 Task: Add a signature Kevin Parker containing Best wishes for a happy National Womens Equality Day, Kevin Parker to email address softage.9@softage.net and add a label Testing and certification
Action: Mouse moved to (1118, 64)
Screenshot: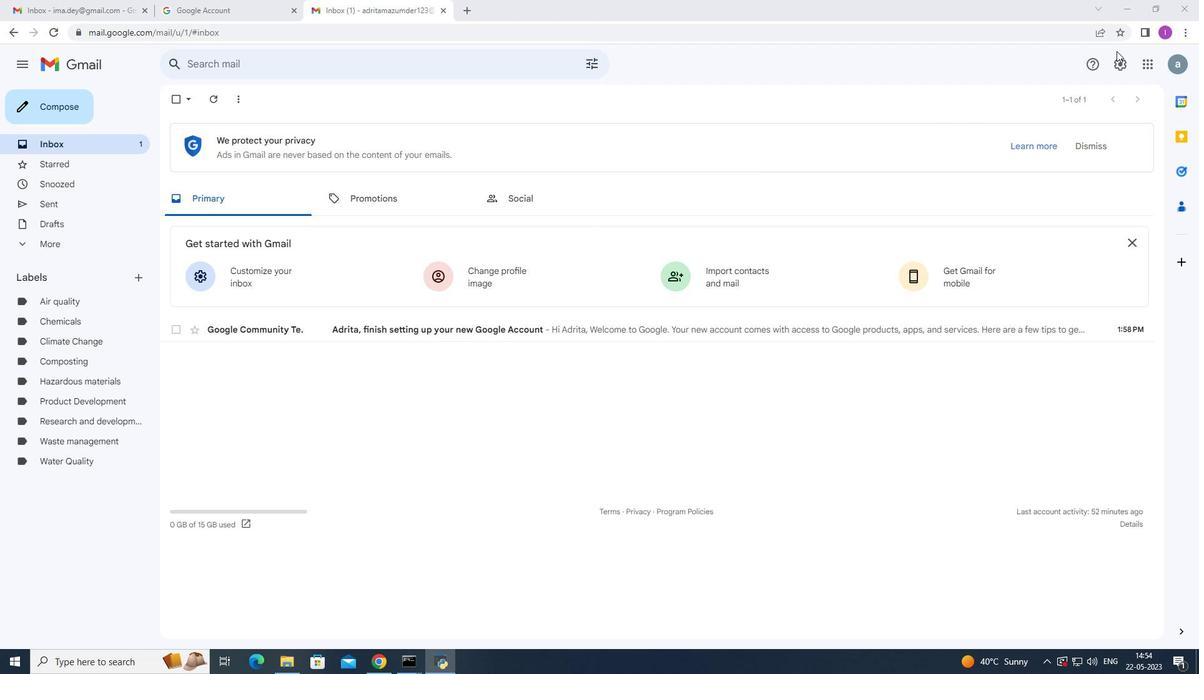 
Action: Mouse pressed left at (1118, 64)
Screenshot: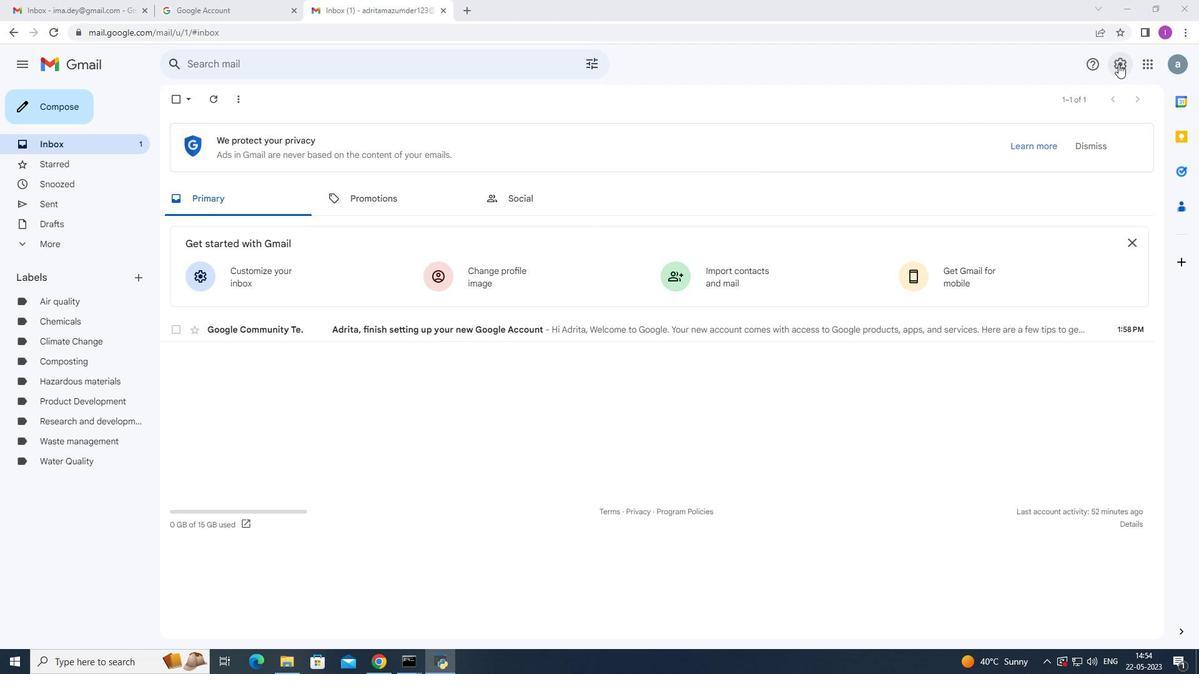 
Action: Mouse moved to (1073, 124)
Screenshot: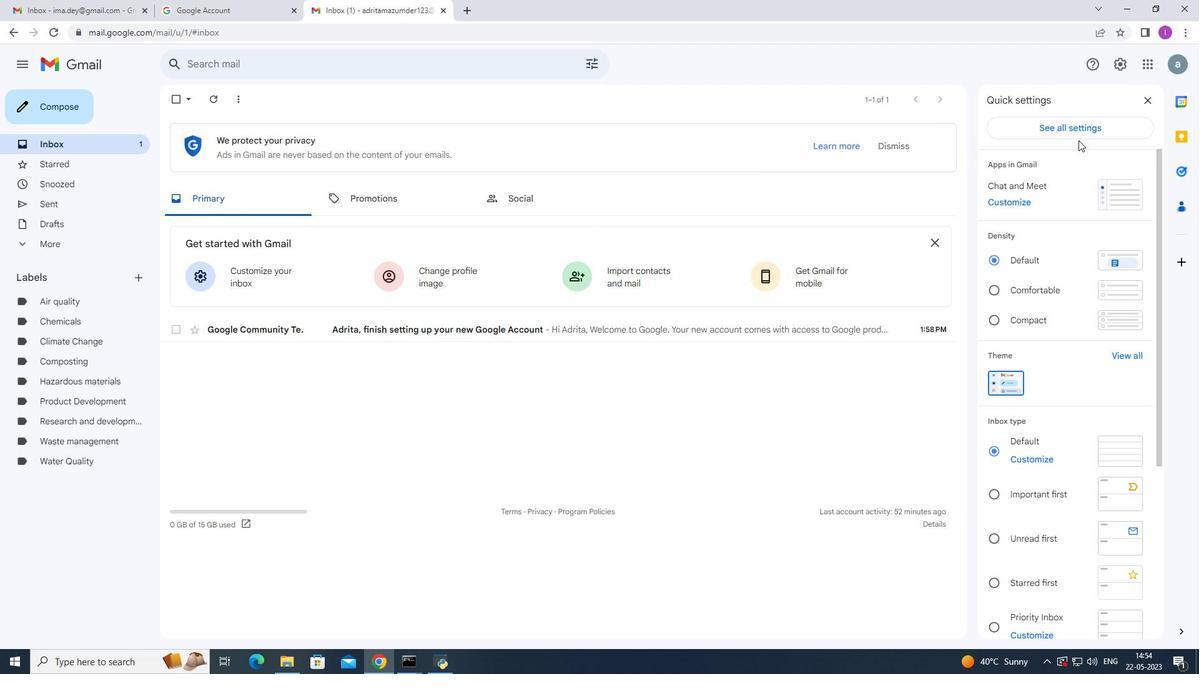 
Action: Mouse pressed left at (1073, 124)
Screenshot: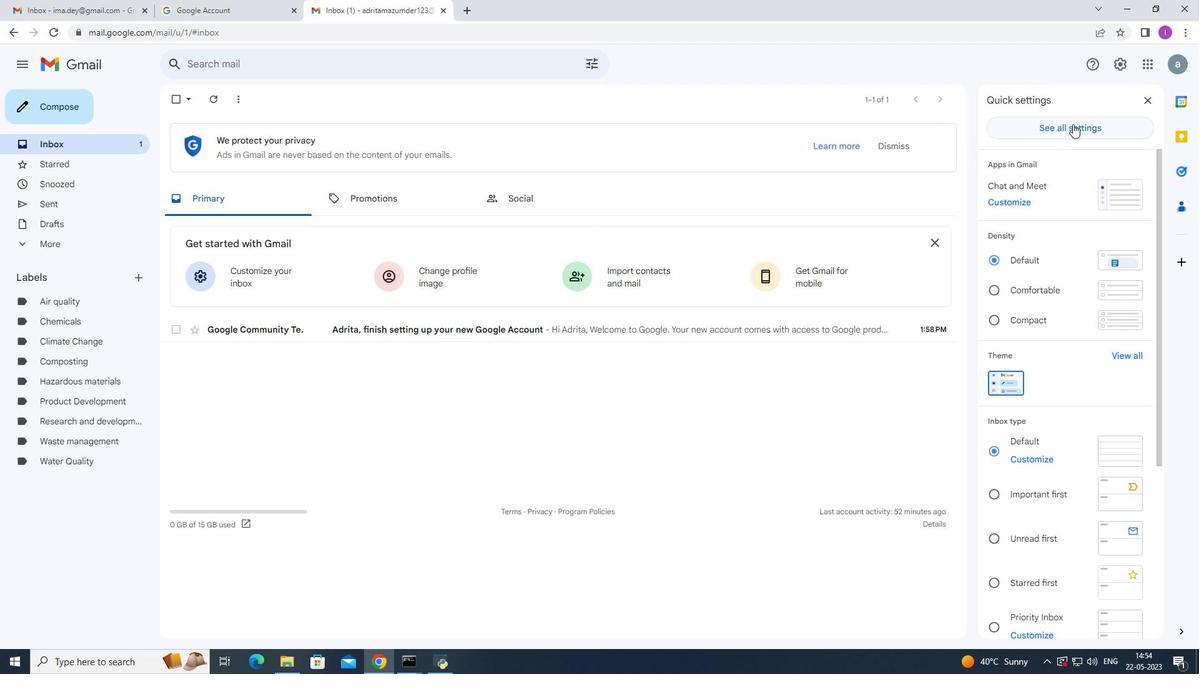 
Action: Mouse moved to (856, 281)
Screenshot: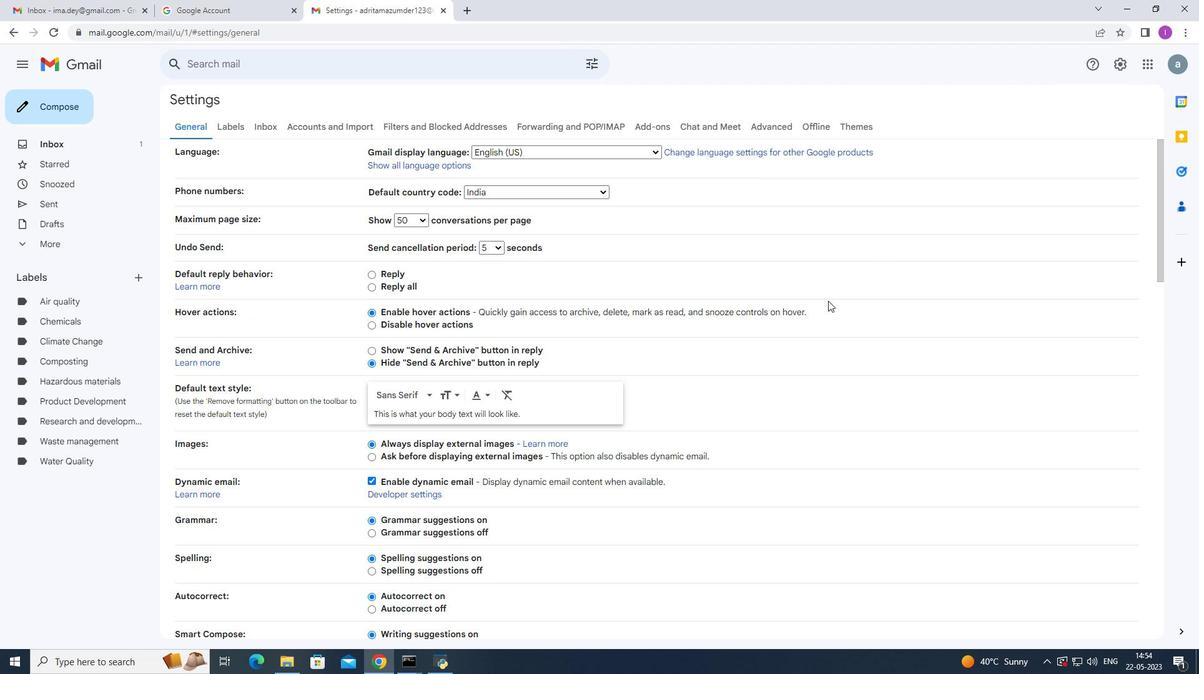 
Action: Mouse scrolled (856, 280) with delta (0, 0)
Screenshot: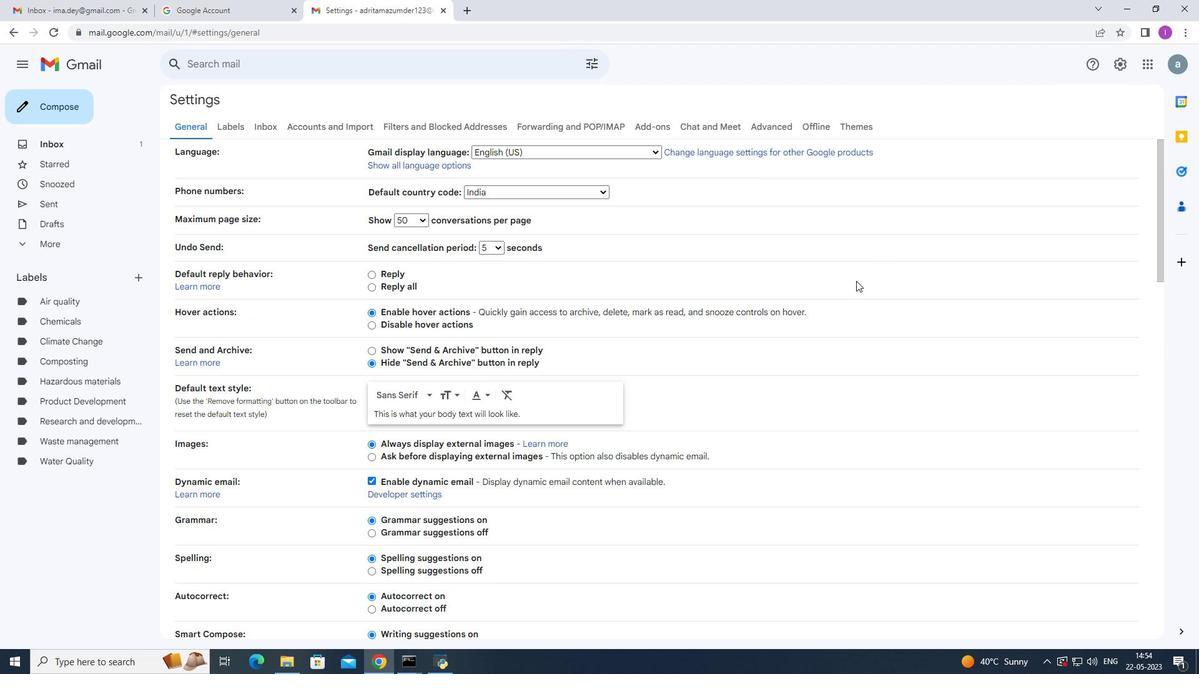 
Action: Mouse scrolled (856, 280) with delta (0, 0)
Screenshot: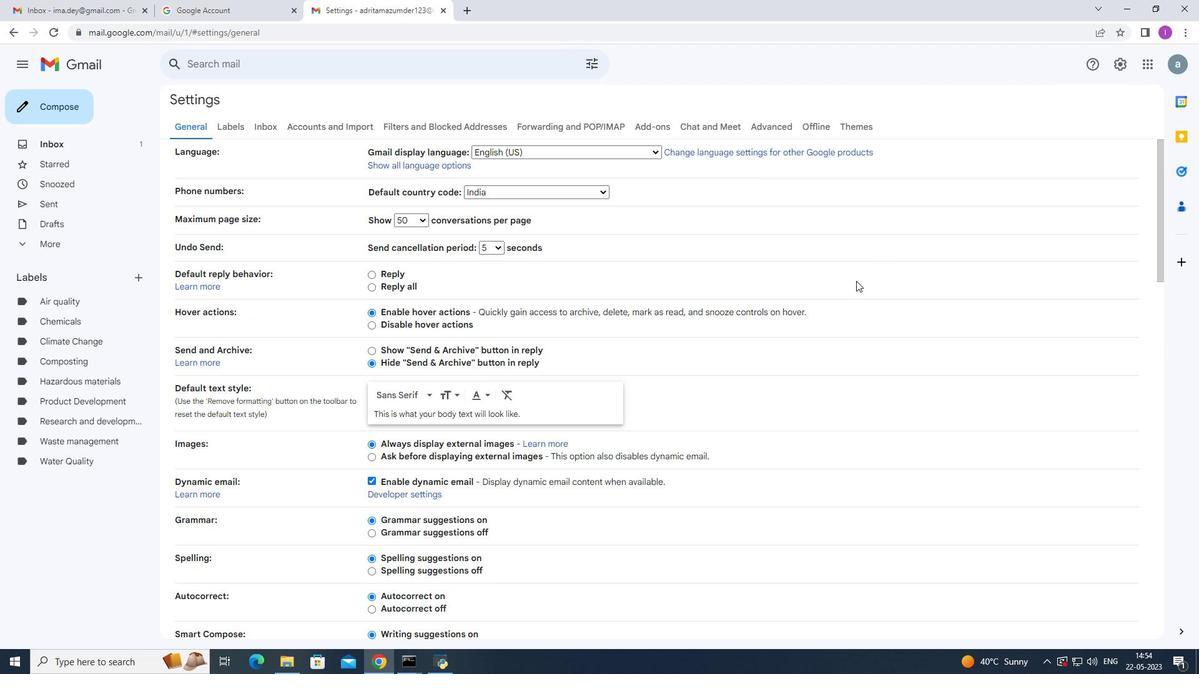 
Action: Mouse scrolled (856, 280) with delta (0, 0)
Screenshot: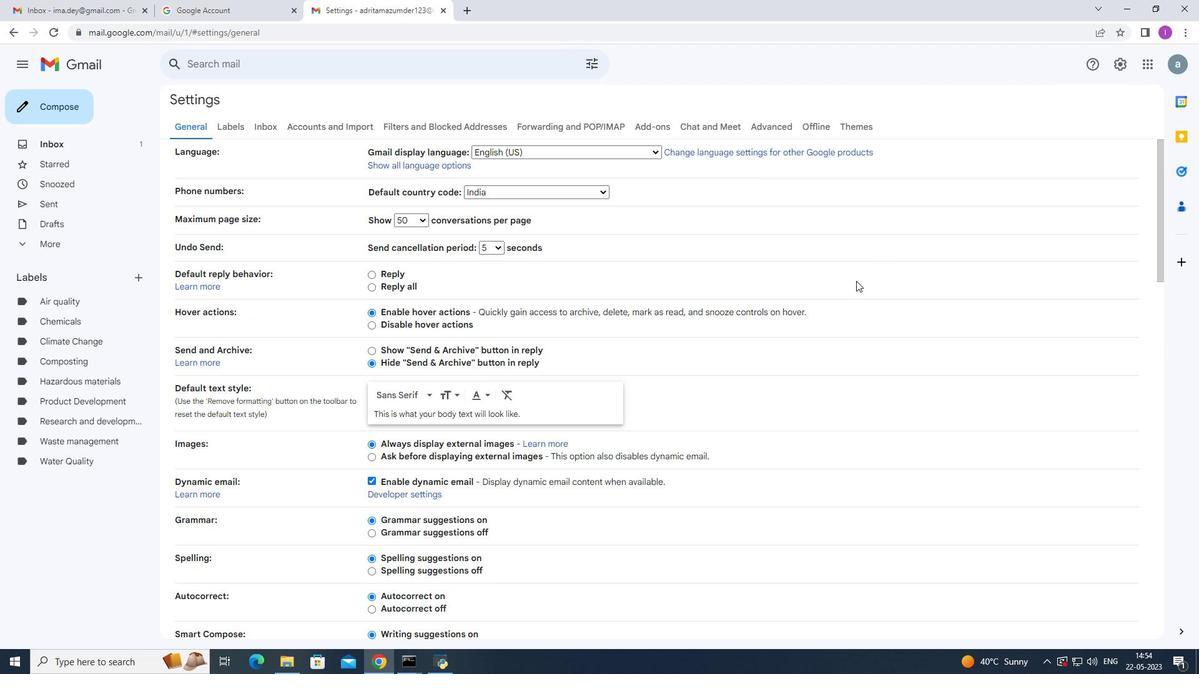 
Action: Mouse moved to (857, 281)
Screenshot: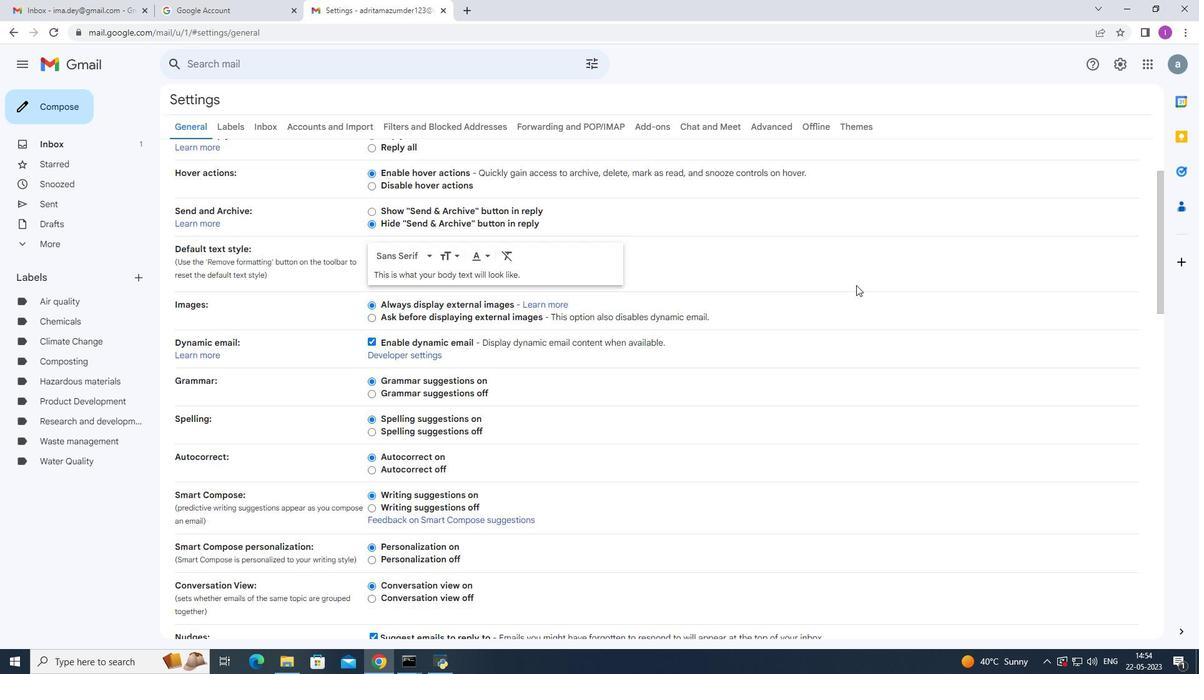 
Action: Mouse scrolled (857, 281) with delta (0, 0)
Screenshot: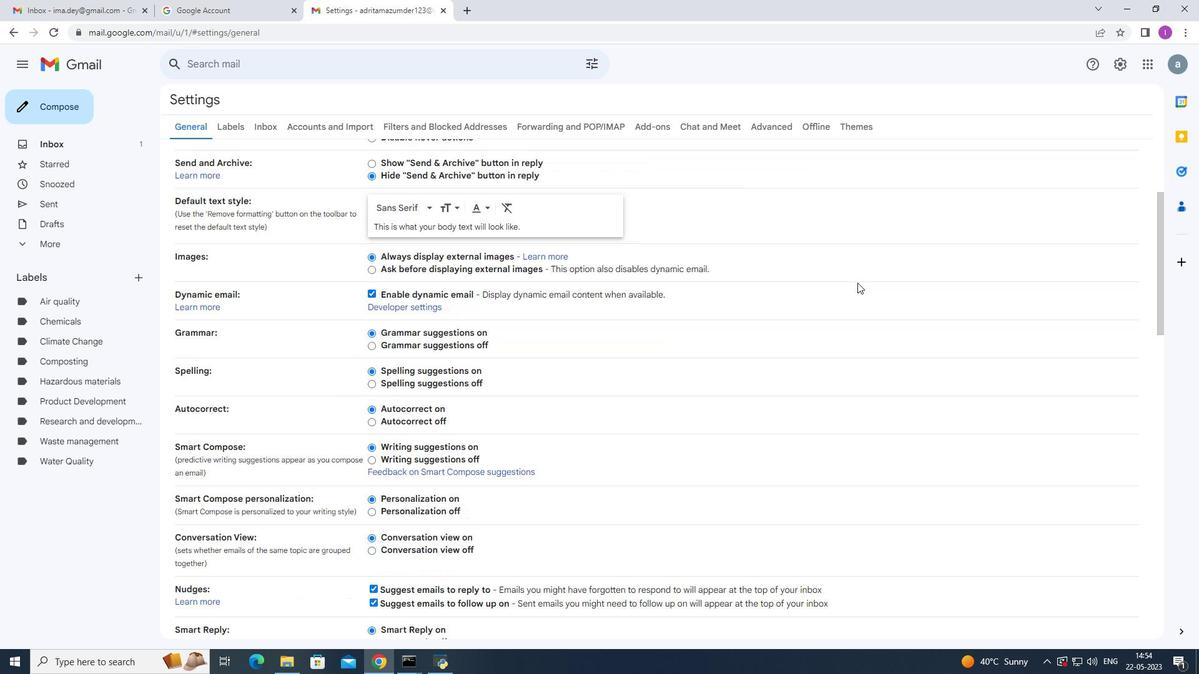 
Action: Mouse scrolled (857, 281) with delta (0, 0)
Screenshot: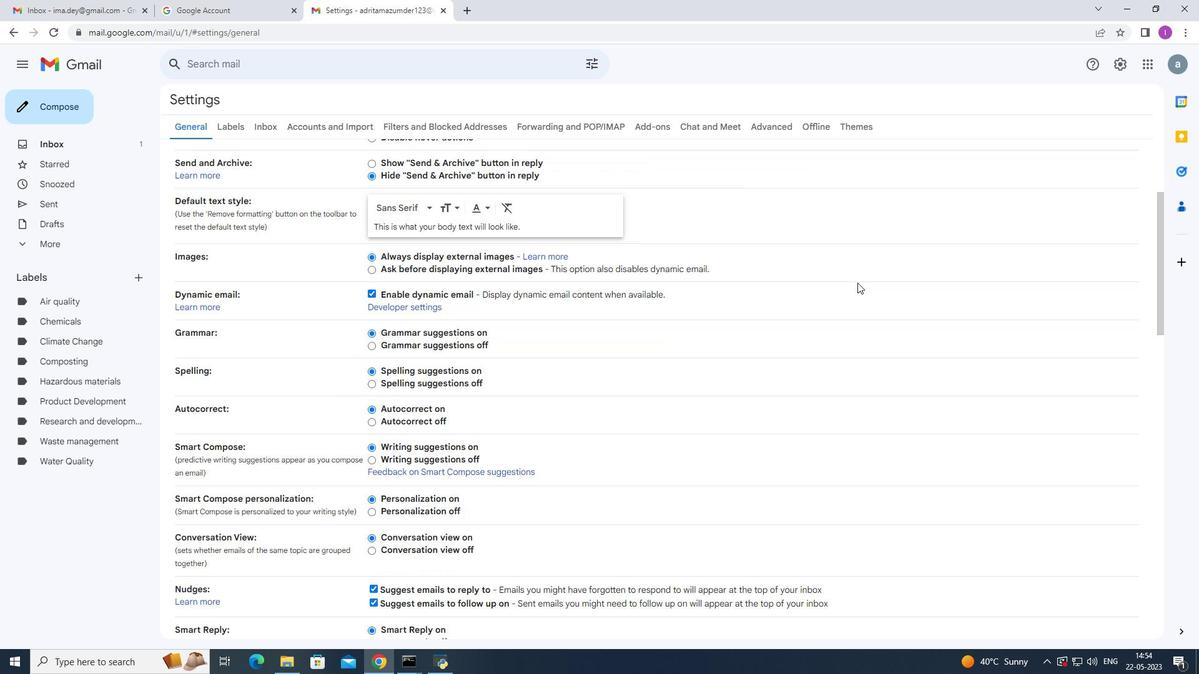 
Action: Mouse scrolled (857, 281) with delta (0, 0)
Screenshot: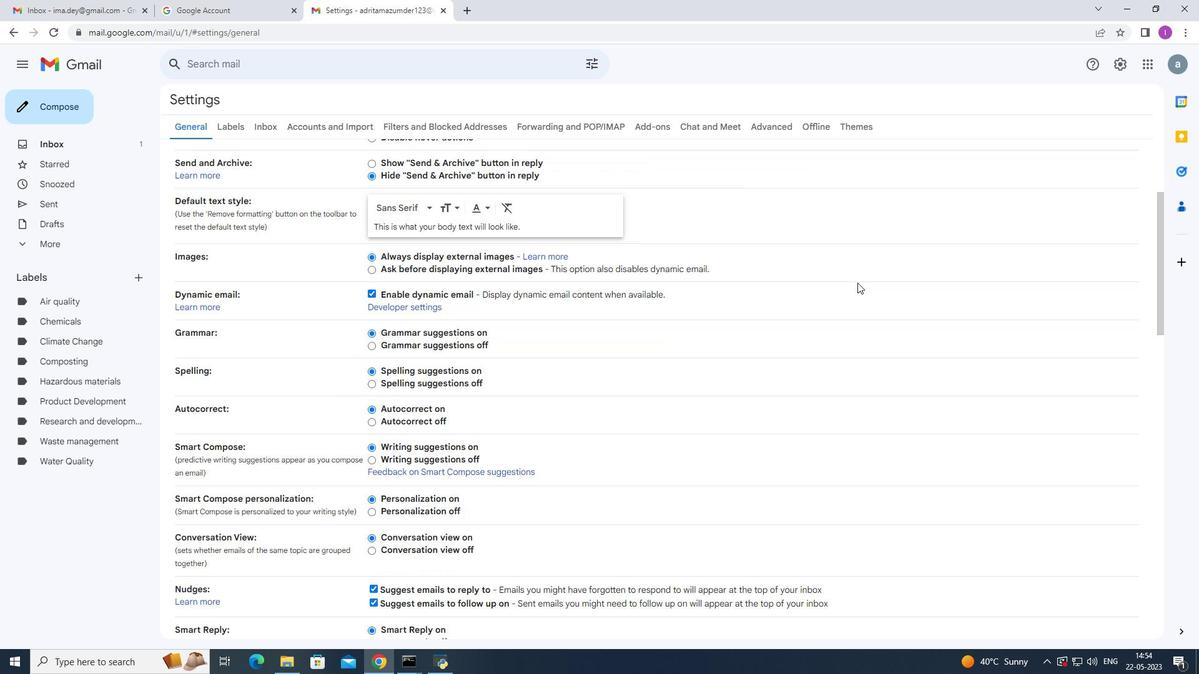 
Action: Mouse moved to (856, 278)
Screenshot: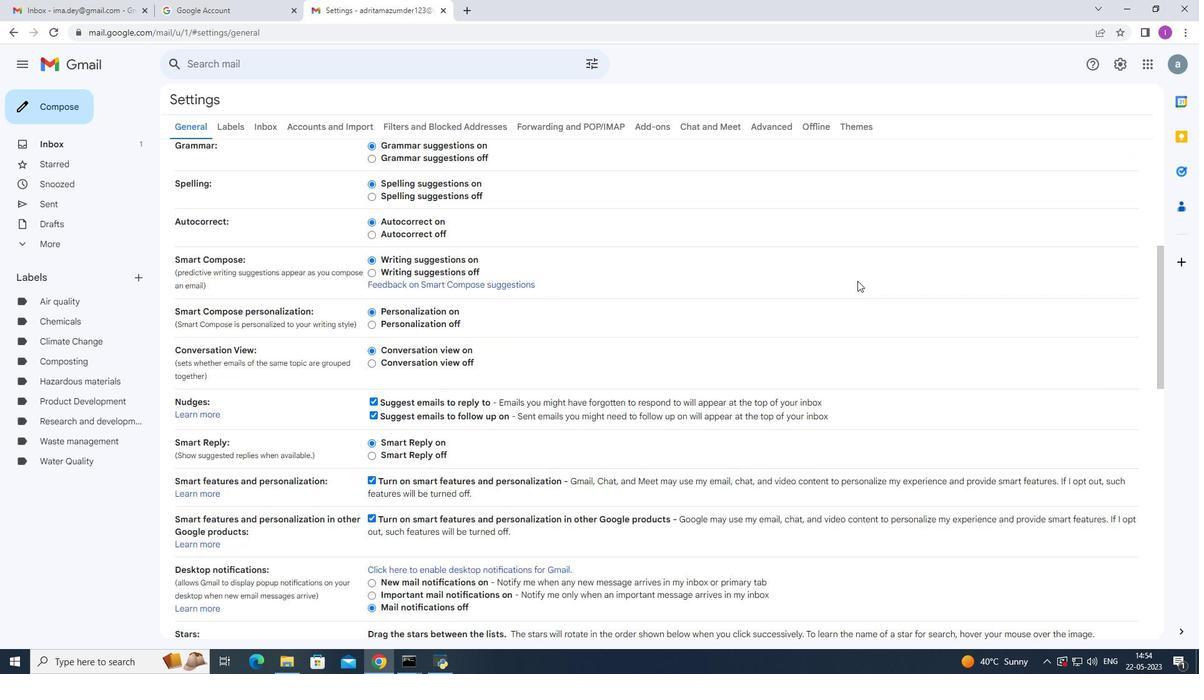 
Action: Mouse scrolled (856, 277) with delta (0, 0)
Screenshot: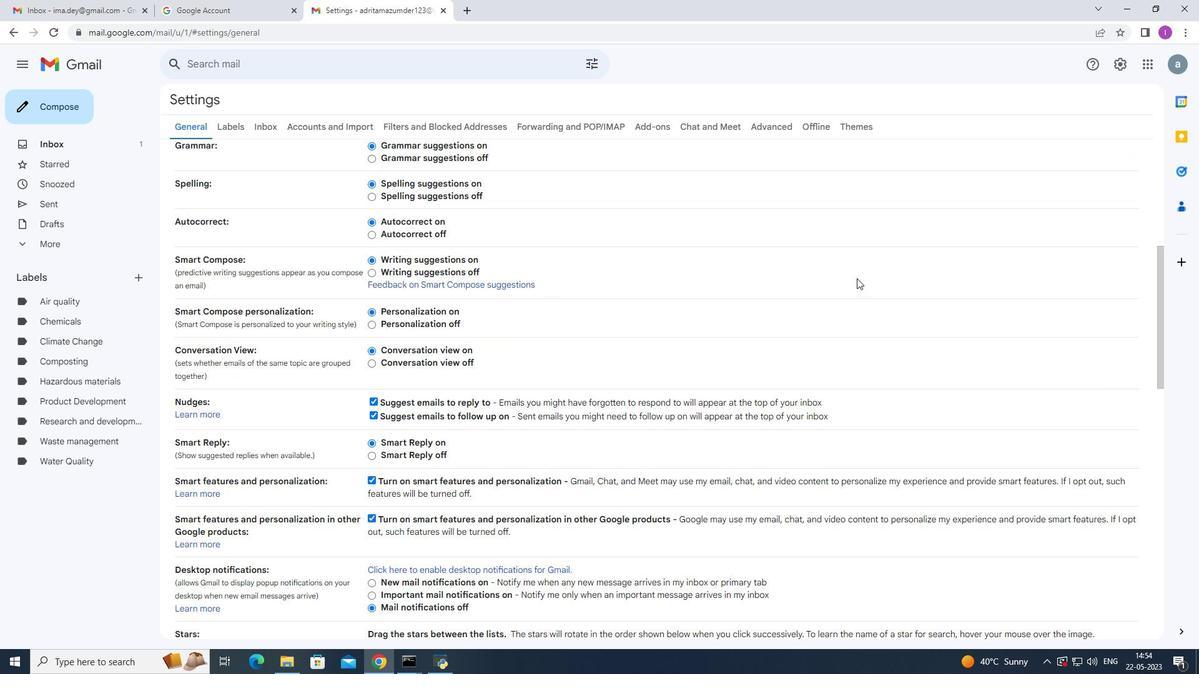 
Action: Mouse scrolled (856, 277) with delta (0, 0)
Screenshot: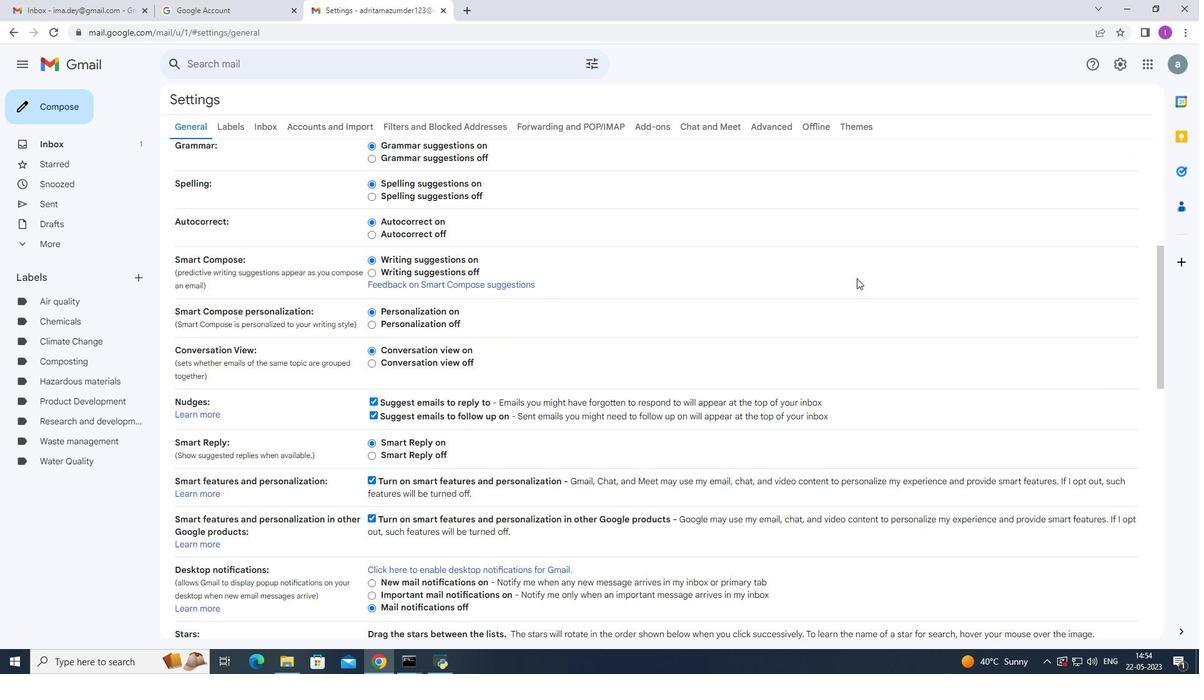 
Action: Mouse scrolled (856, 277) with delta (0, 0)
Screenshot: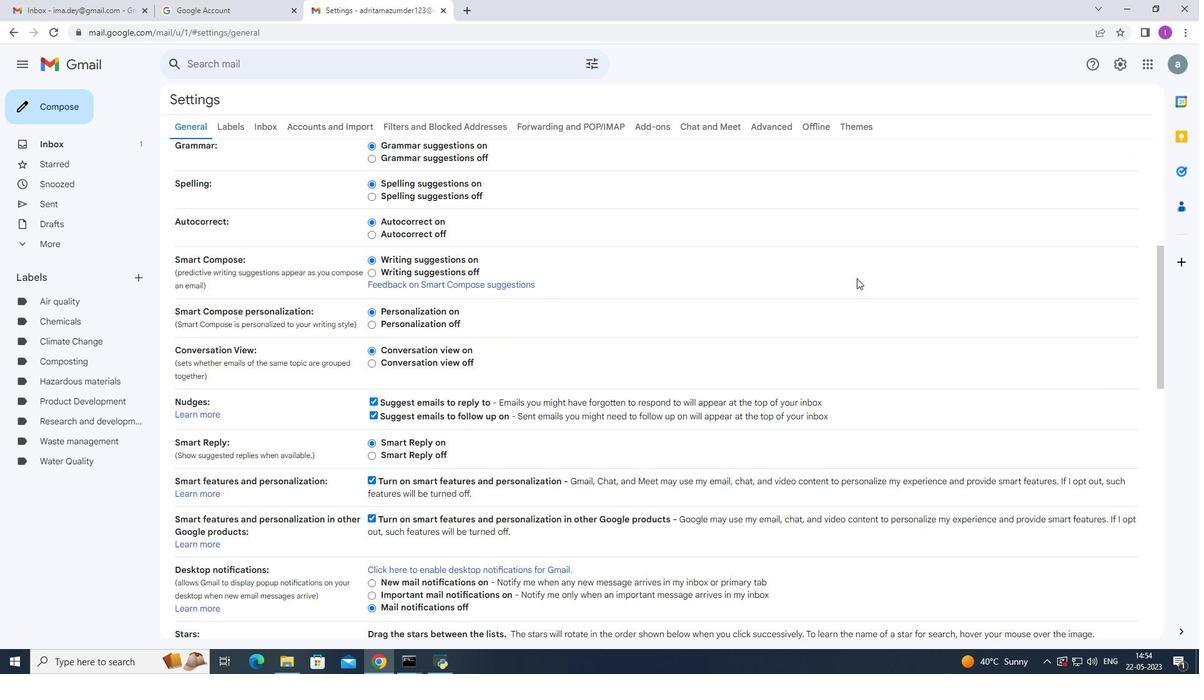 
Action: Mouse scrolled (856, 277) with delta (0, 0)
Screenshot: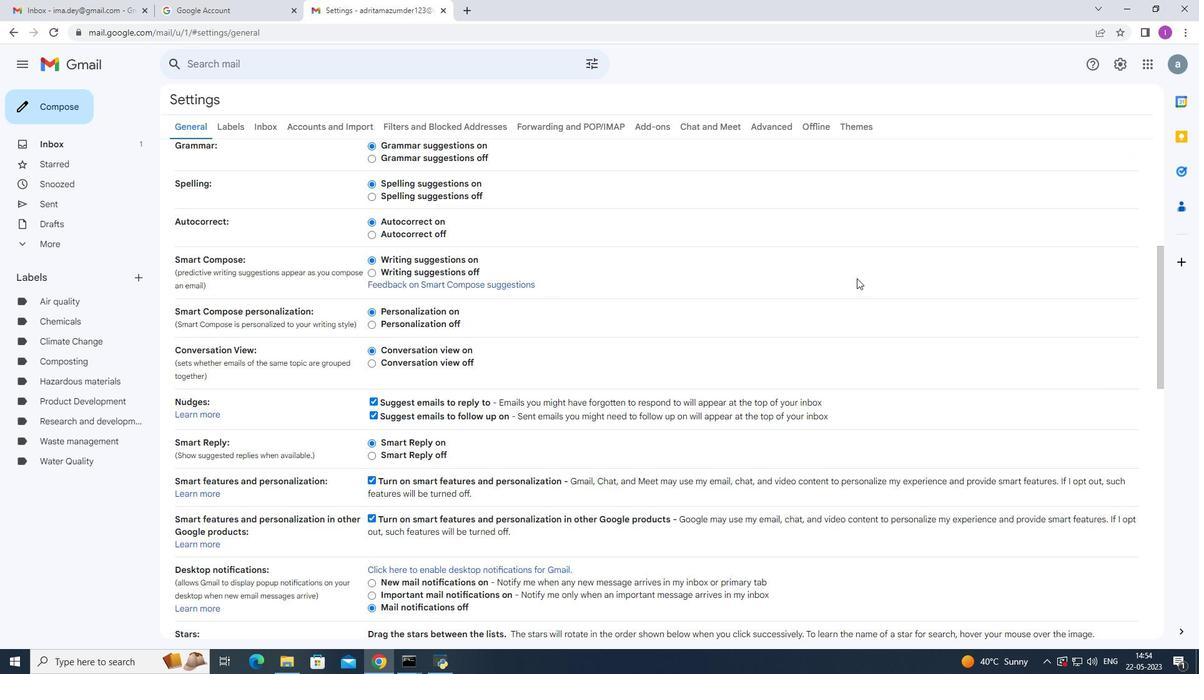 
Action: Mouse moved to (856, 276)
Screenshot: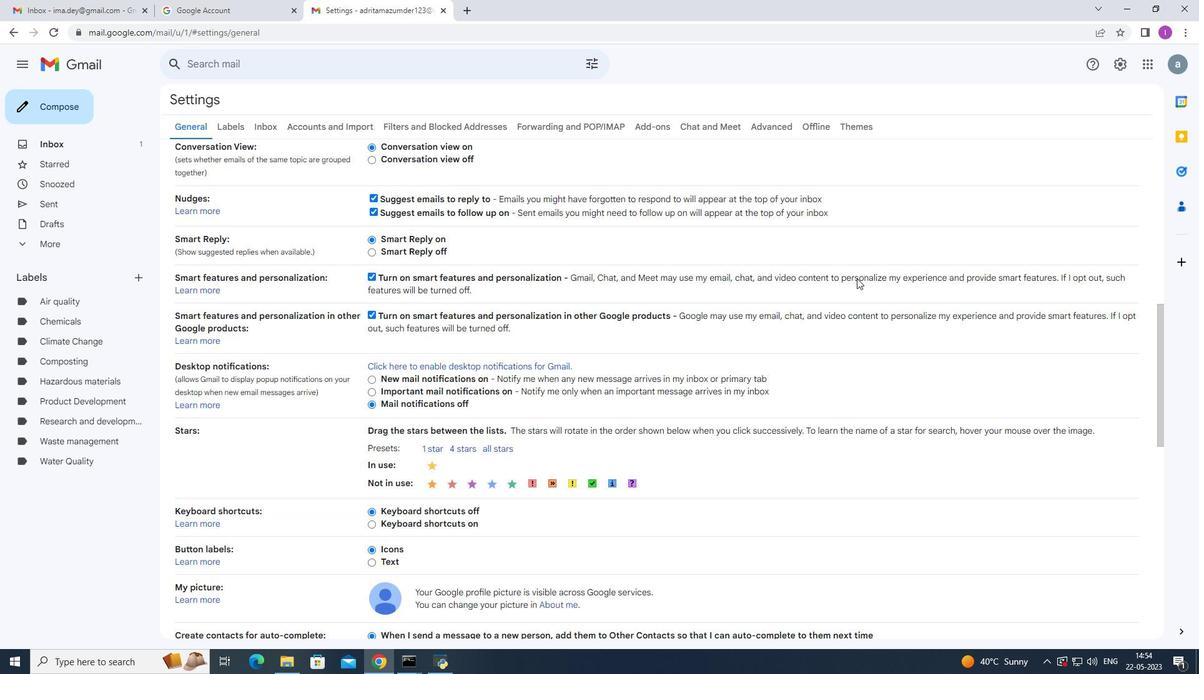 
Action: Mouse scrolled (856, 276) with delta (0, 0)
Screenshot: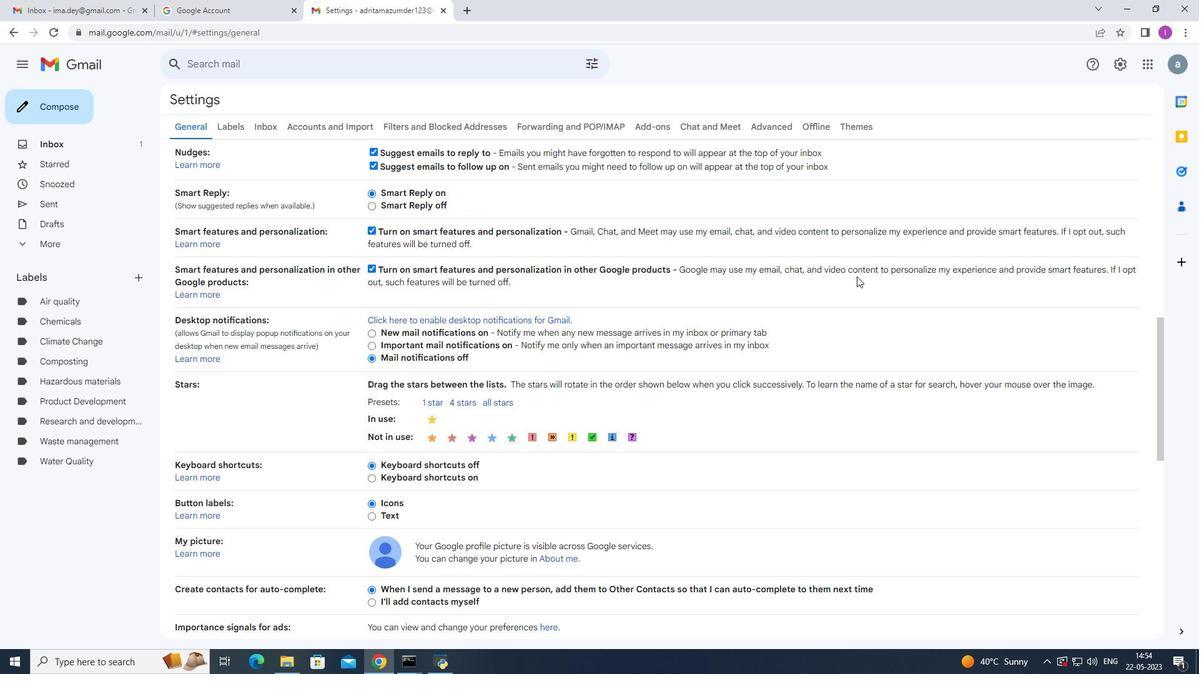 
Action: Mouse scrolled (856, 276) with delta (0, 0)
Screenshot: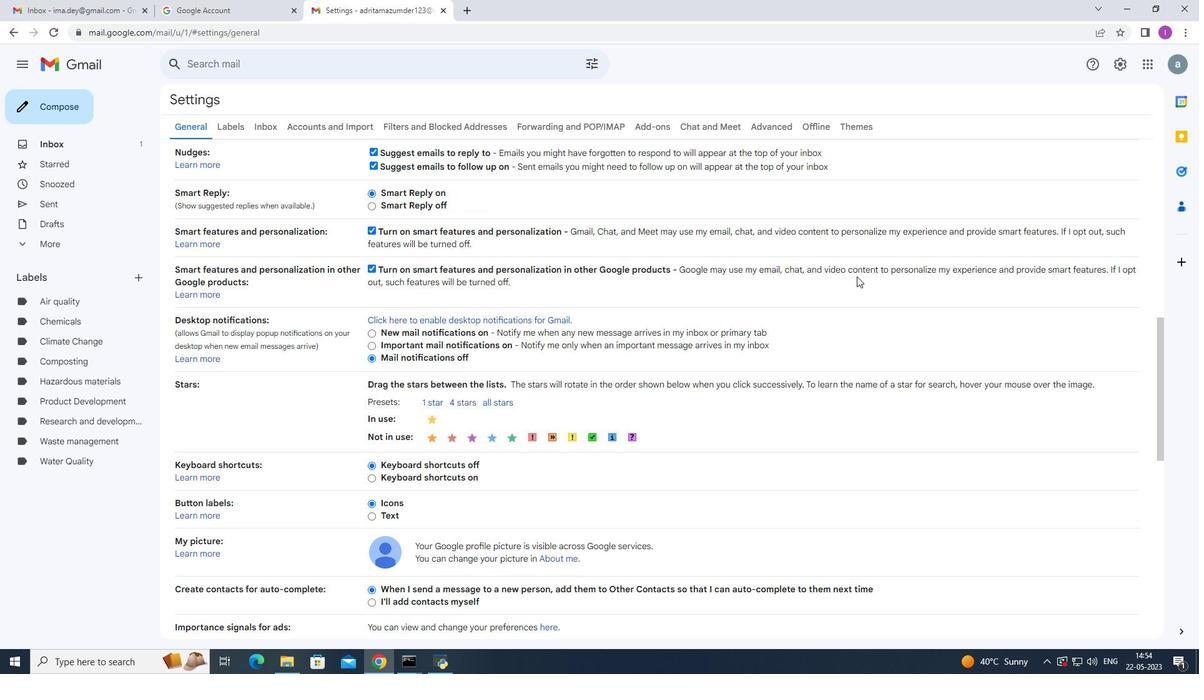 
Action: Mouse scrolled (856, 276) with delta (0, 0)
Screenshot: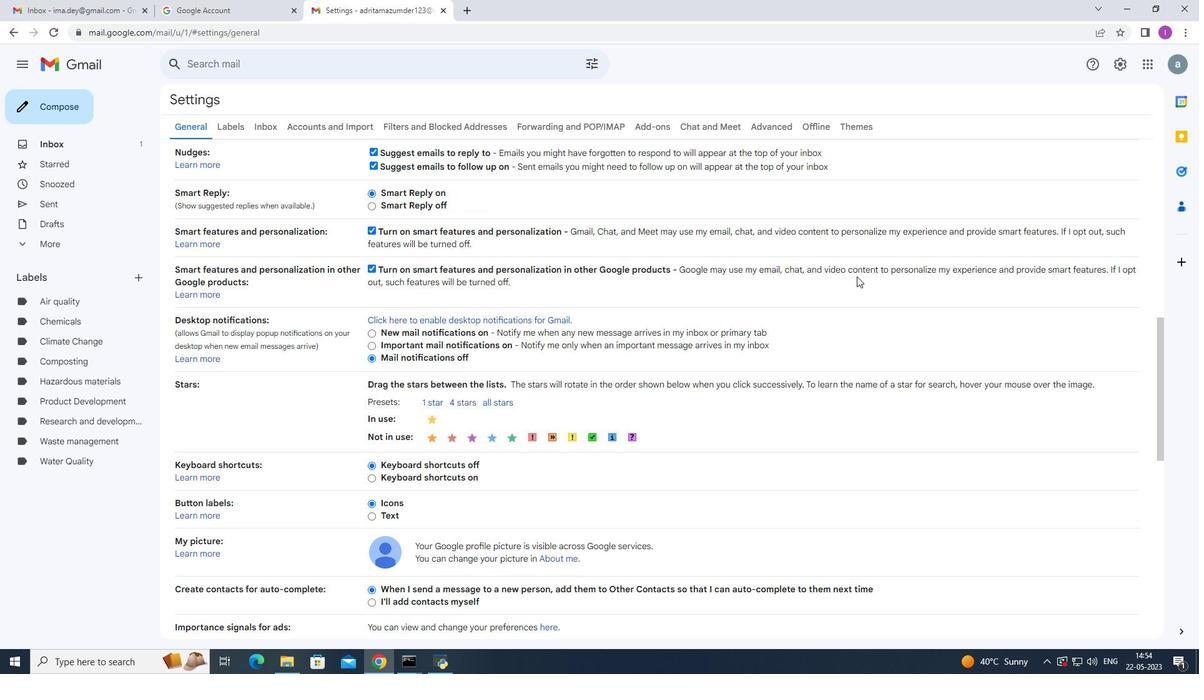 
Action: Mouse scrolled (856, 276) with delta (0, 0)
Screenshot: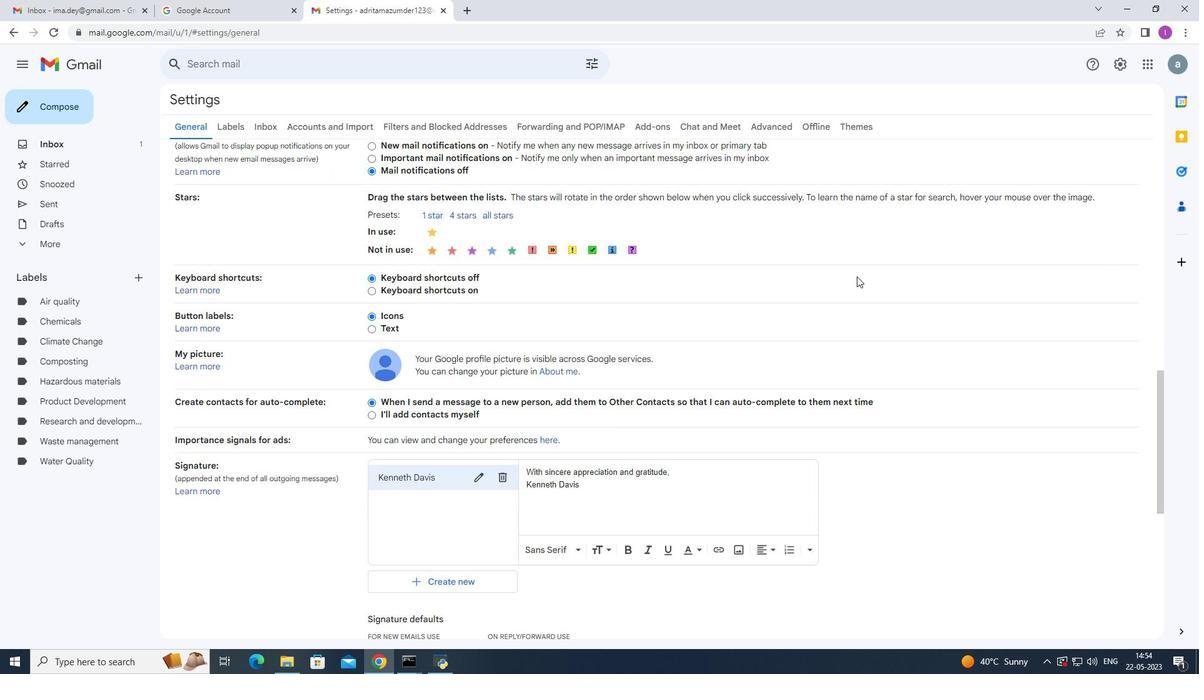
Action: Mouse scrolled (856, 276) with delta (0, 0)
Screenshot: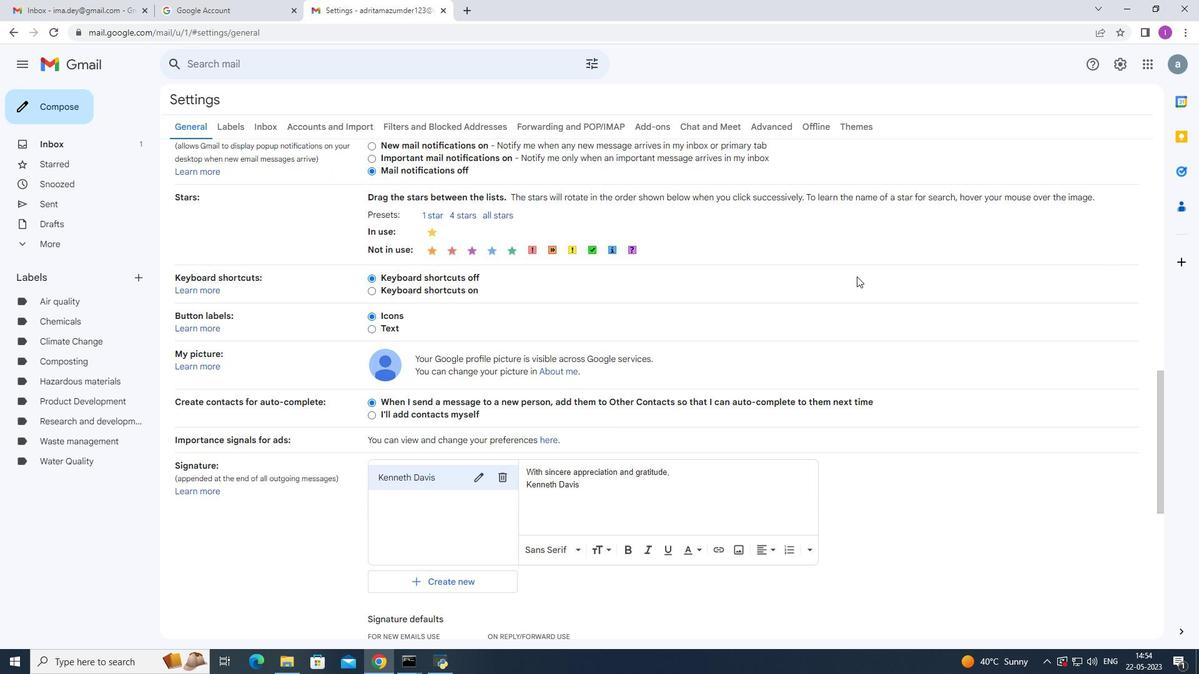
Action: Mouse scrolled (856, 276) with delta (0, 0)
Screenshot: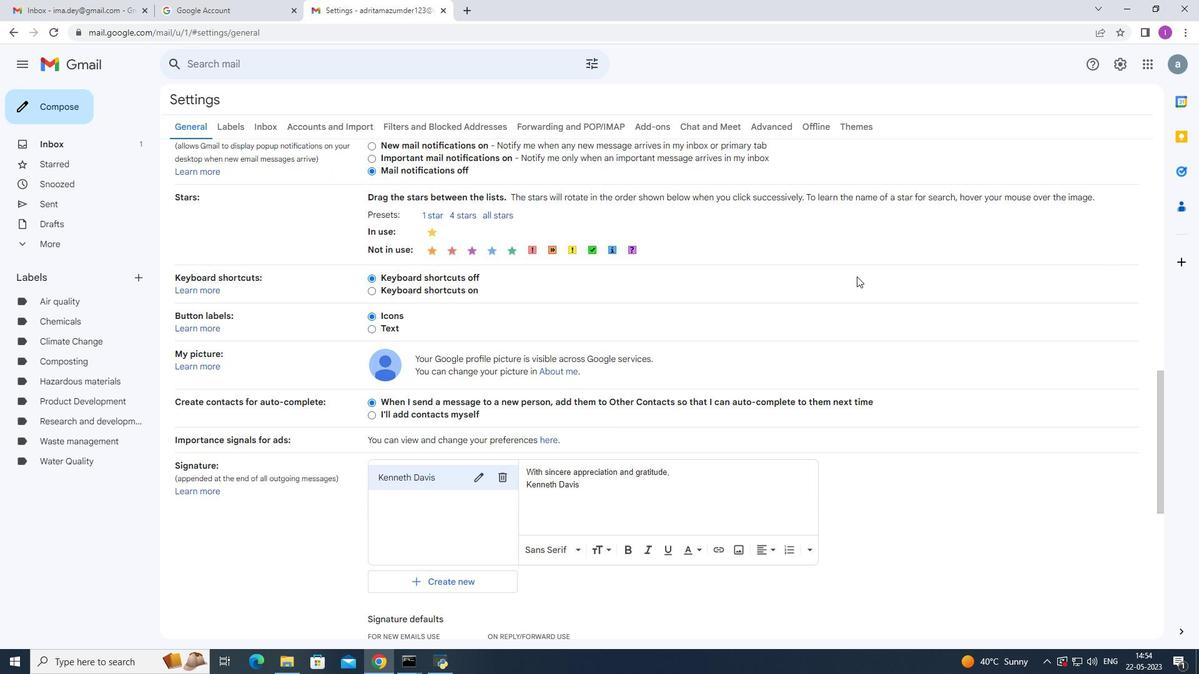 
Action: Mouse moved to (500, 291)
Screenshot: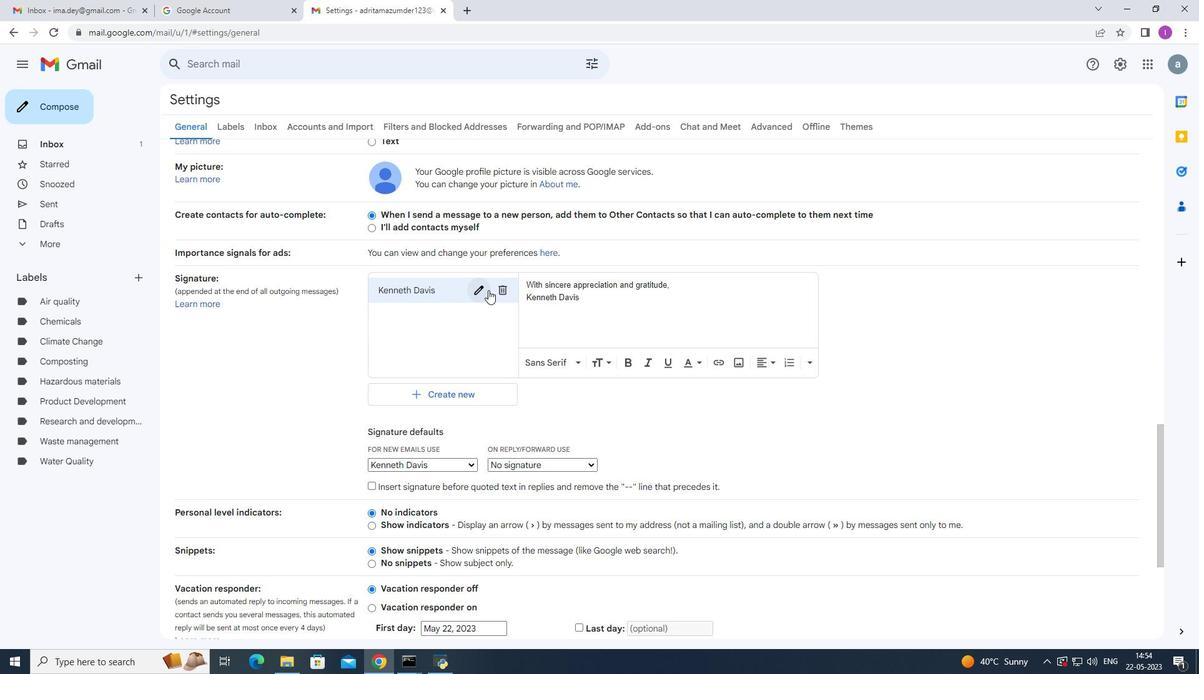 
Action: Mouse pressed left at (500, 291)
Screenshot: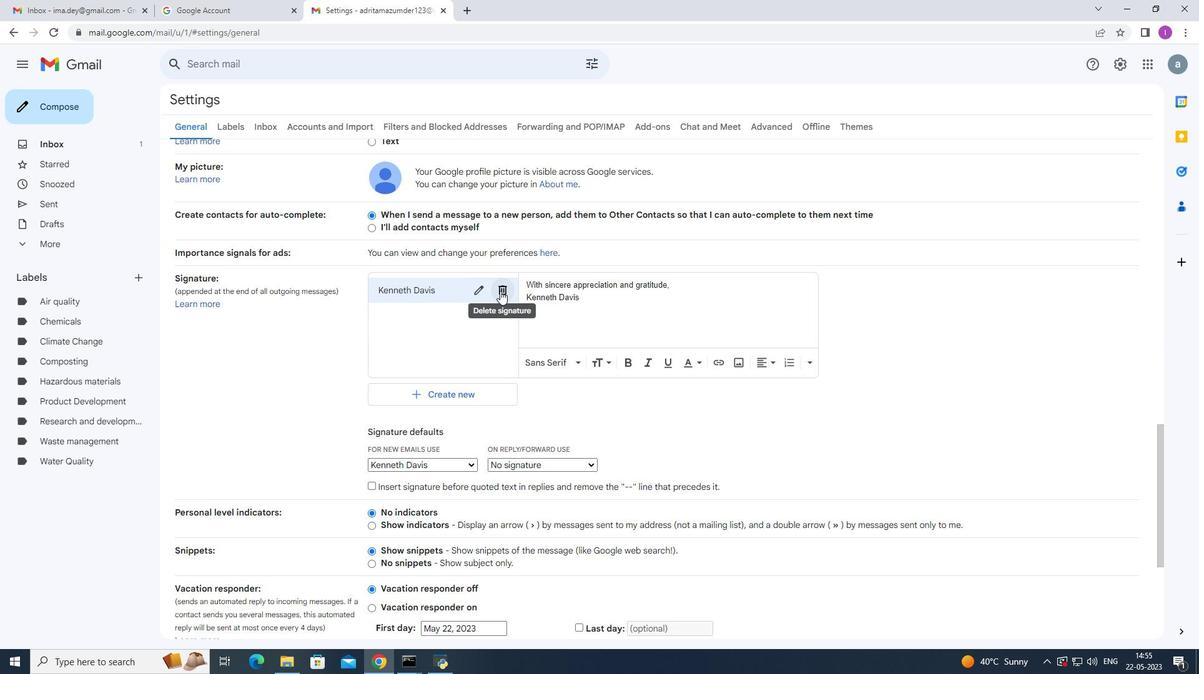 
Action: Mouse moved to (720, 376)
Screenshot: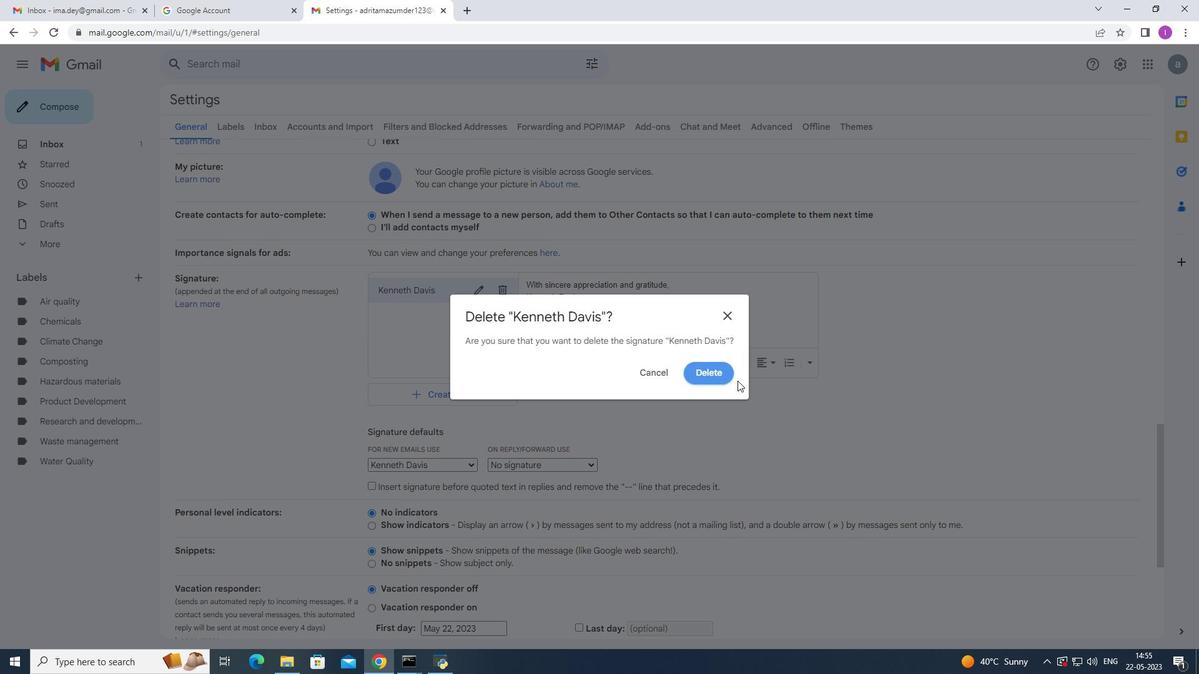 
Action: Mouse pressed left at (720, 376)
Screenshot: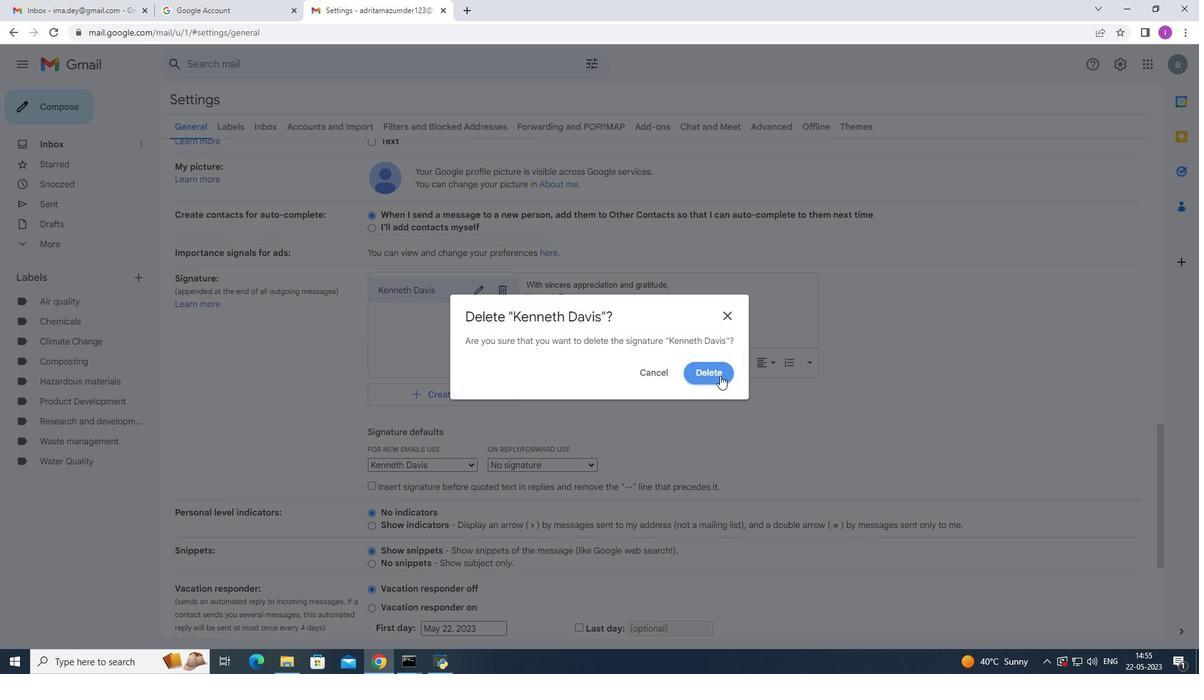 
Action: Mouse moved to (441, 302)
Screenshot: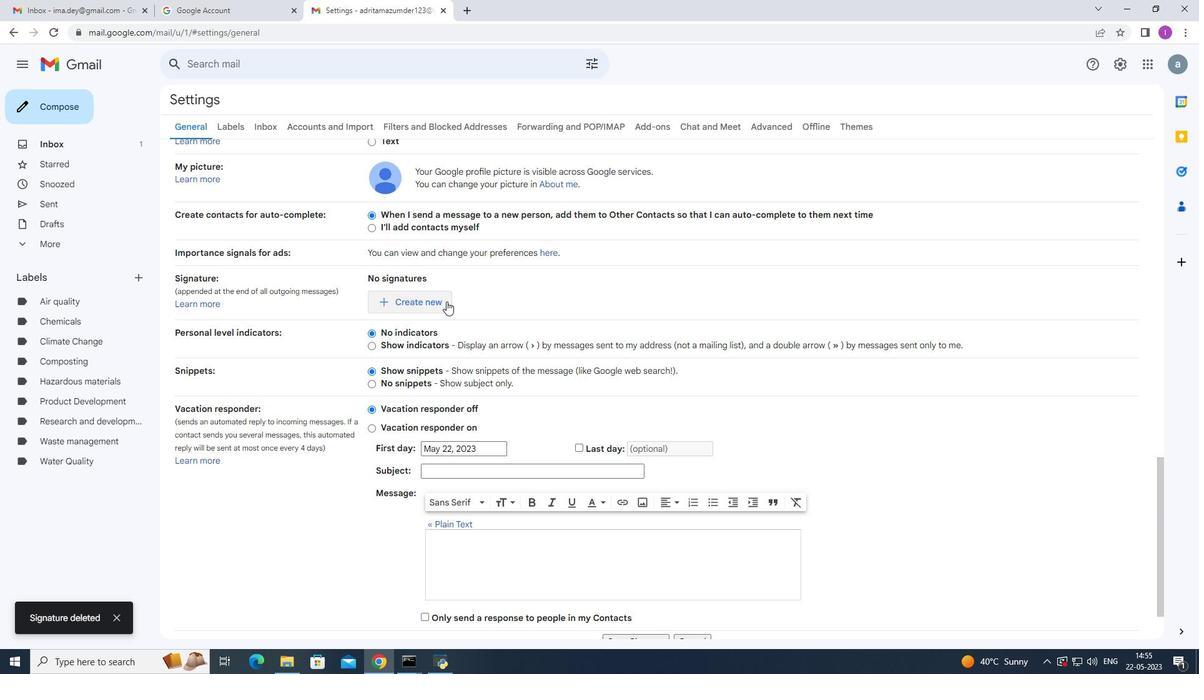 
Action: Mouse pressed left at (441, 302)
Screenshot: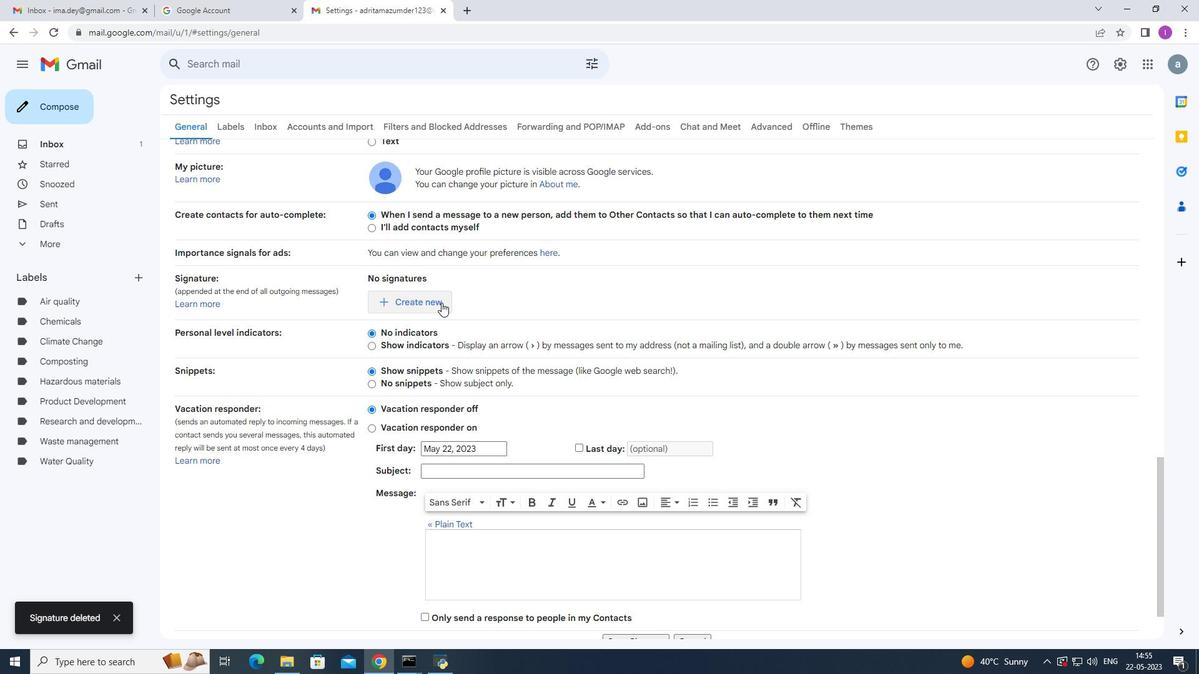 
Action: Mouse moved to (479, 344)
Screenshot: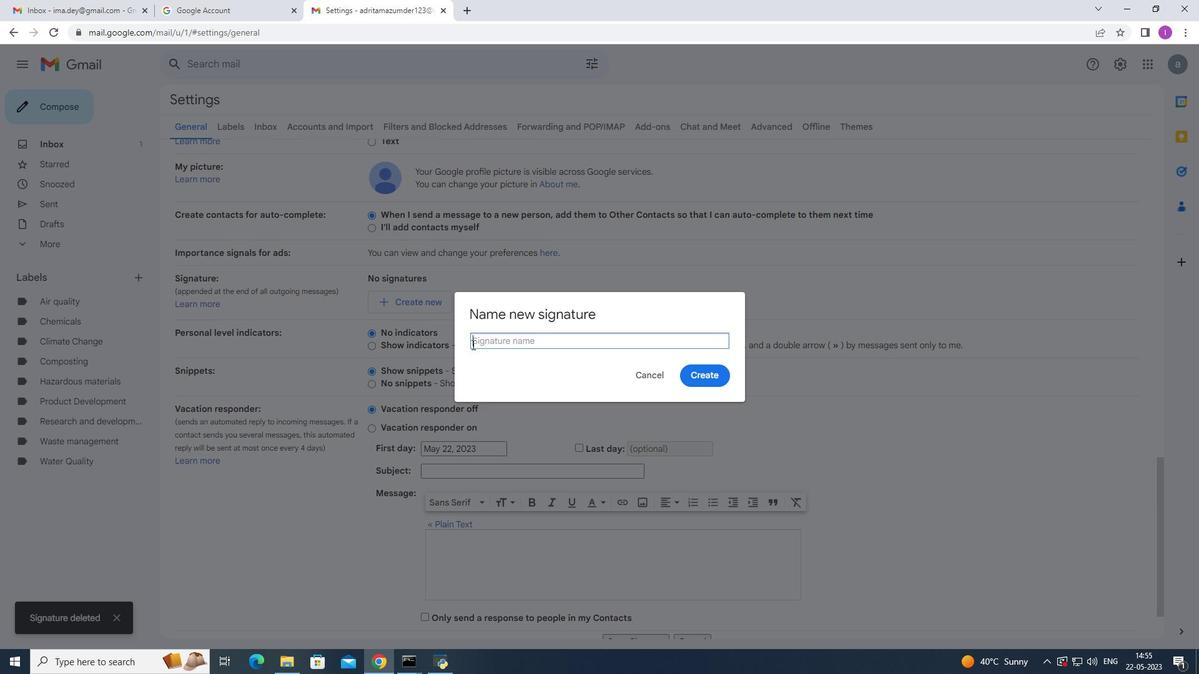 
Action: Mouse pressed left at (479, 344)
Screenshot: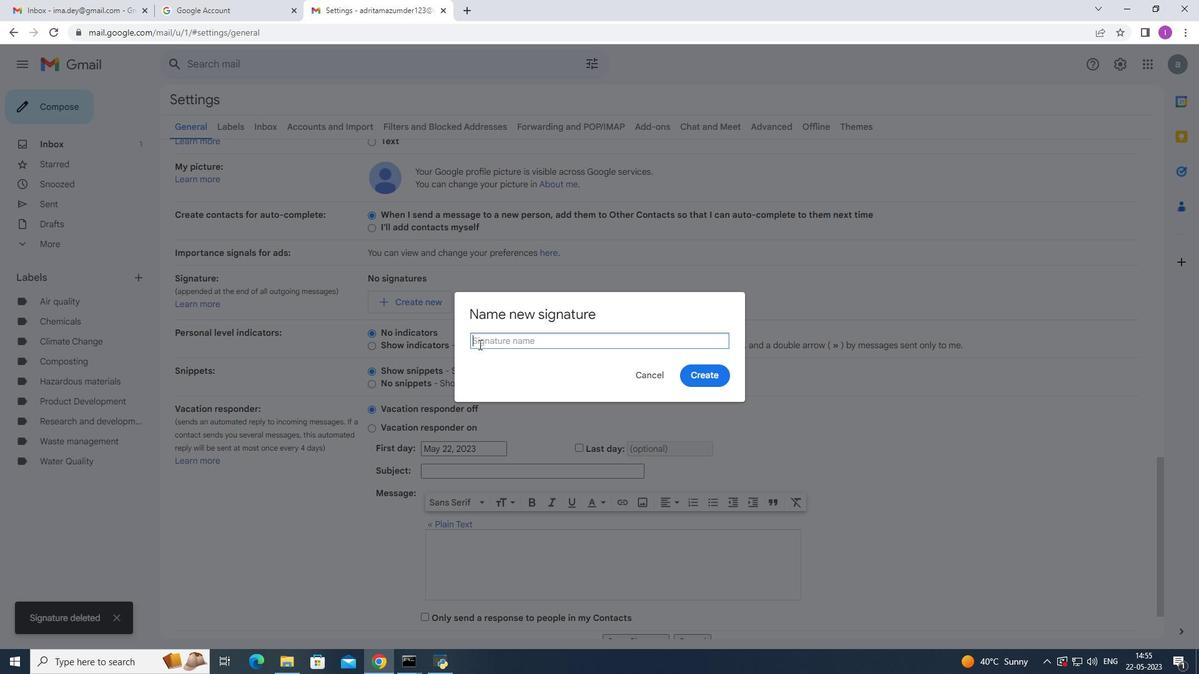 
Action: Mouse moved to (495, 324)
Screenshot: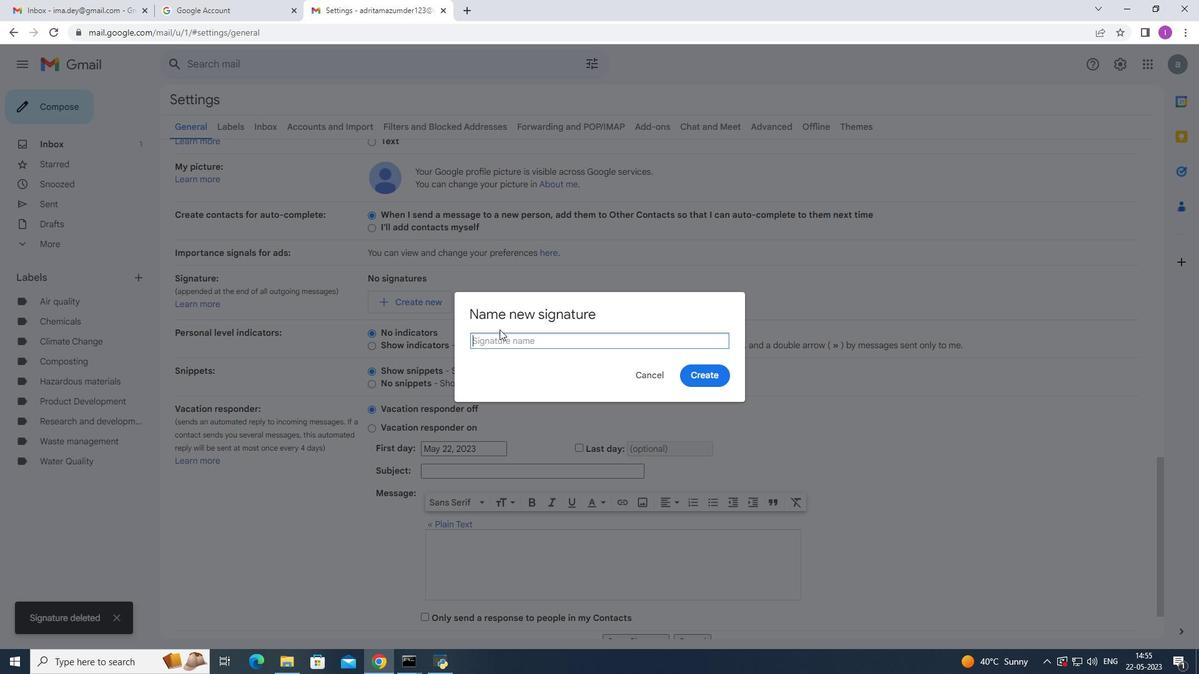 
Action: Key pressed <Key.shift>Kevin<Key.space><Key.shift><Key.shift><Key.shift>Parker
Screenshot: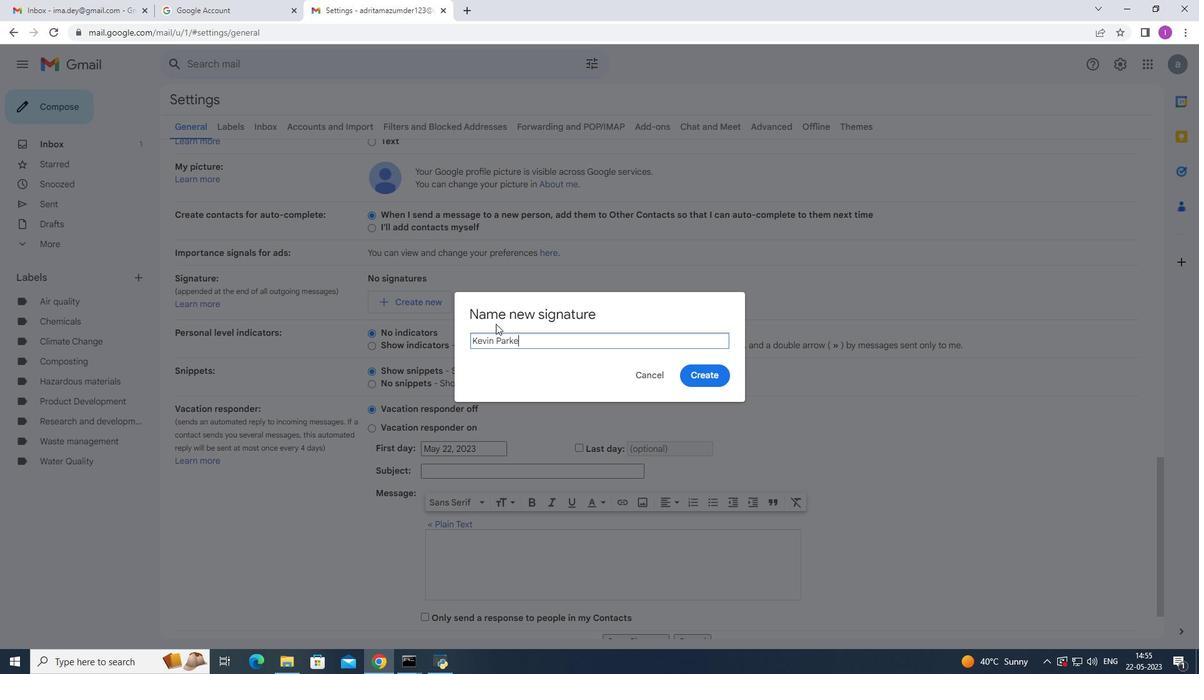 
Action: Mouse moved to (701, 371)
Screenshot: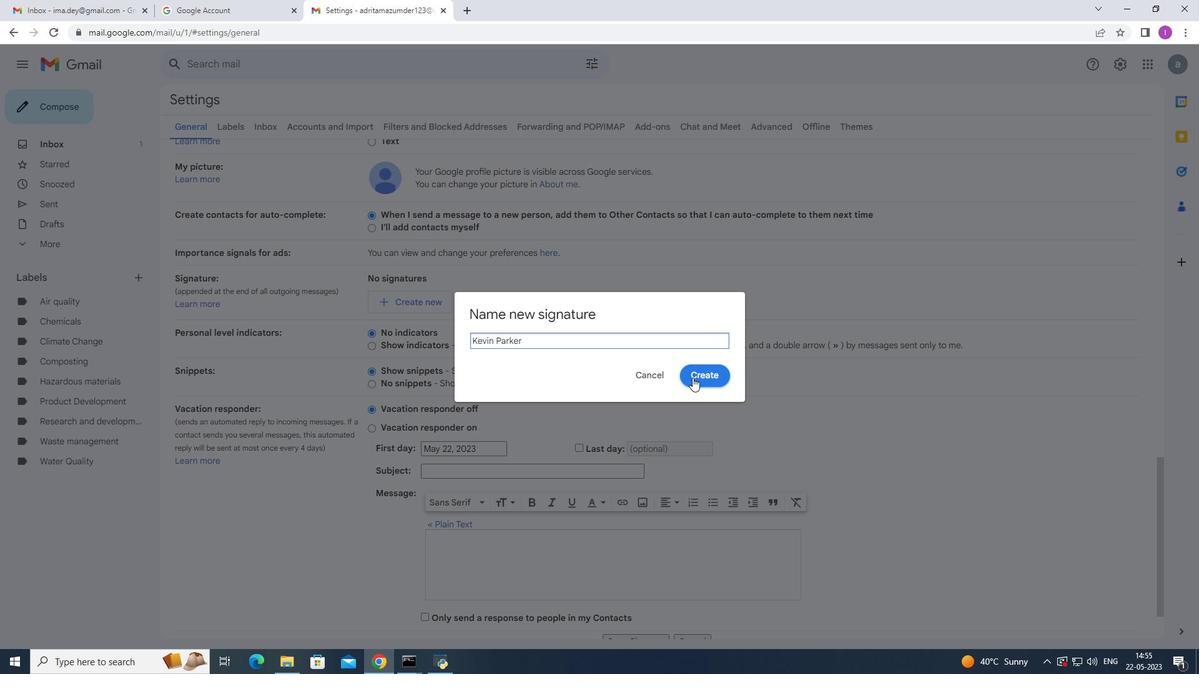 
Action: Mouse pressed left at (701, 371)
Screenshot: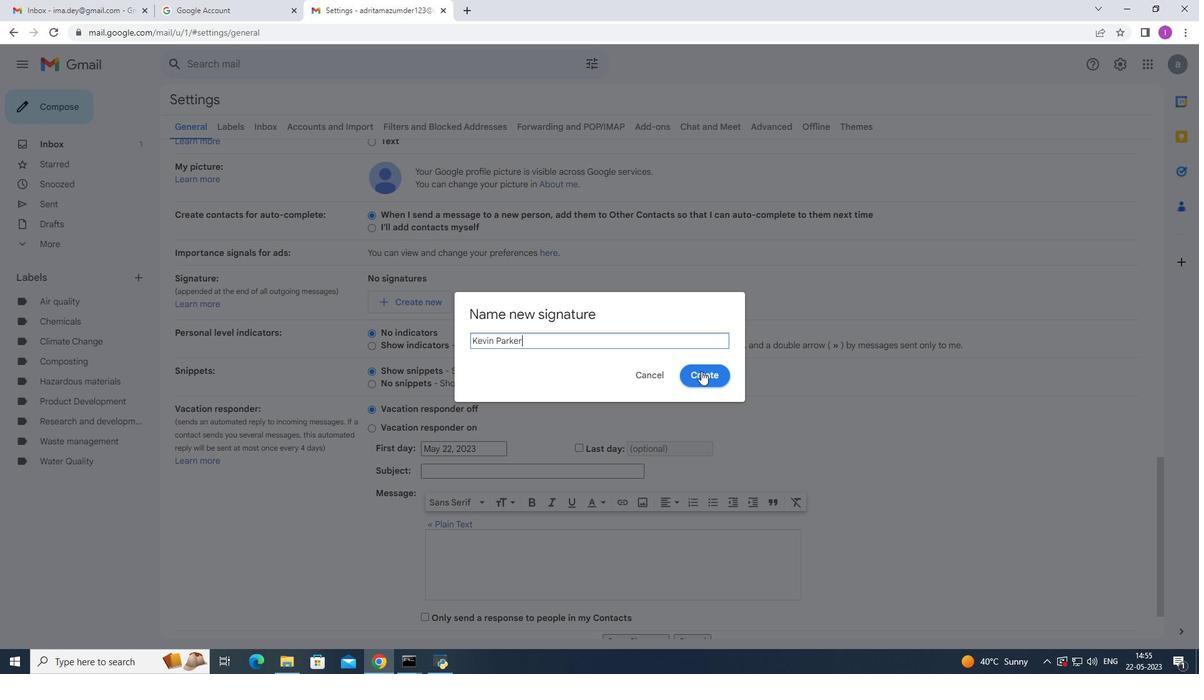 
Action: Mouse moved to (471, 465)
Screenshot: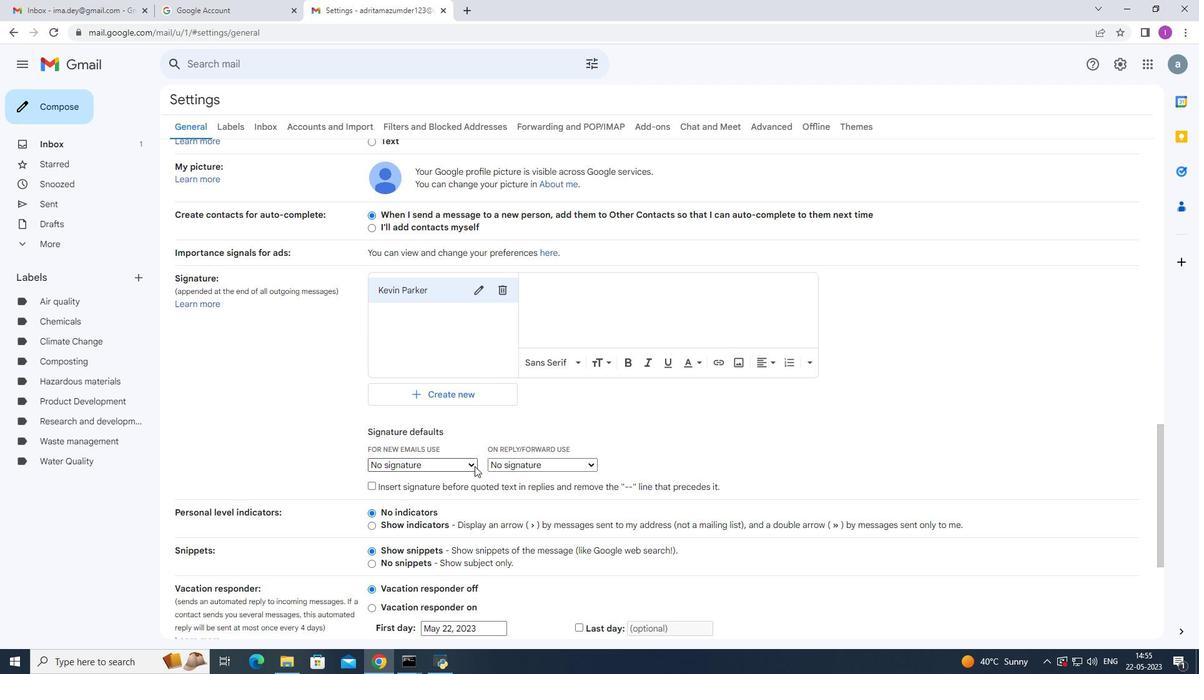 
Action: Mouse pressed left at (471, 465)
Screenshot: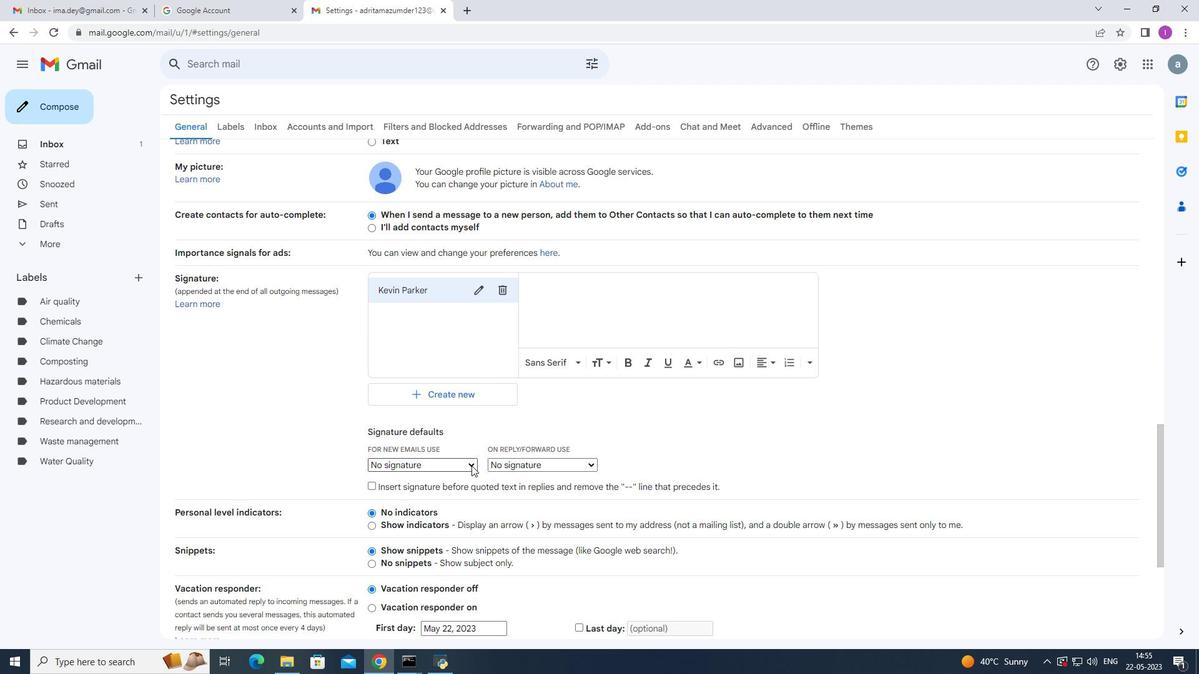 
Action: Mouse moved to (401, 489)
Screenshot: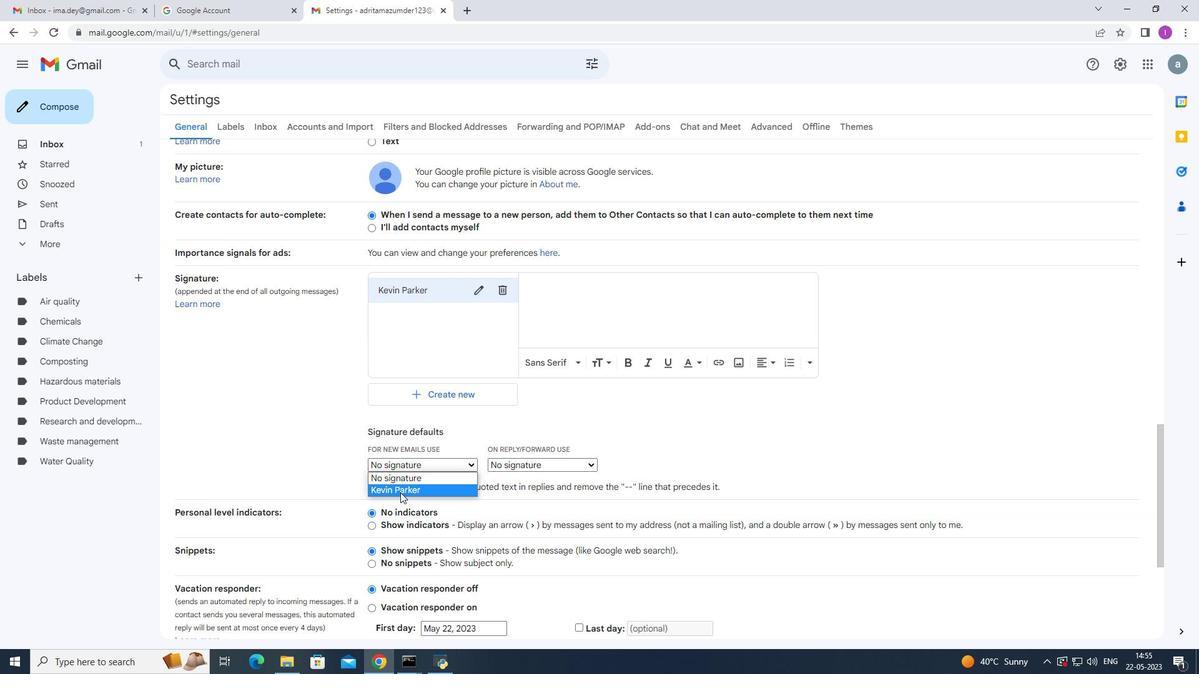 
Action: Mouse pressed left at (401, 489)
Screenshot: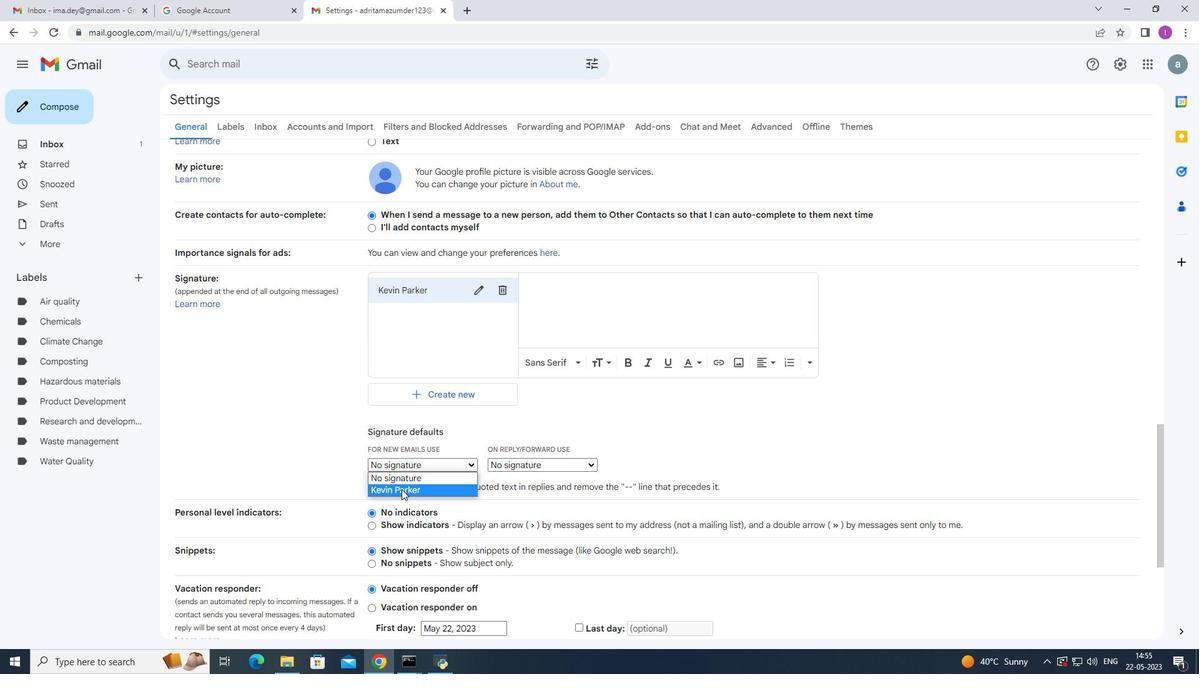 
Action: Mouse moved to (564, 285)
Screenshot: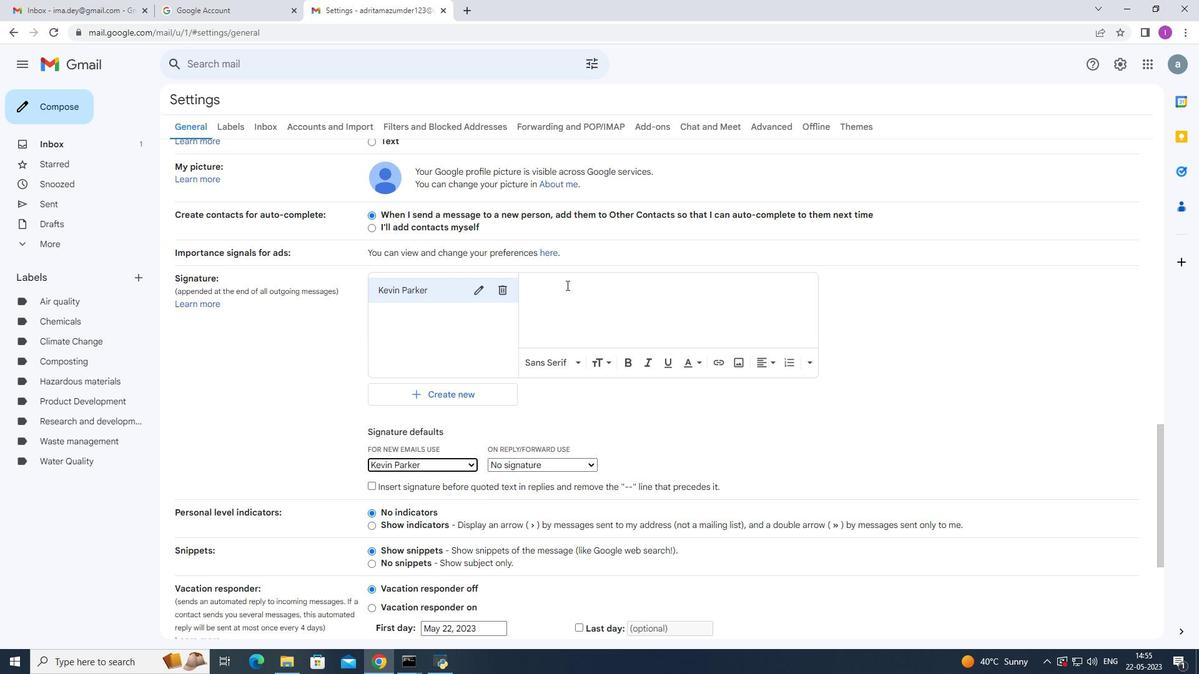 
Action: Mouse pressed left at (564, 285)
Screenshot: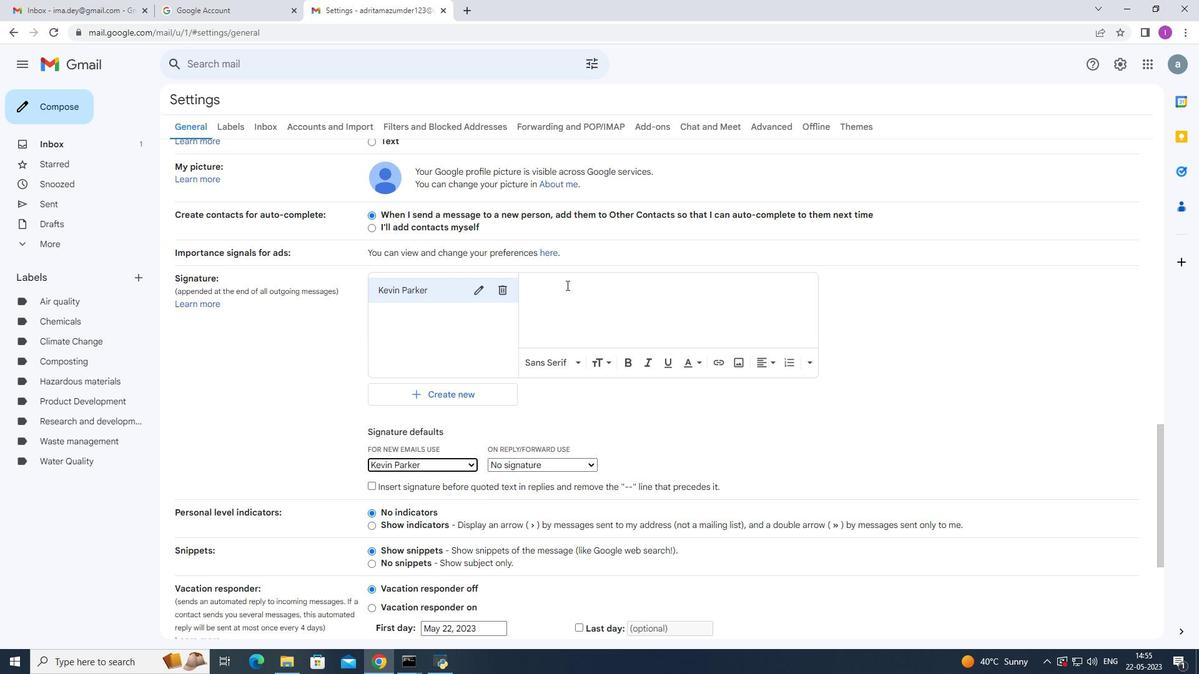 
Action: Key pressed <Key.shift>Best<Key.space>wishes<Key.space>for<Key.space>a<Key.space>happy<Key.space><Key.shift>national<Key.space>womens<Key.space><Key.shift>E
Screenshot: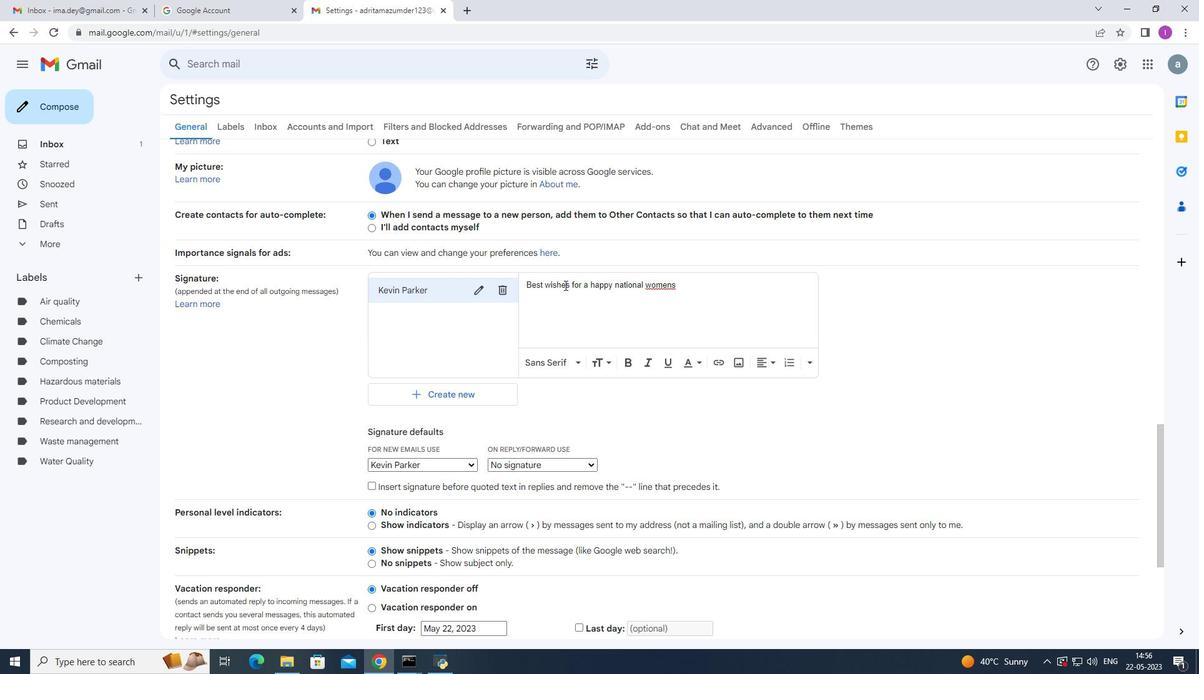
Action: Mouse moved to (618, 286)
Screenshot: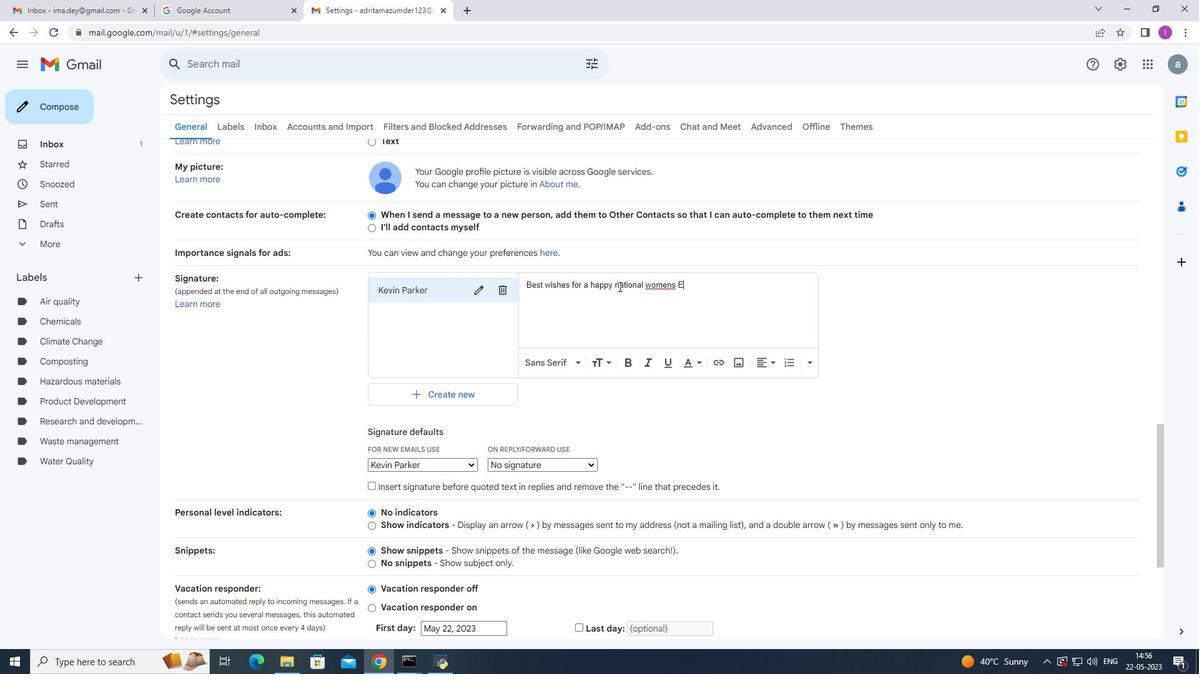 
Action: Mouse pressed left at (618, 286)
Screenshot: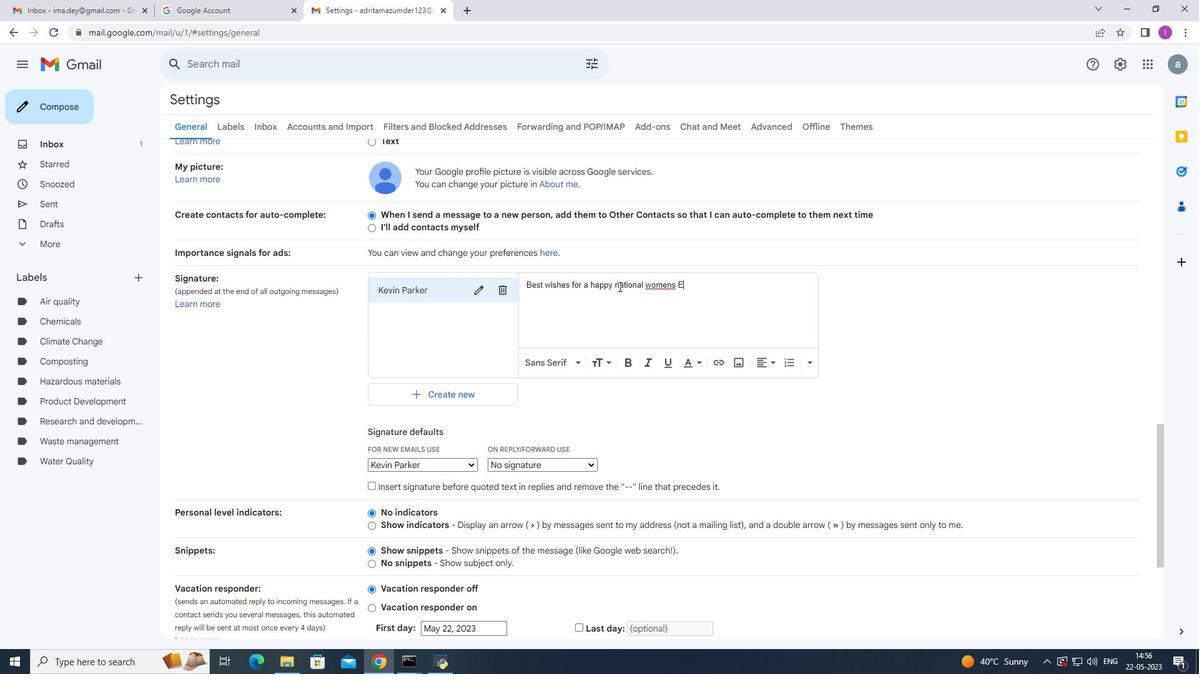 
Action: Mouse moved to (618, 277)
Screenshot: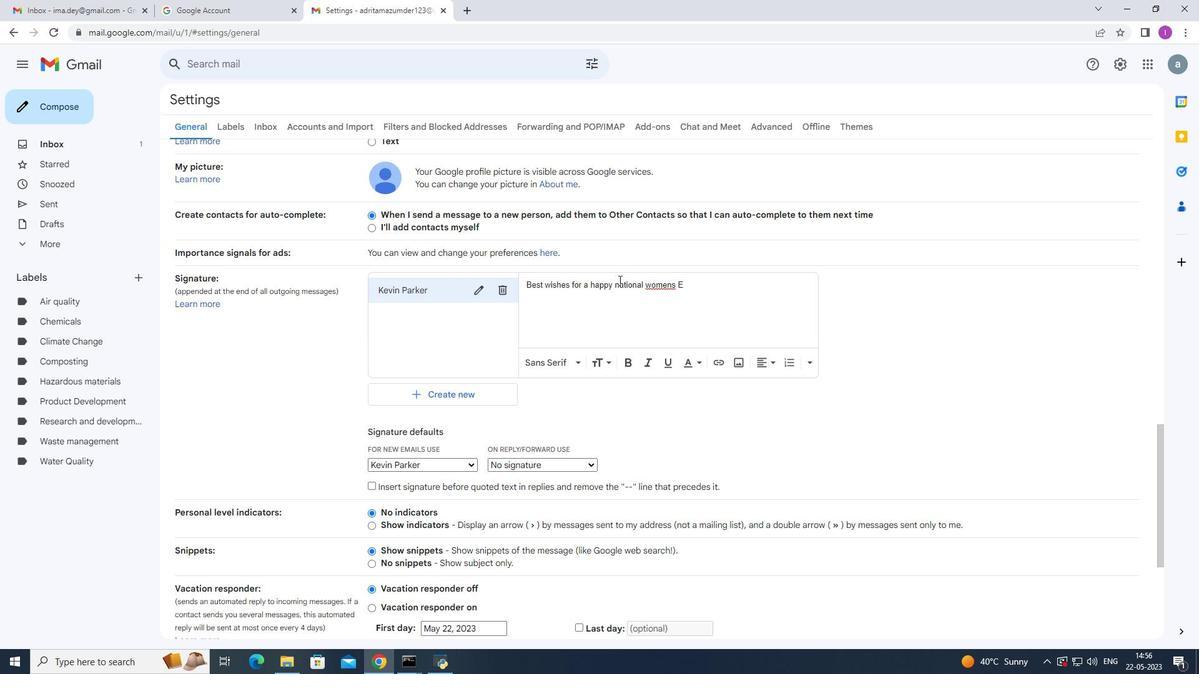 
Action: Key pressed <Key.shift>N
Screenshot: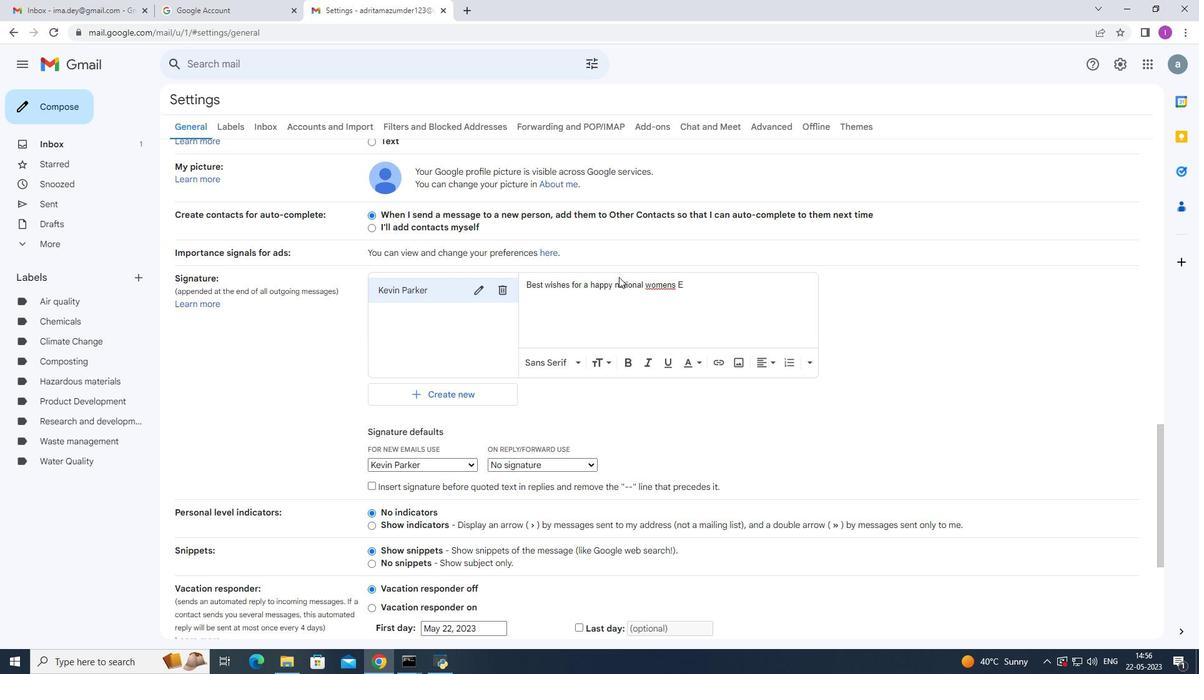 
Action: Mouse moved to (619, 286)
Screenshot: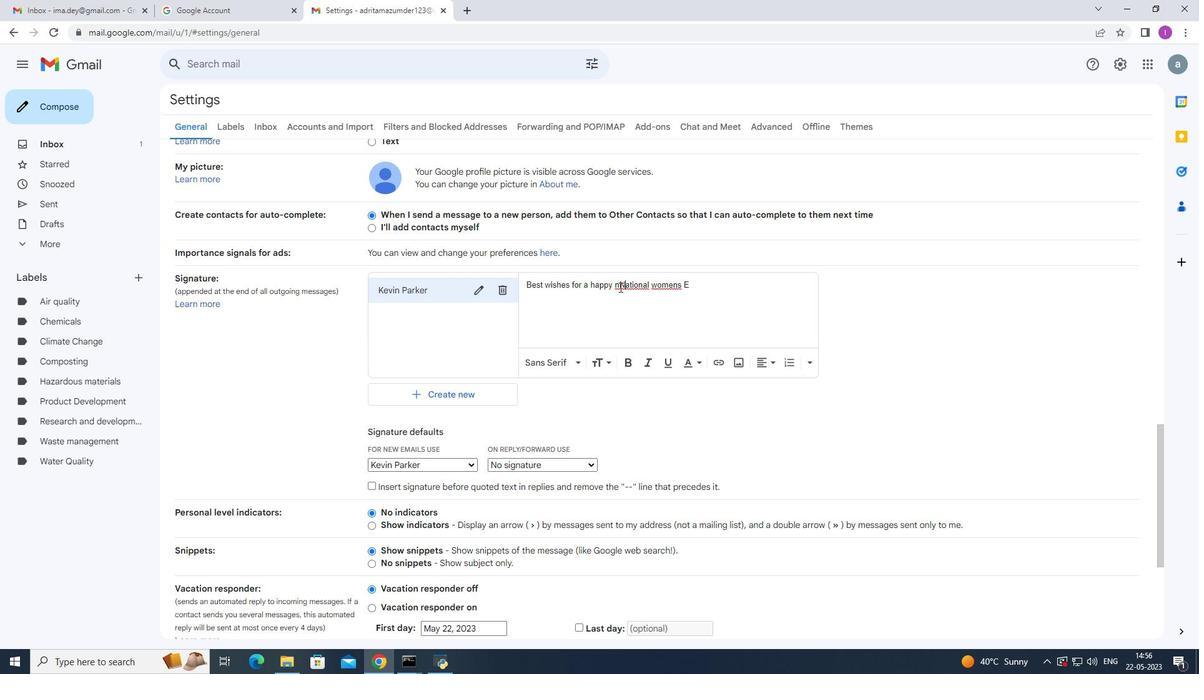 
Action: Mouse pressed left at (619, 286)
Screenshot: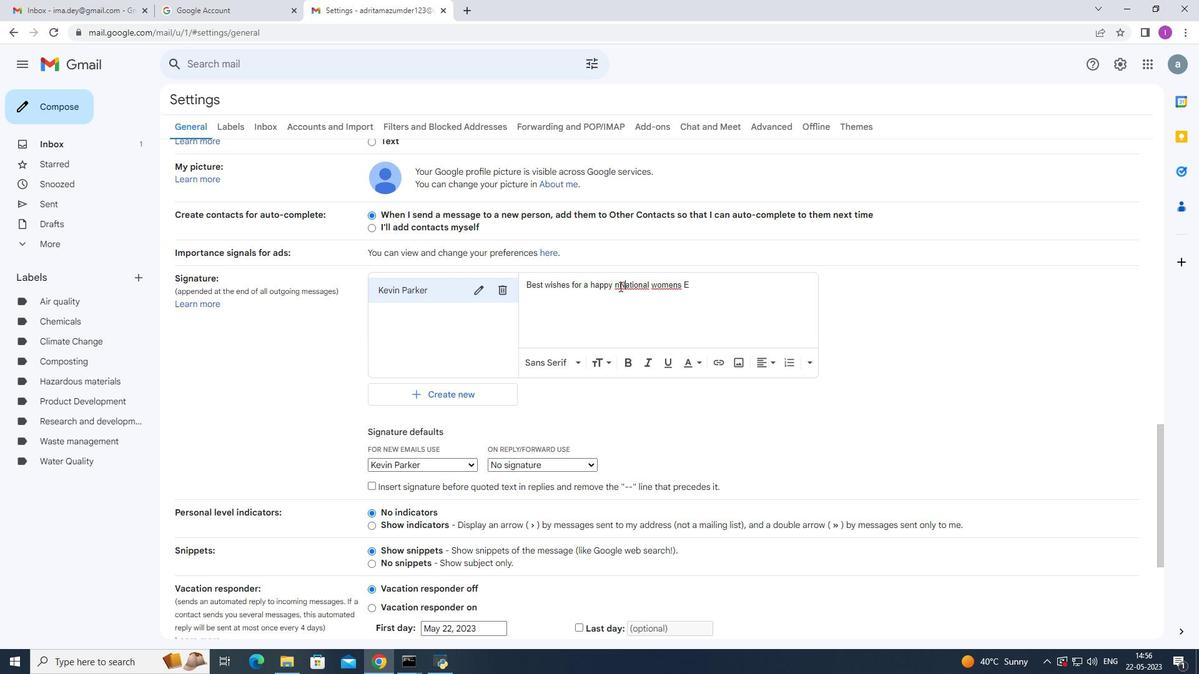 
Action: Mouse moved to (623, 284)
Screenshot: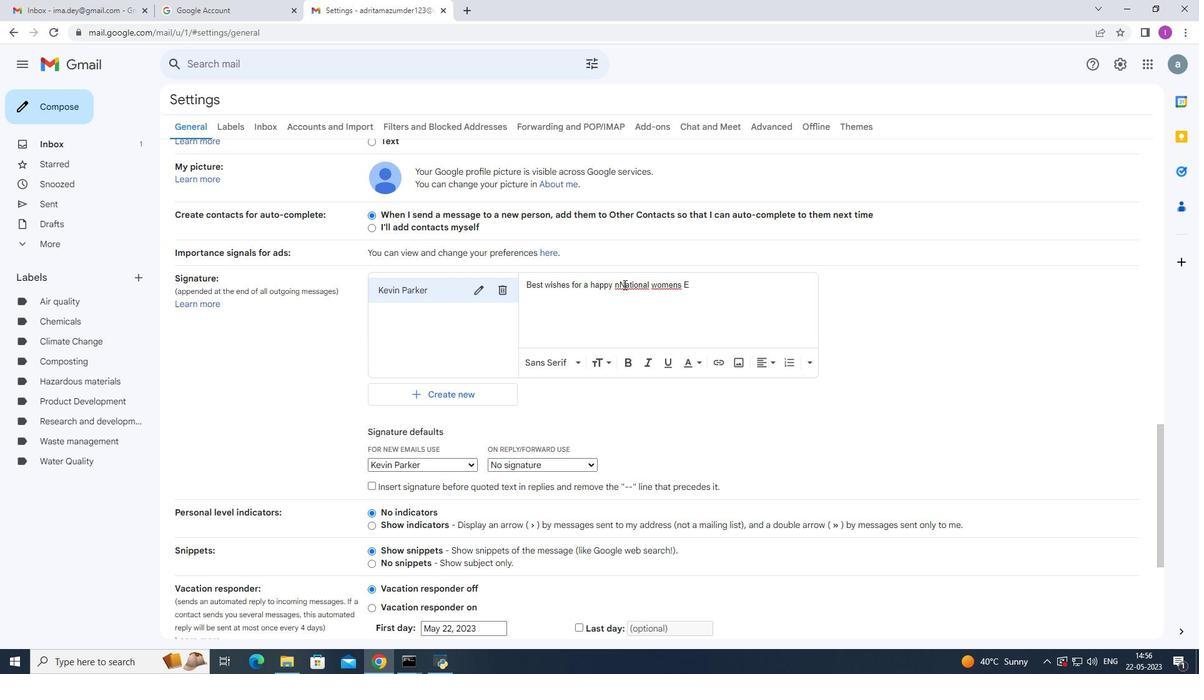 
Action: Key pressed <Key.backspace>
Screenshot: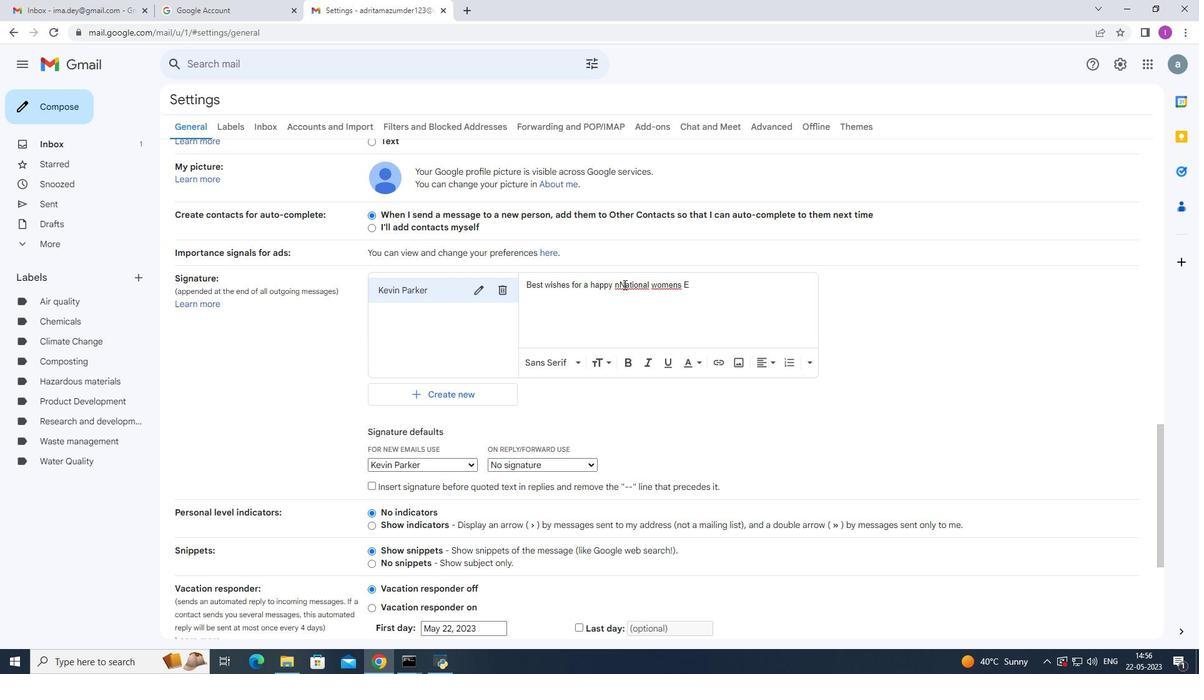 
Action: Mouse moved to (651, 287)
Screenshot: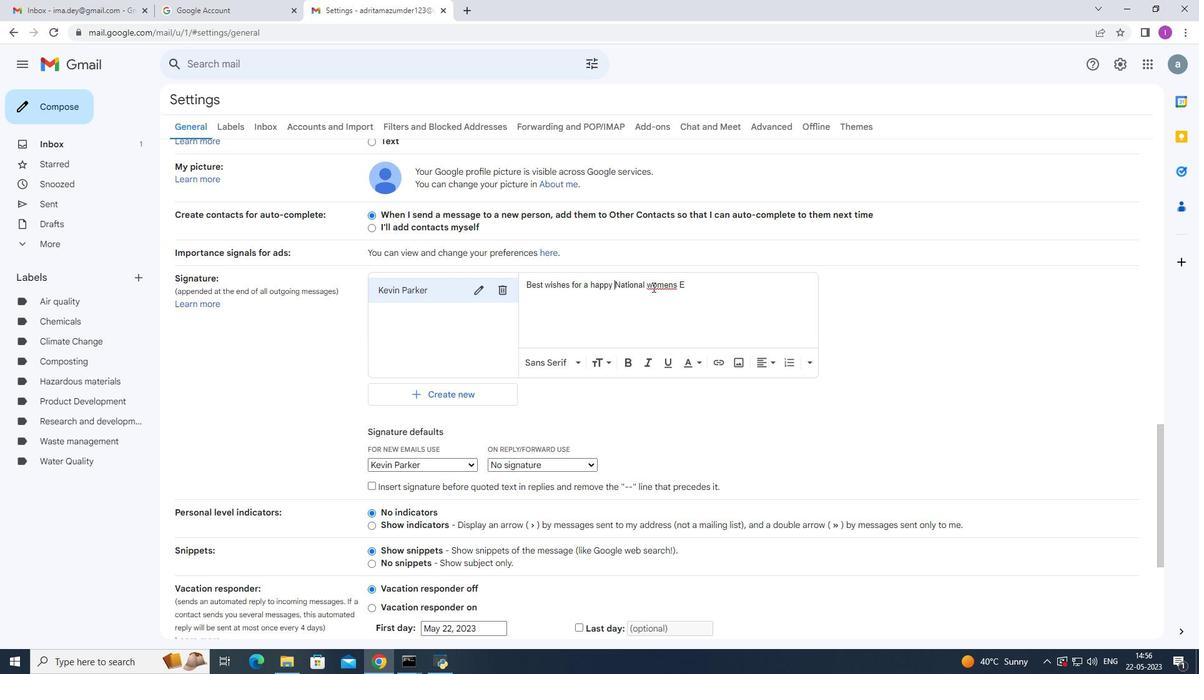 
Action: Mouse pressed left at (651, 287)
Screenshot: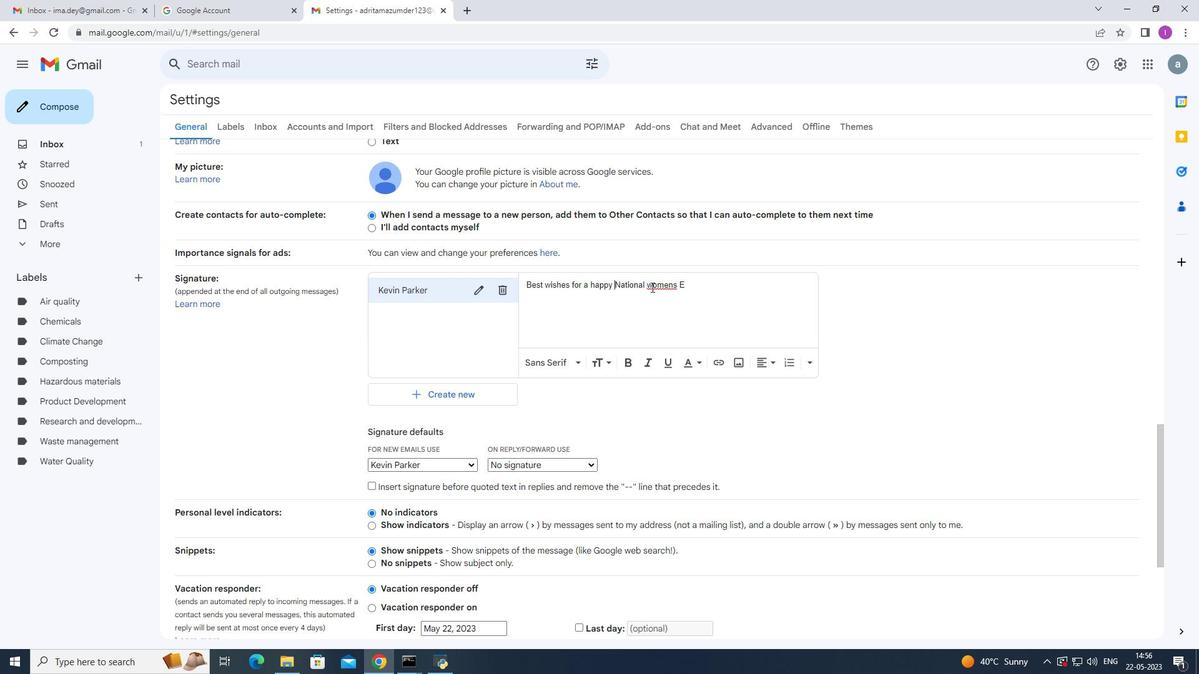 
Action: Mouse moved to (662, 259)
Screenshot: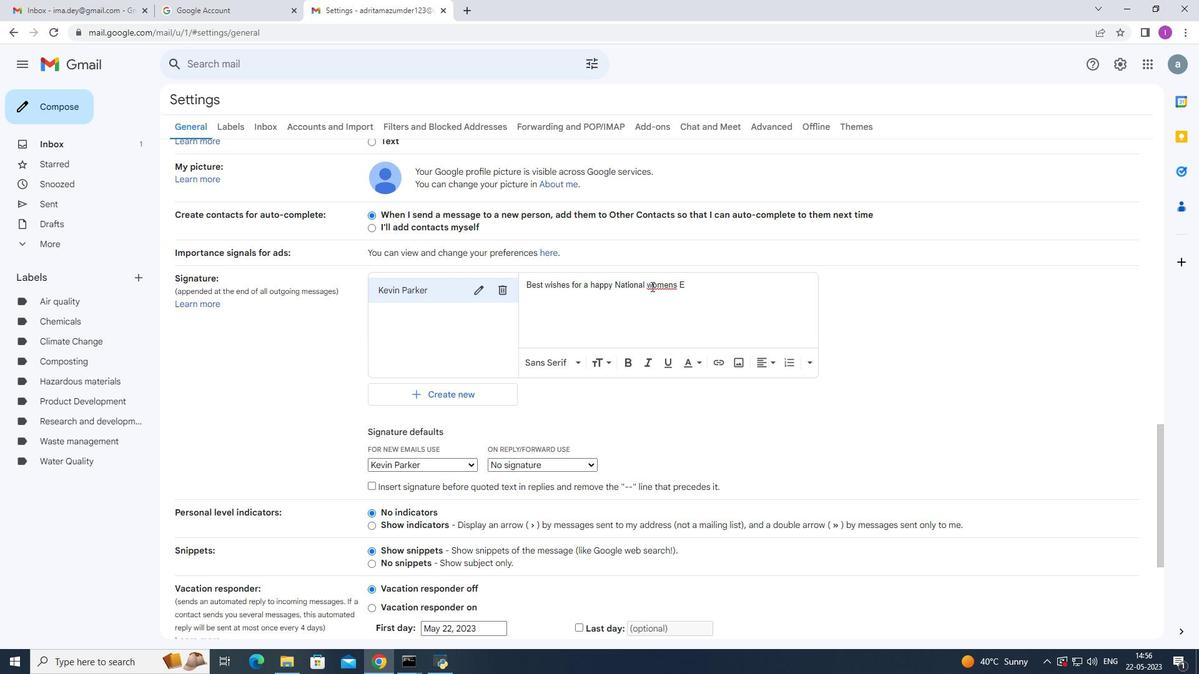 
Action: Key pressed <Key.shift>W
Screenshot: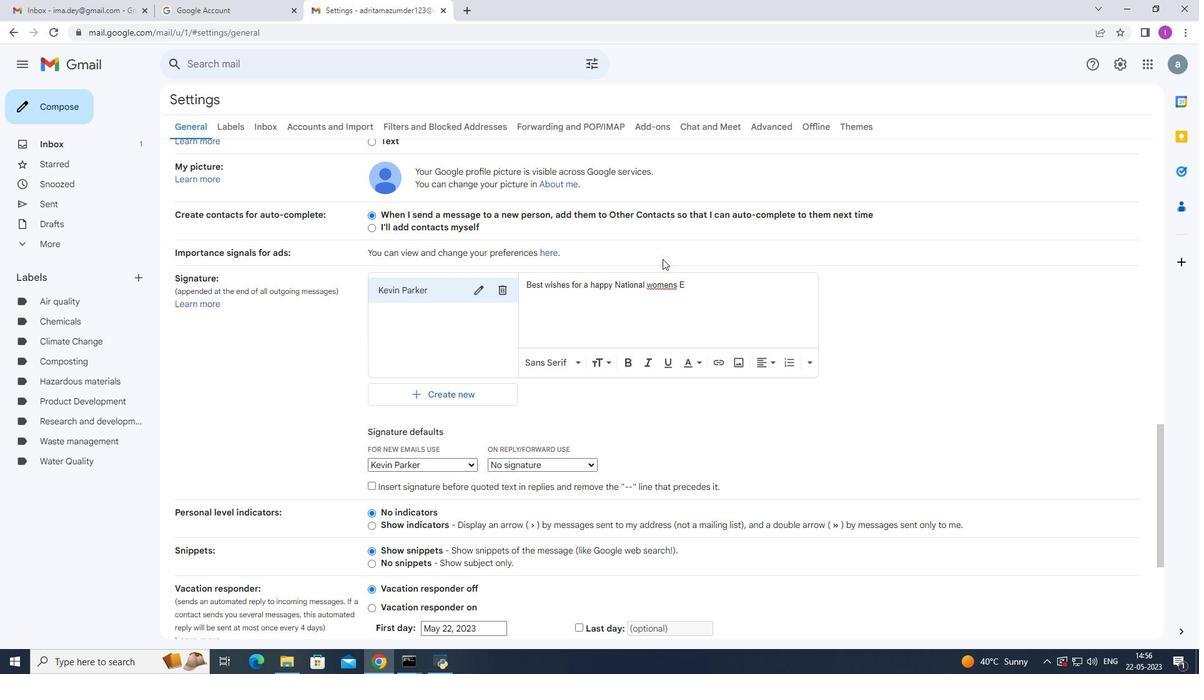 
Action: Mouse moved to (652, 285)
Screenshot: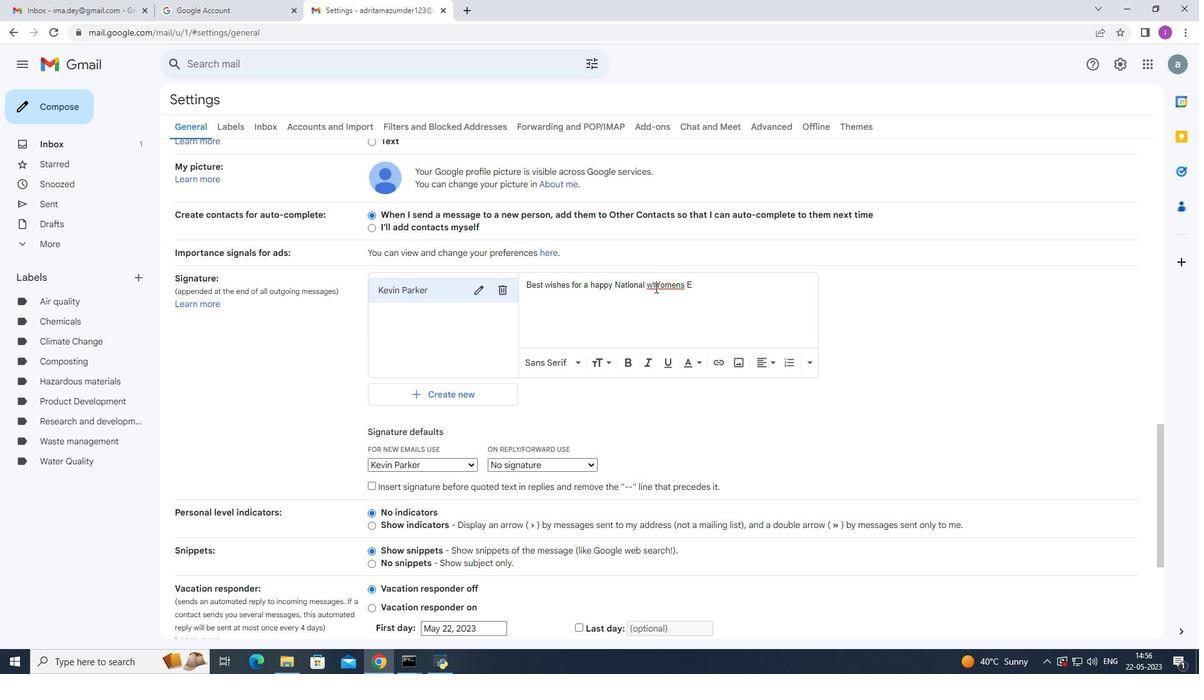 
Action: Mouse pressed left at (652, 285)
Screenshot: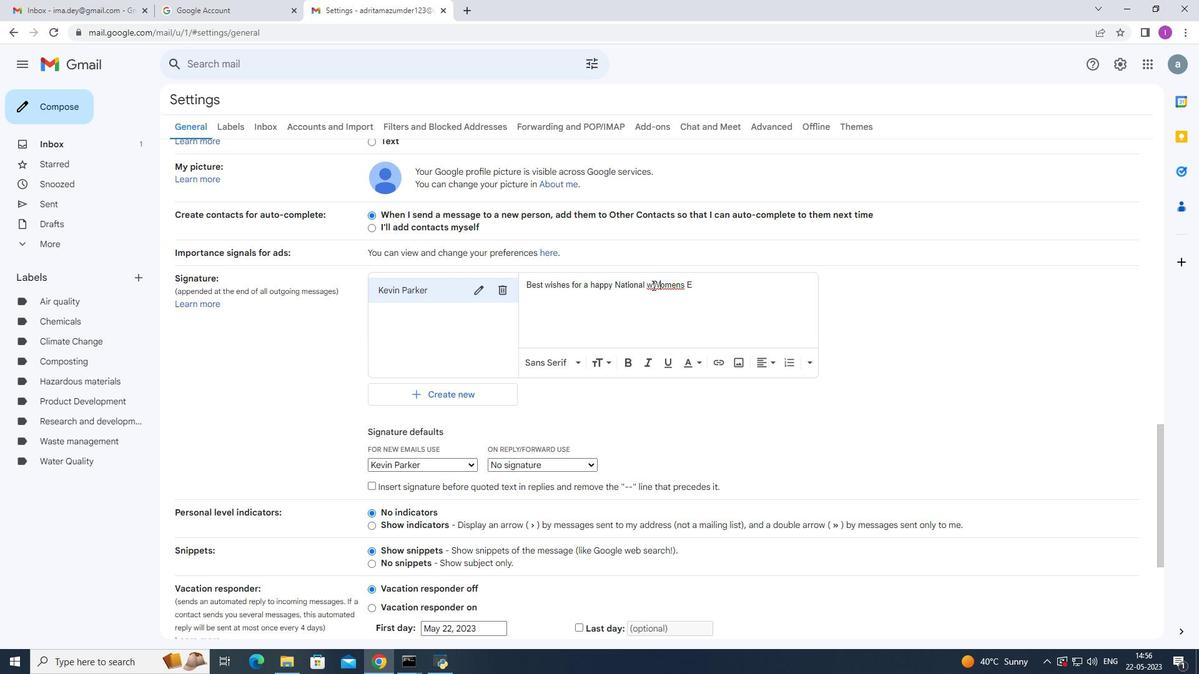 
Action: Key pressed <Key.backspace>
Screenshot: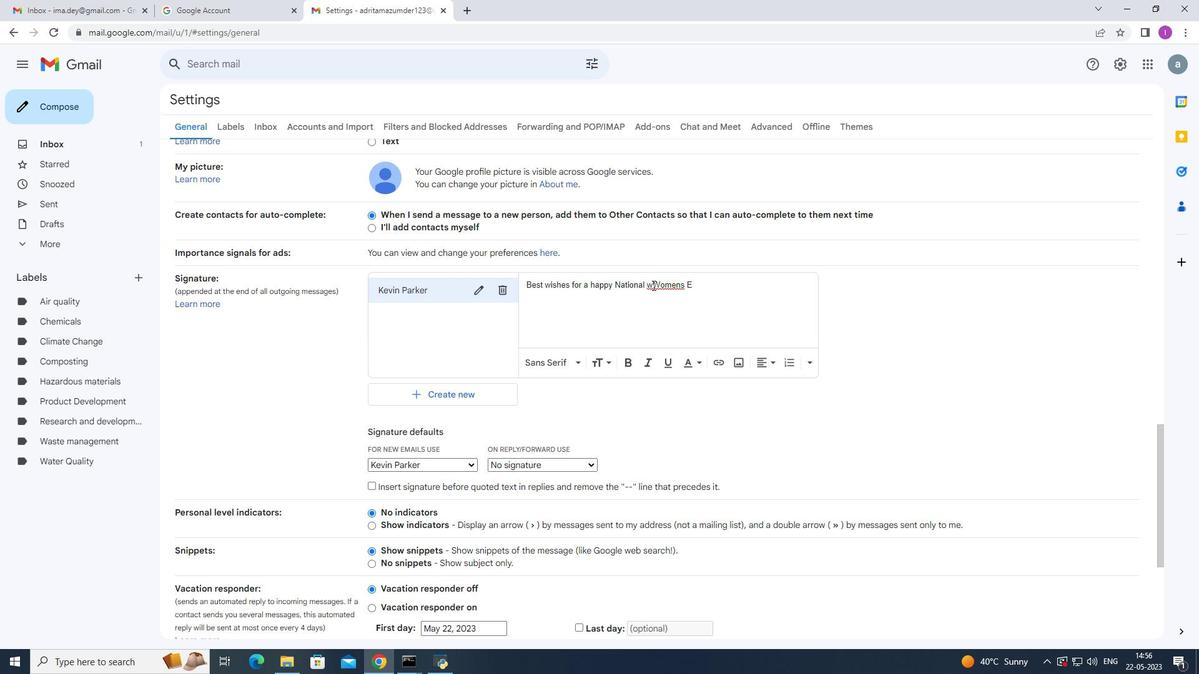
Action: Mouse moved to (687, 269)
Screenshot: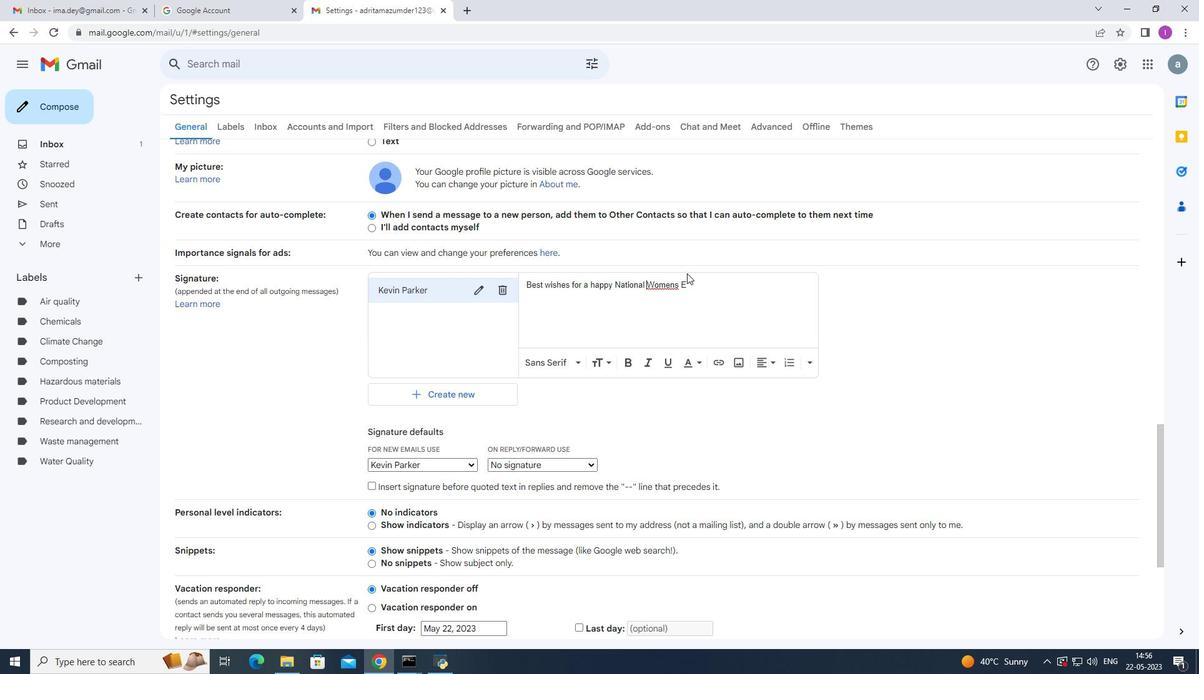 
Action: Key pressed <Key.space>
Screenshot: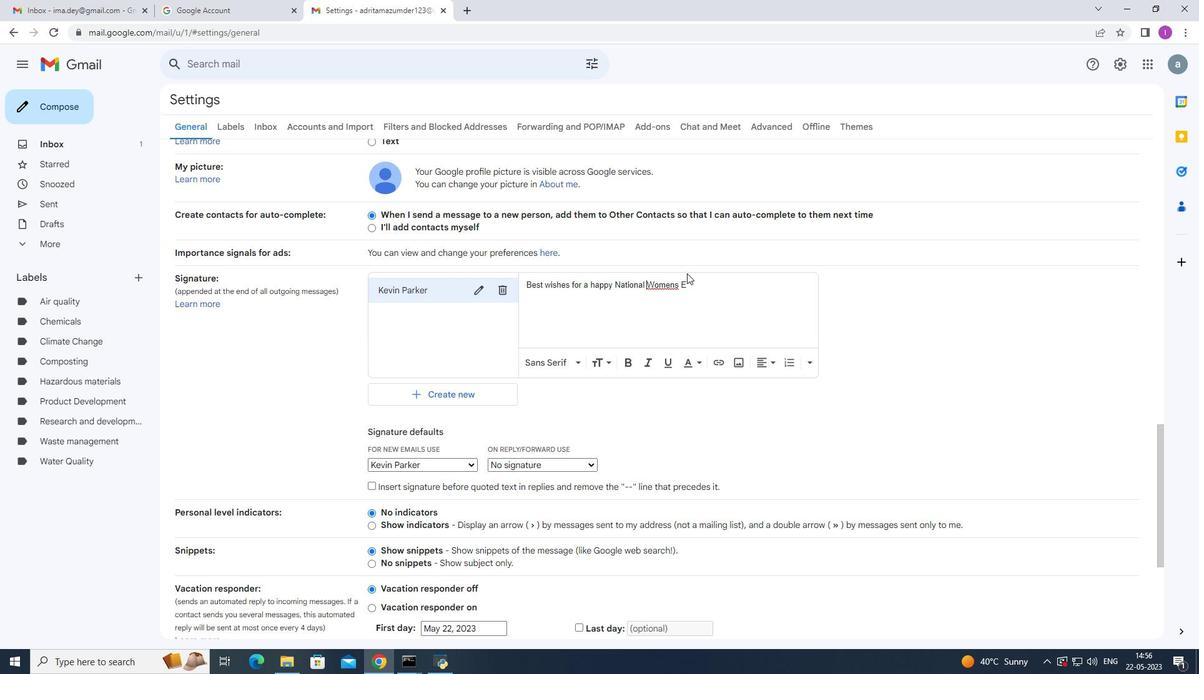 
Action: Mouse moved to (689, 283)
Screenshot: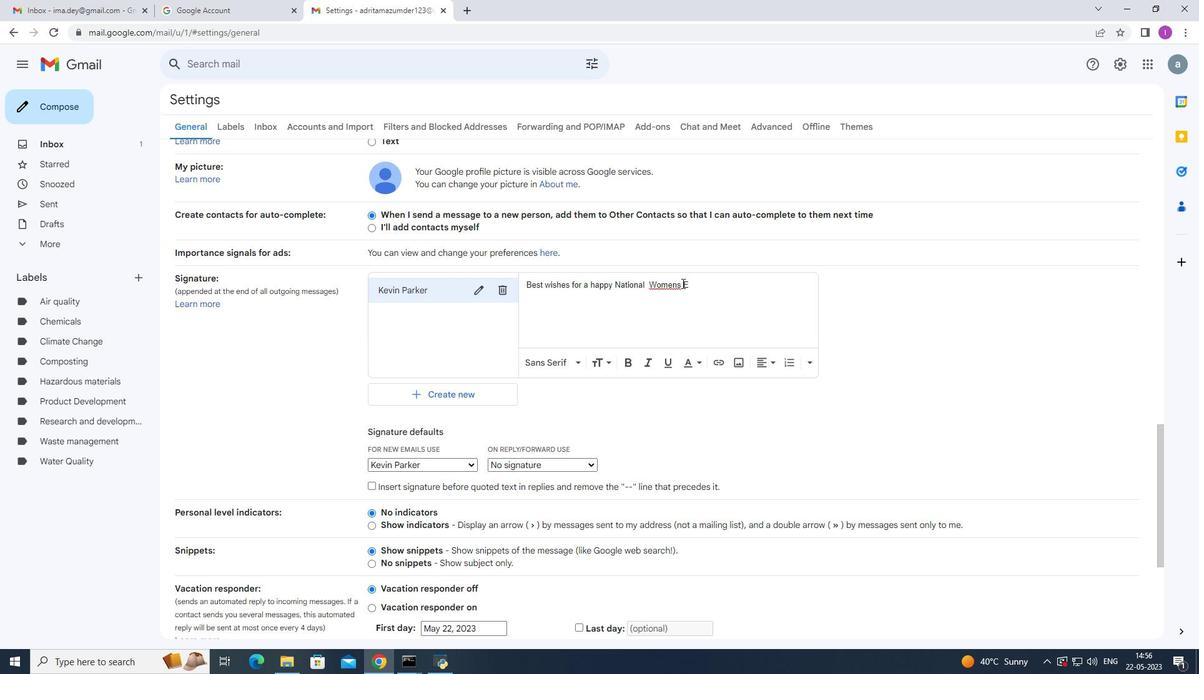 
Action: Mouse pressed left at (689, 283)
Screenshot: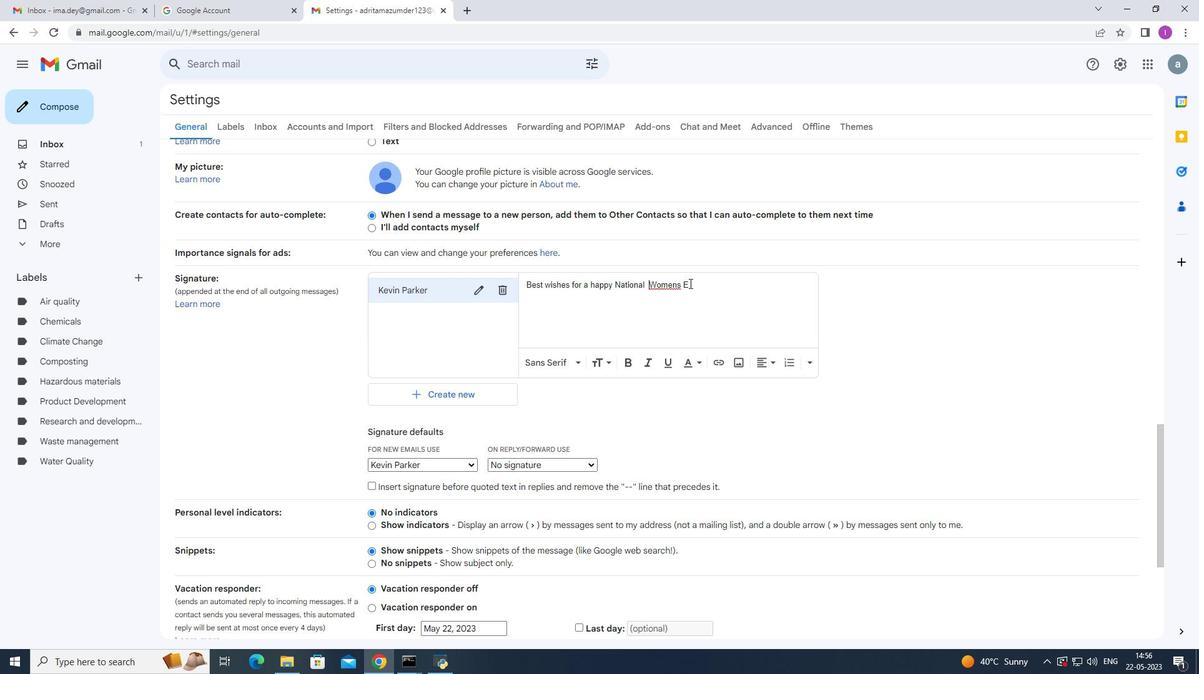 
Action: Mouse moved to (700, 276)
Screenshot: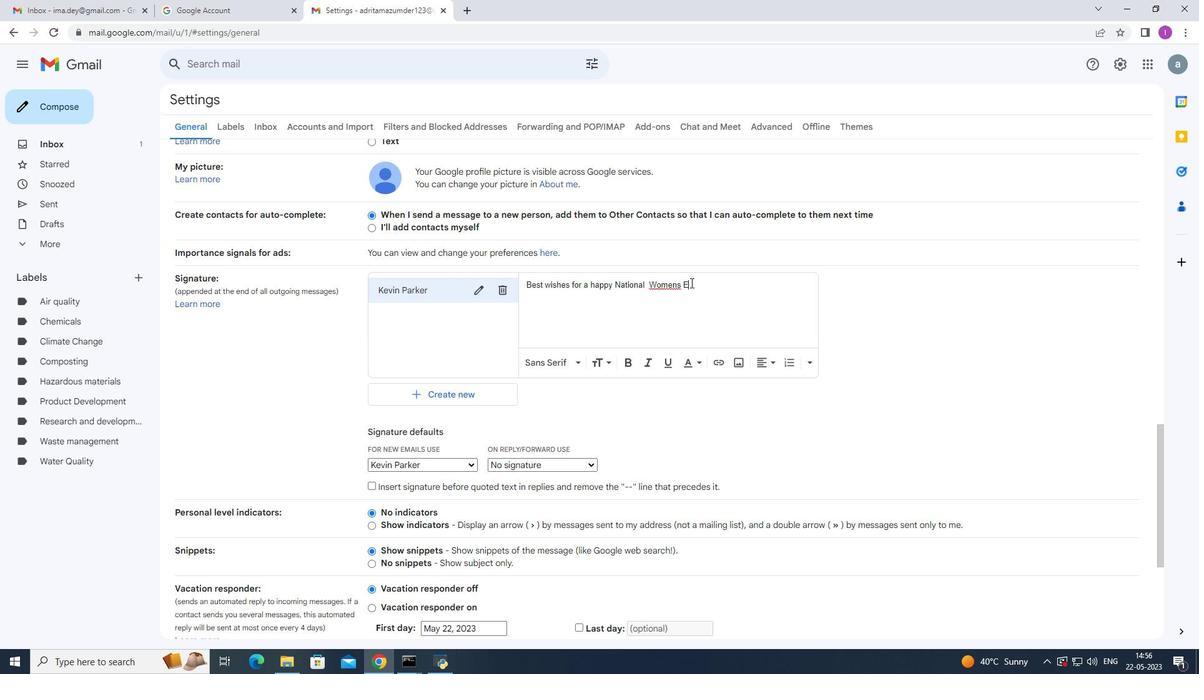 
Action: Key pressed quality<Key.space><Key.shift>Day
Screenshot: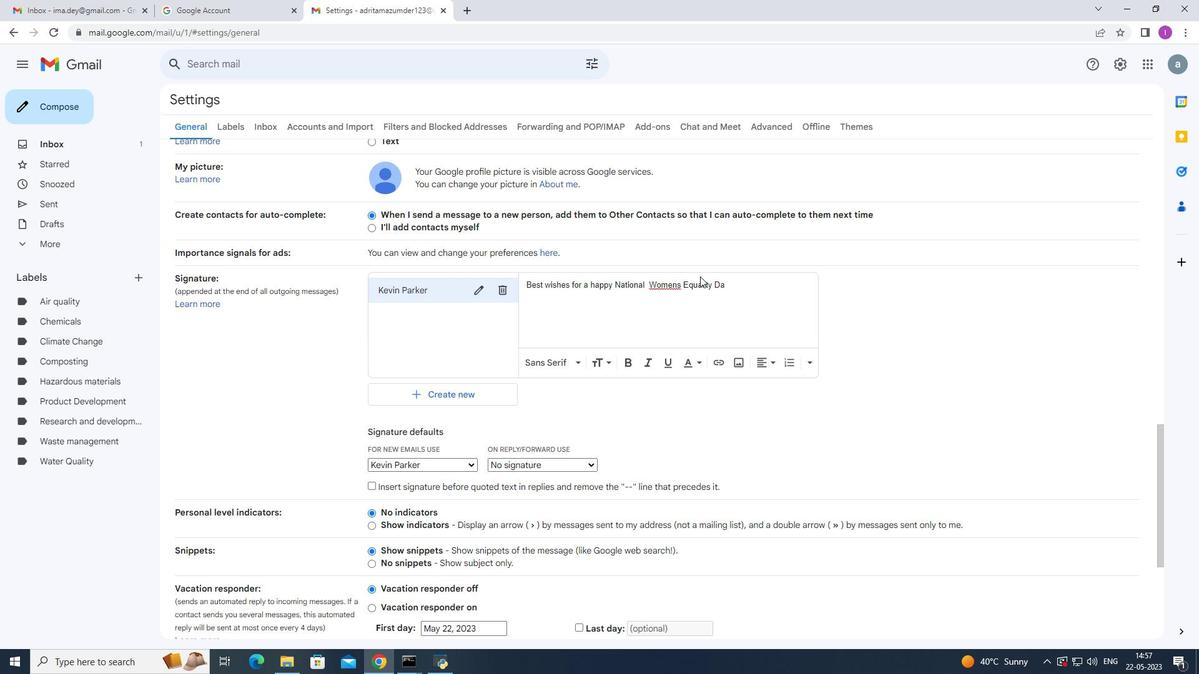 
Action: Mouse moved to (896, 255)
Screenshot: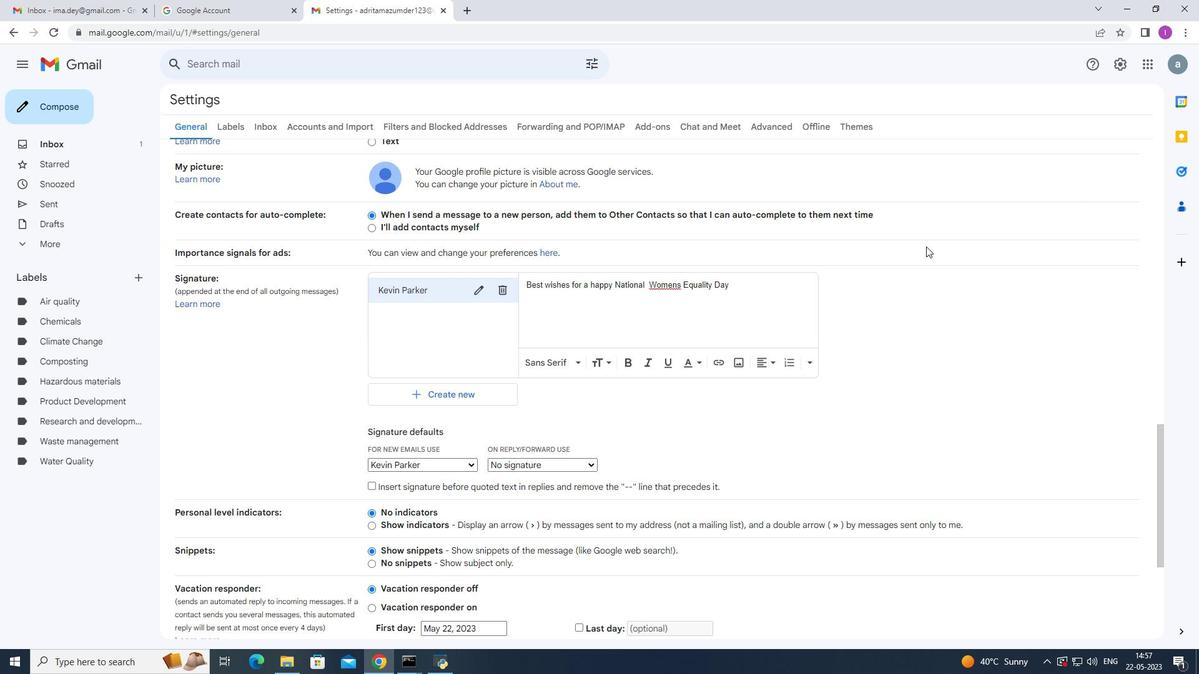 
Action: Key pressed ,
Screenshot: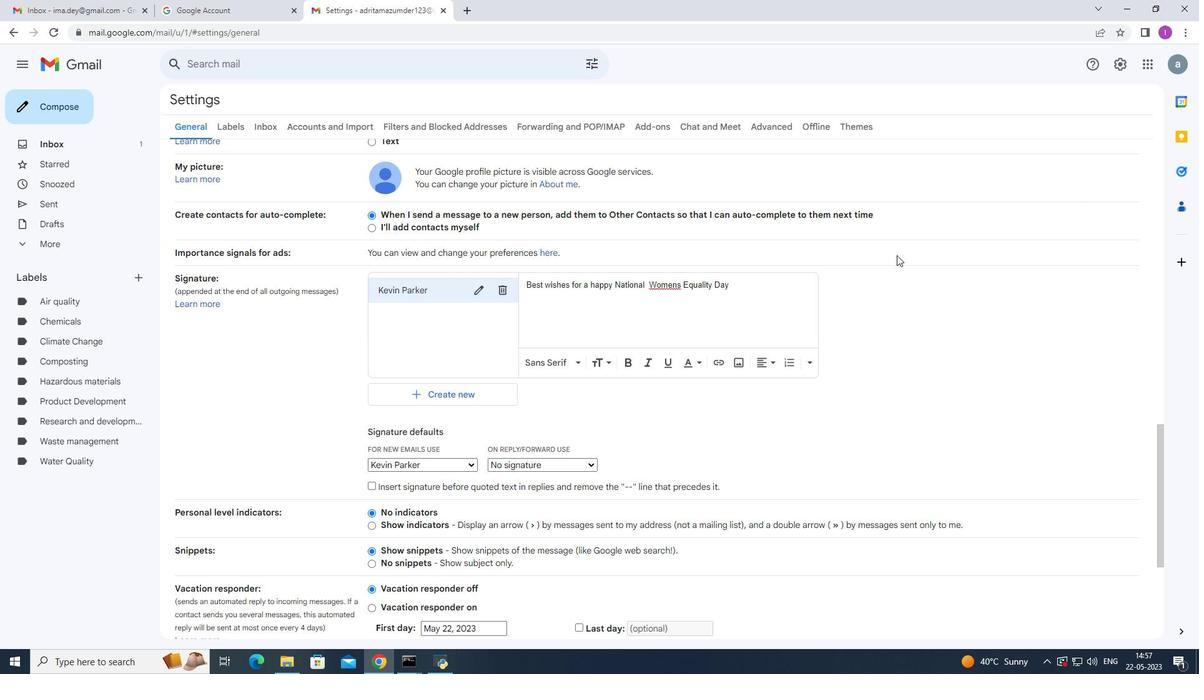 
Action: Mouse moved to (913, 252)
Screenshot: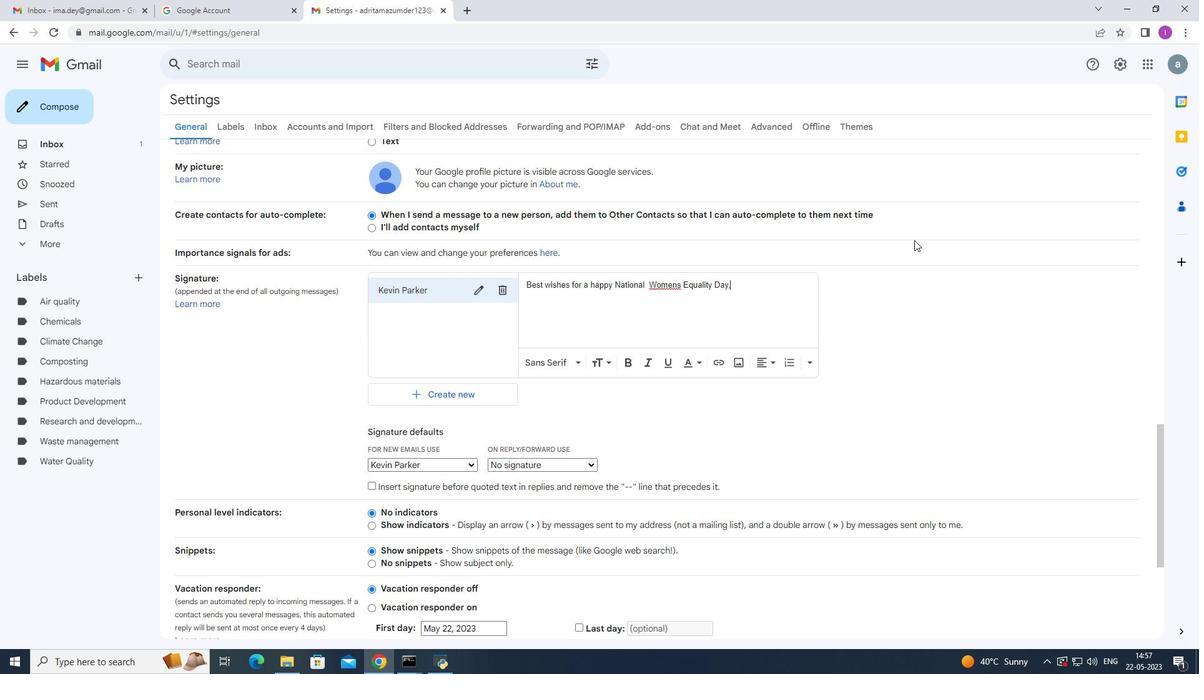 
Action: Key pressed <Key.enter><Key.shift>Kevin<Key.space><Key.shift>Parker
Screenshot: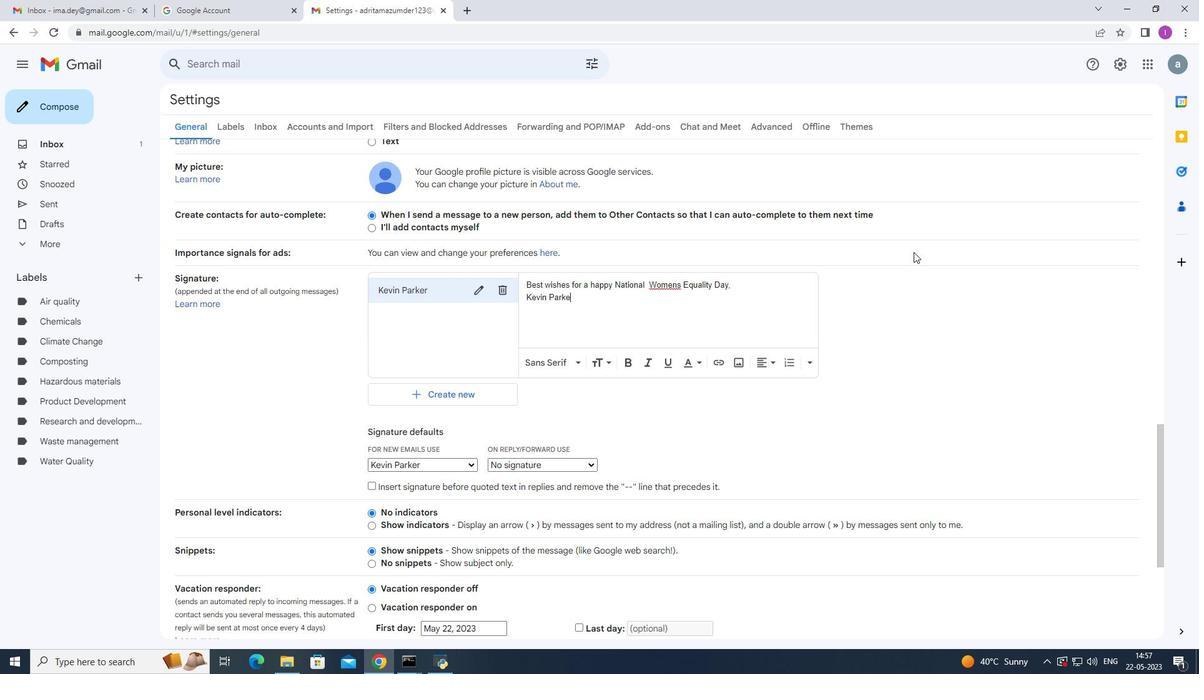 
Action: Mouse moved to (607, 387)
Screenshot: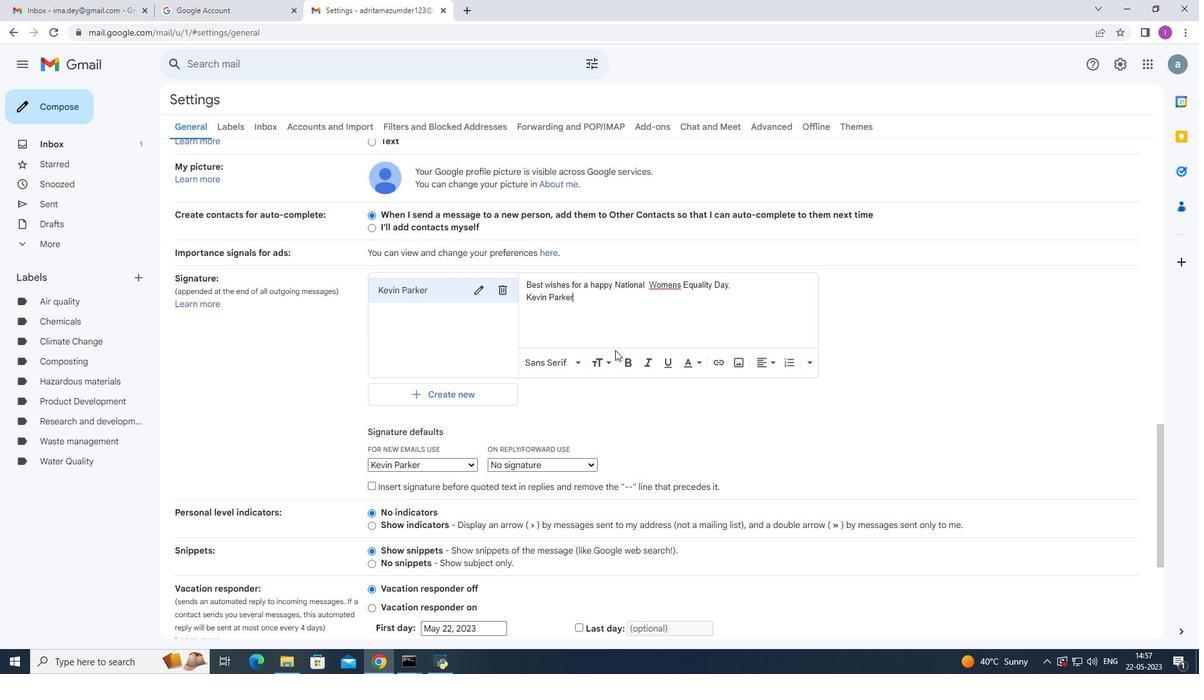 
Action: Mouse scrolled (609, 382) with delta (0, 0)
Screenshot: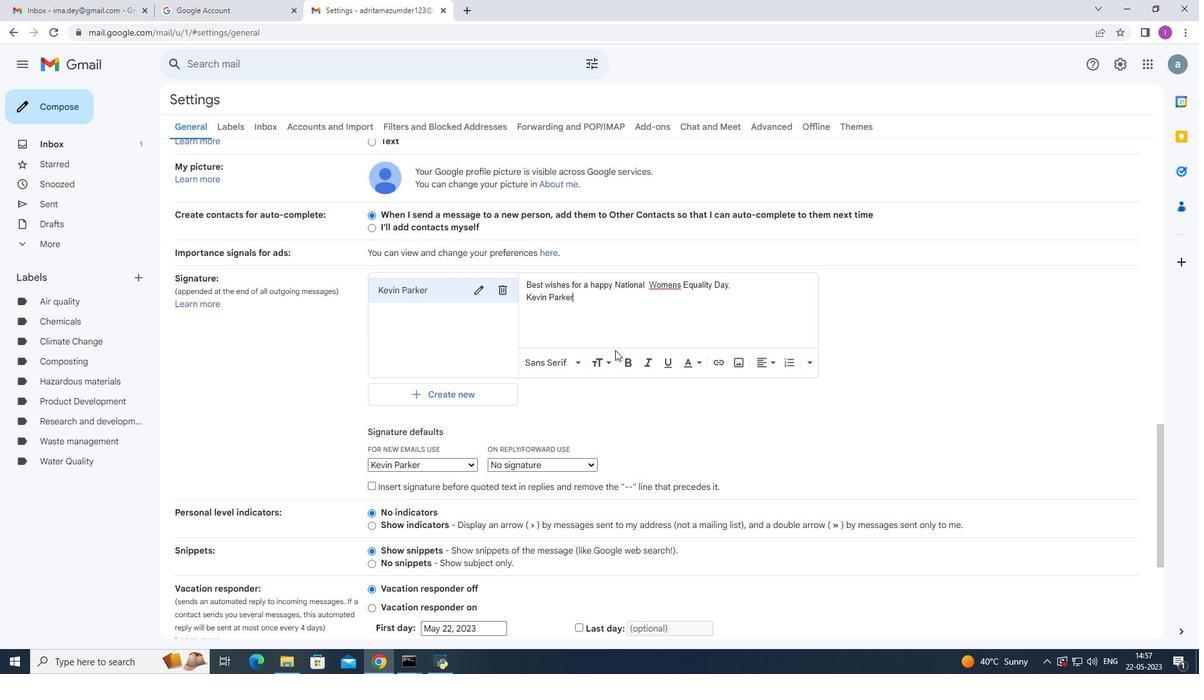 
Action: Mouse moved to (600, 413)
Screenshot: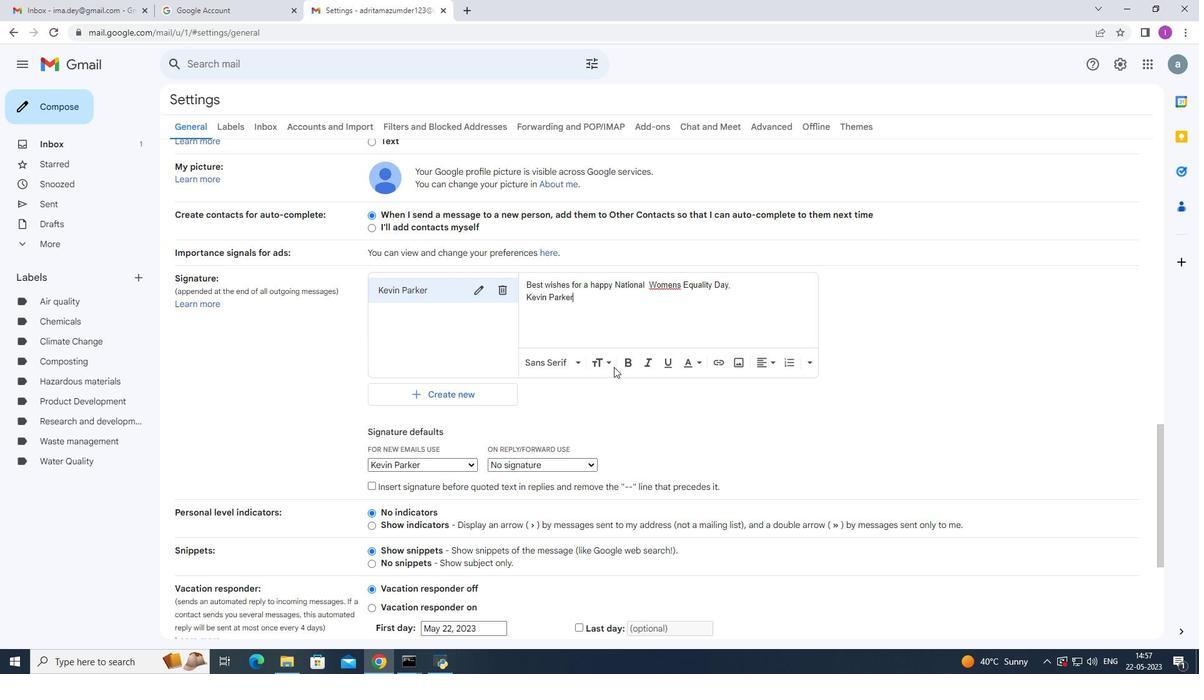 
Action: Mouse scrolled (603, 405) with delta (0, 0)
Screenshot: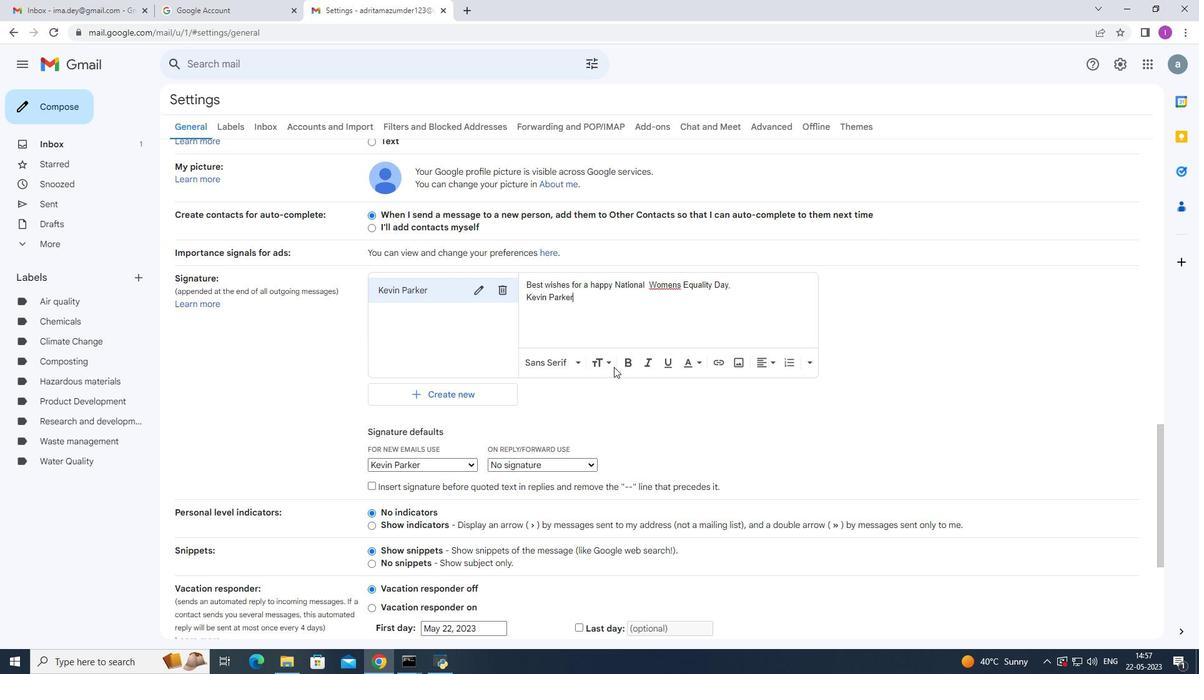 
Action: Mouse moved to (598, 417)
Screenshot: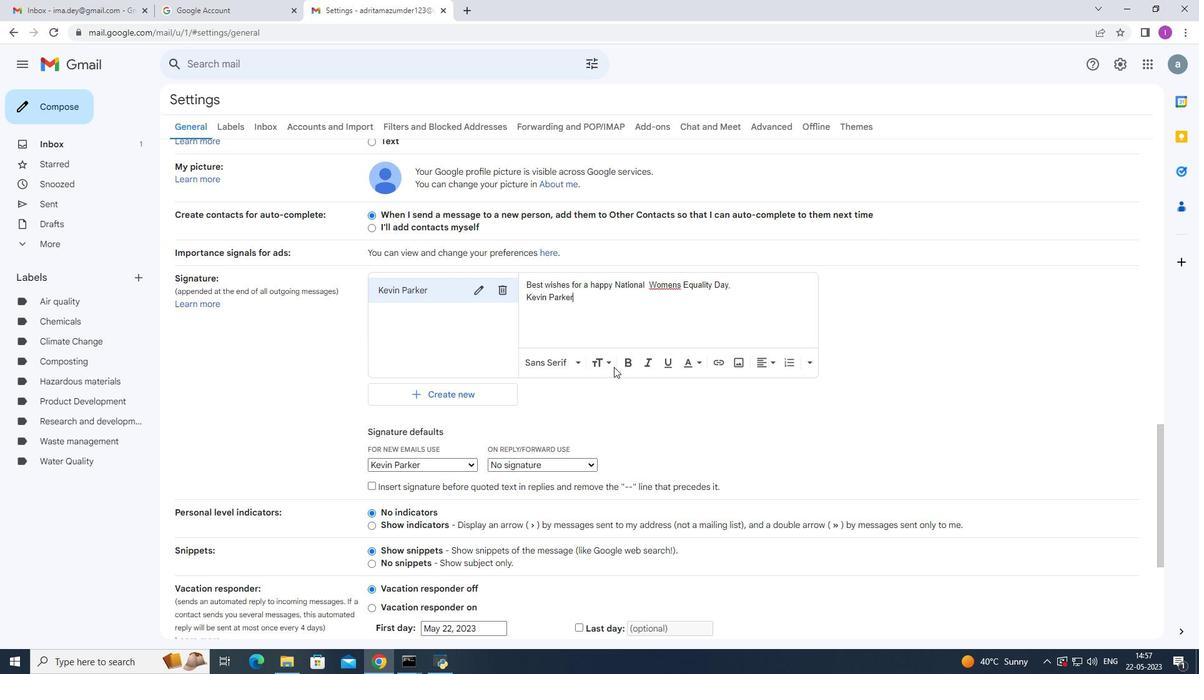 
Action: Mouse scrolled (600, 414) with delta (0, 0)
Screenshot: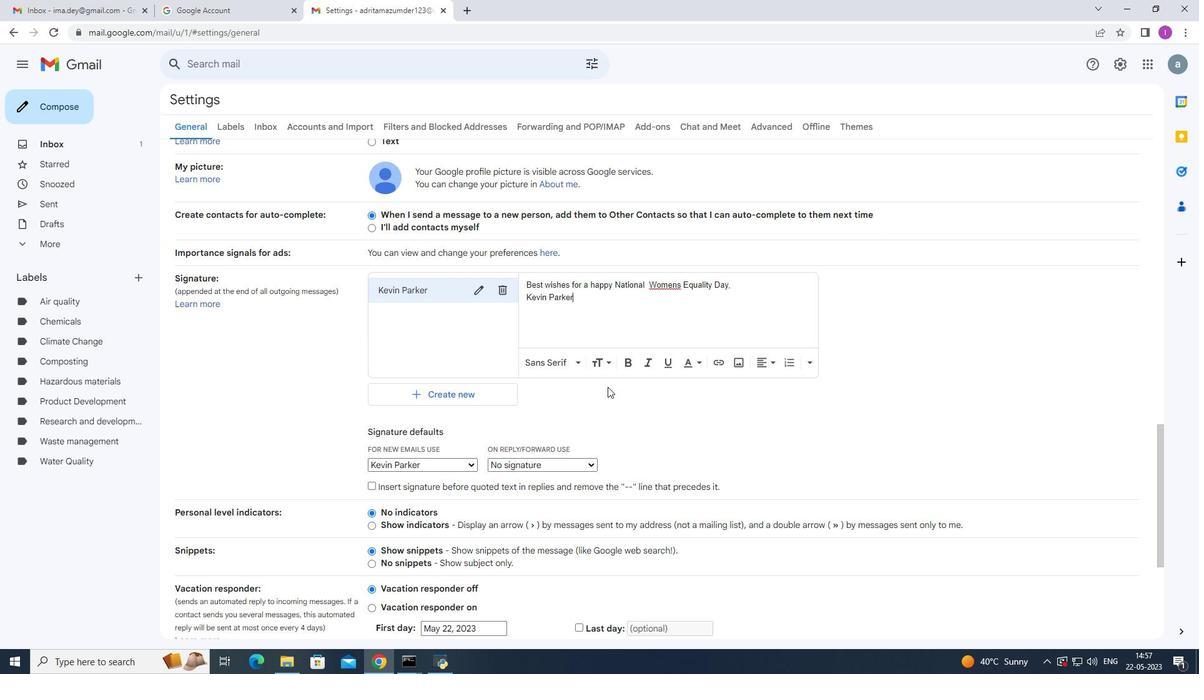 
Action: Mouse moved to (593, 429)
Screenshot: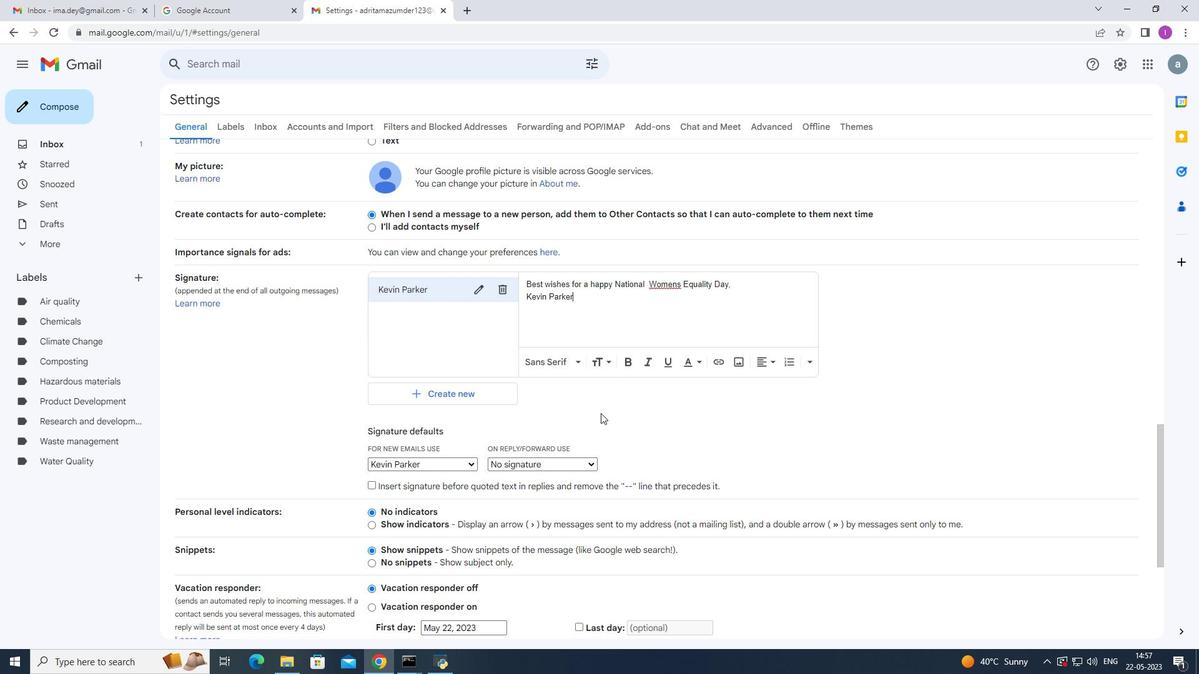 
Action: Mouse scrolled (598, 417) with delta (0, 0)
Screenshot: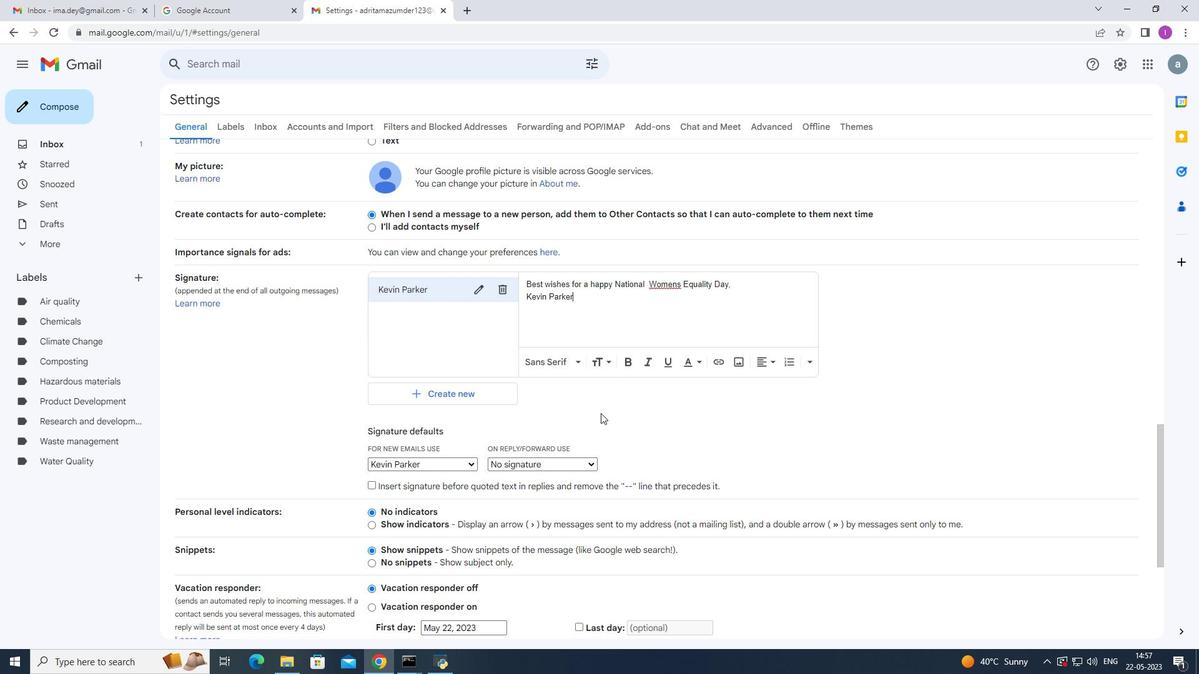 
Action: Mouse moved to (588, 429)
Screenshot: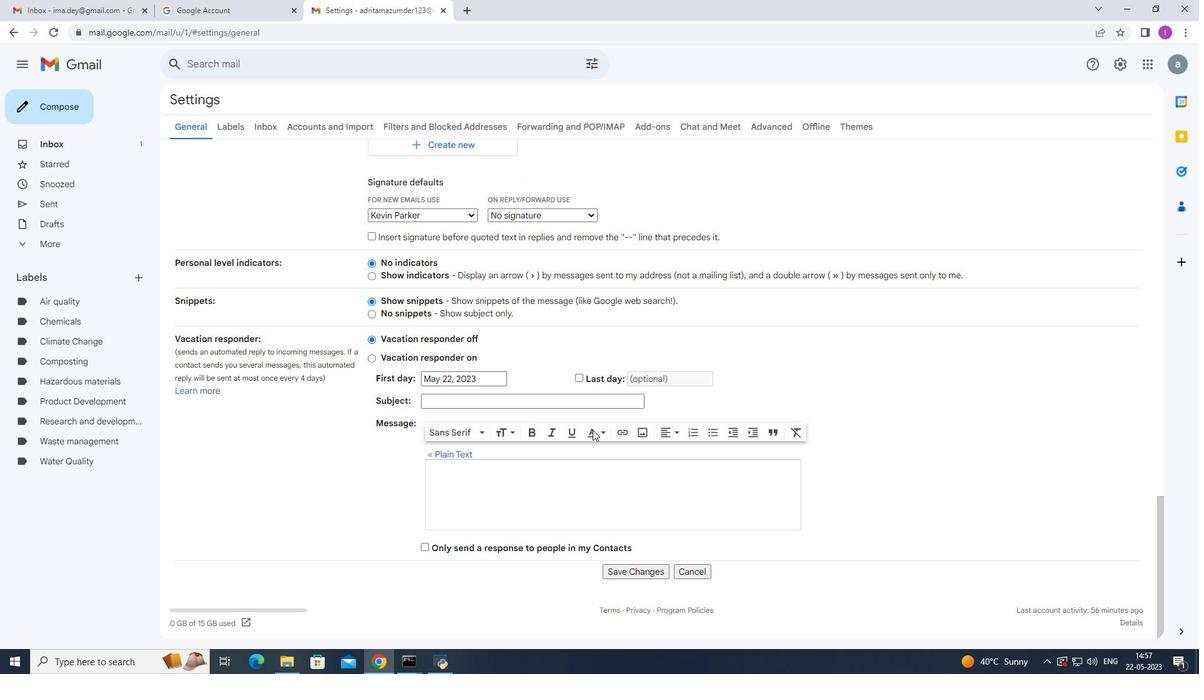 
Action: Mouse scrolled (588, 428) with delta (0, 0)
Screenshot: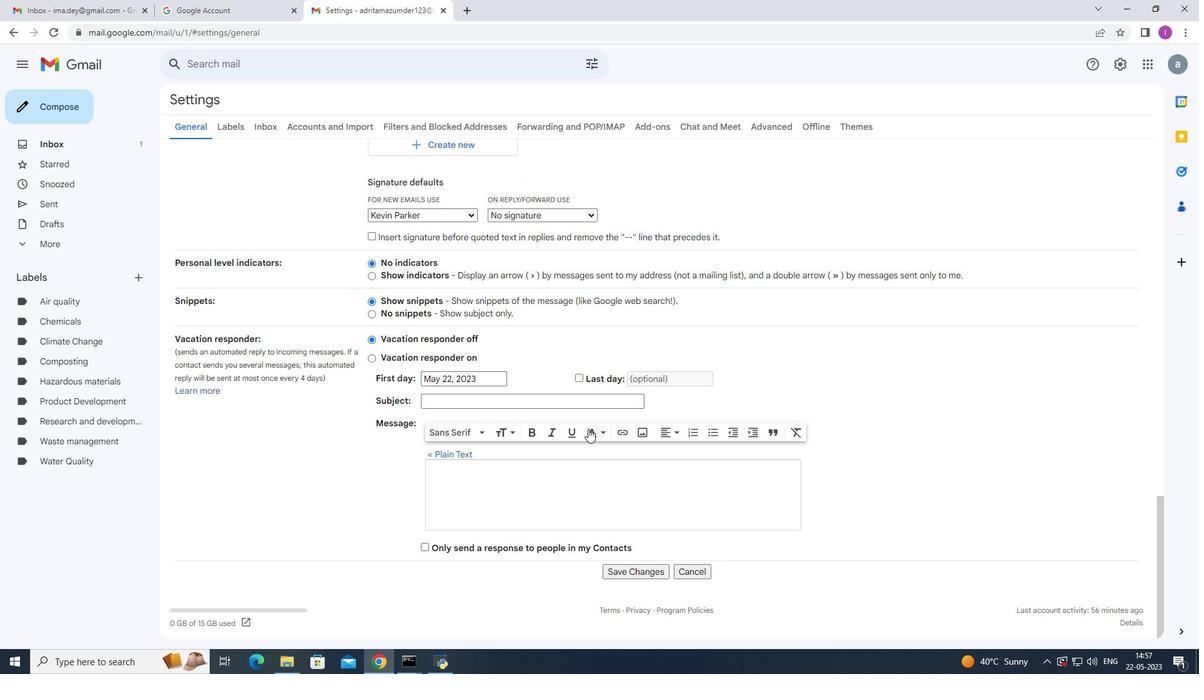 
Action: Mouse scrolled (588, 428) with delta (0, 0)
Screenshot: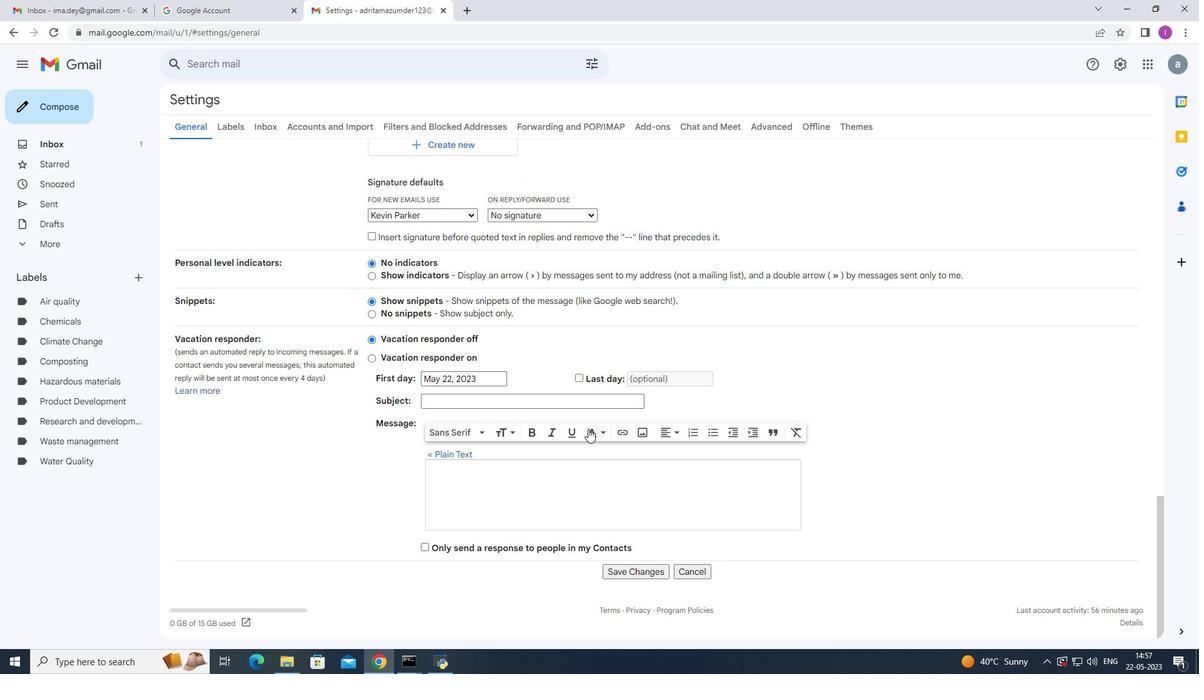 
Action: Mouse scrolled (588, 428) with delta (0, 0)
Screenshot: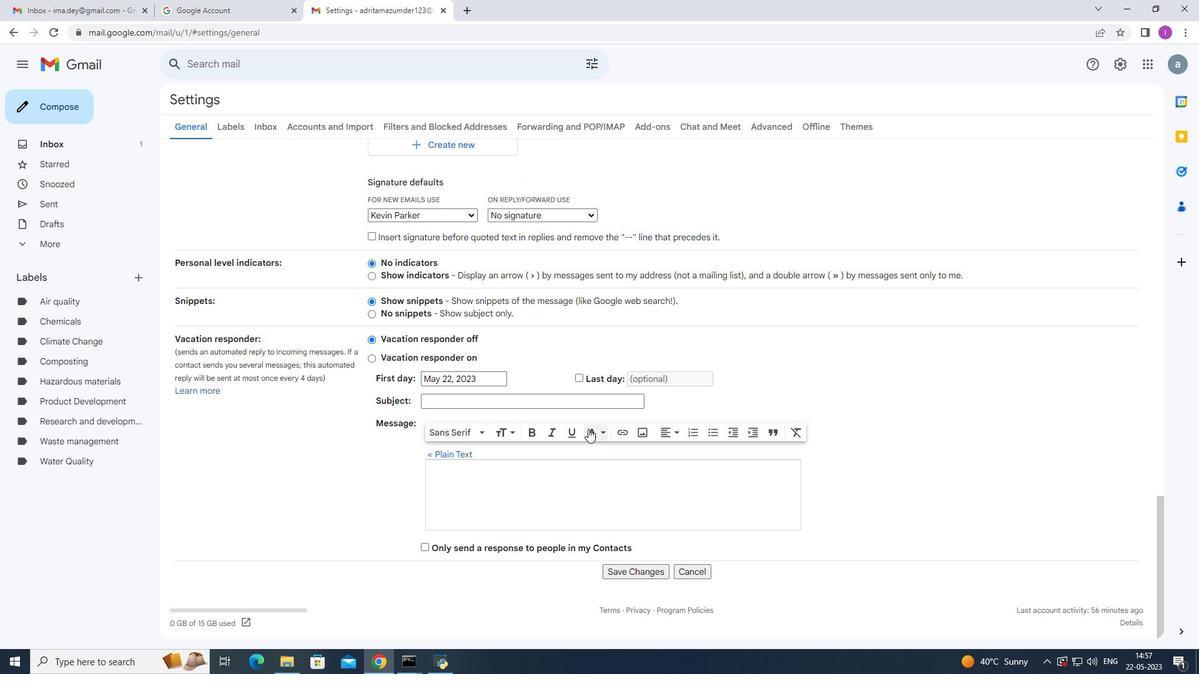 
Action: Mouse scrolled (588, 428) with delta (0, 0)
Screenshot: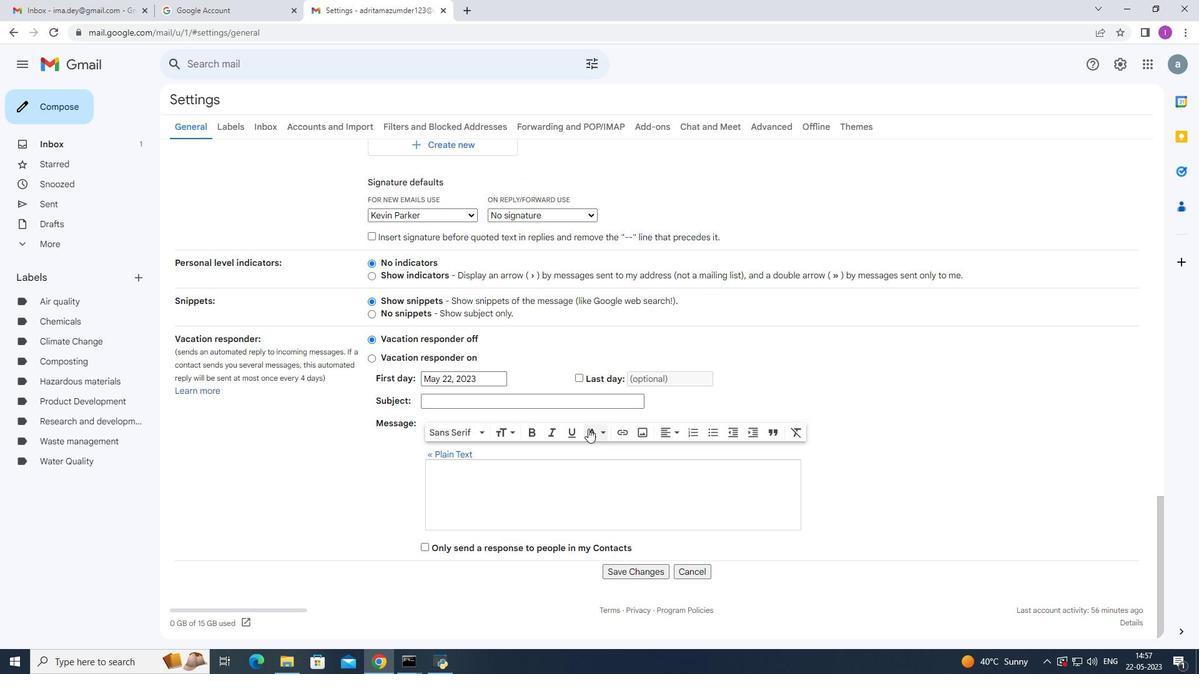
Action: Mouse moved to (638, 571)
Screenshot: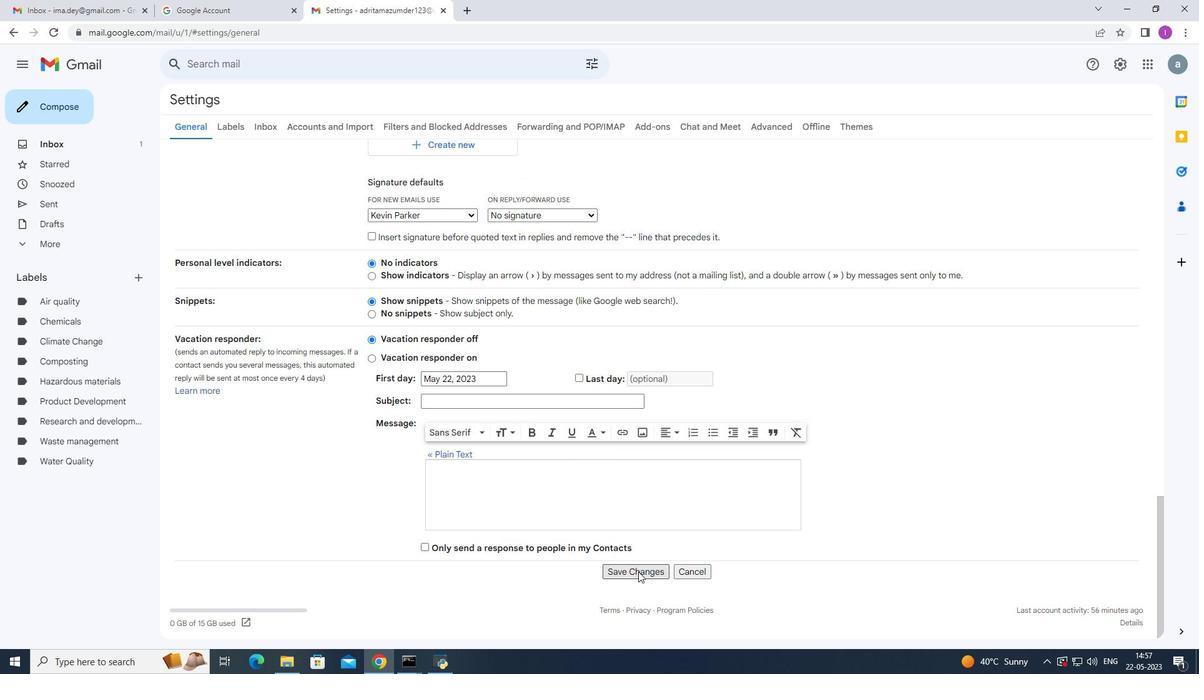 
Action: Mouse pressed left at (638, 571)
Screenshot: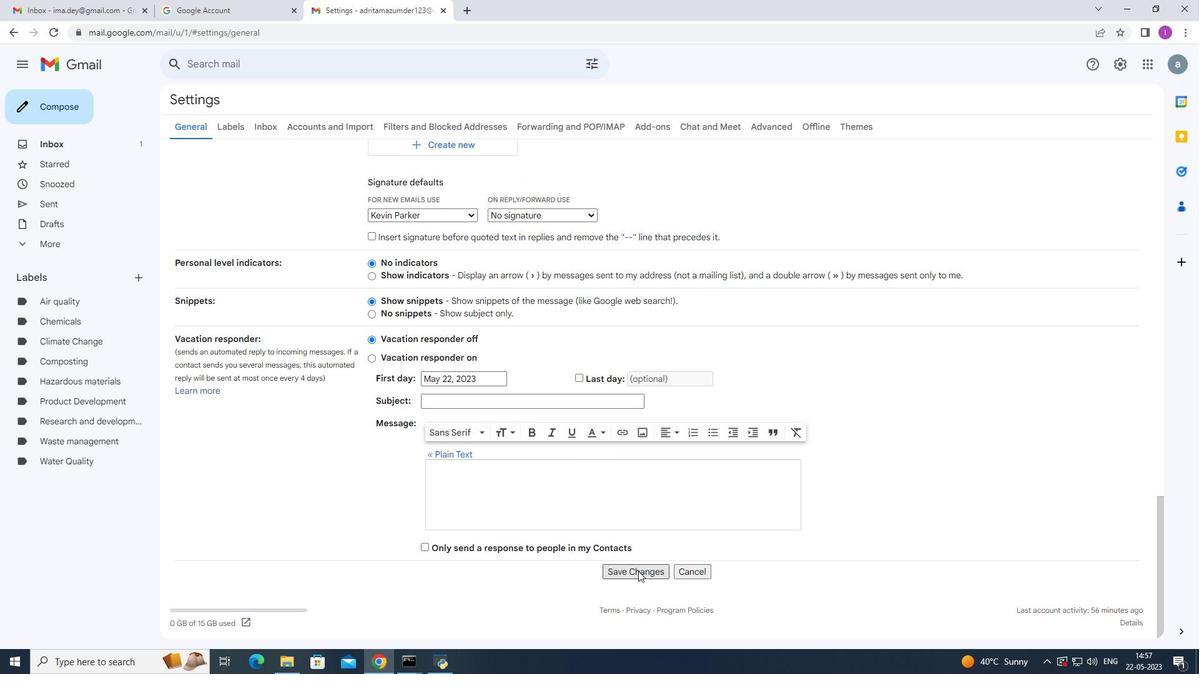 
Action: Mouse moved to (63, 105)
Screenshot: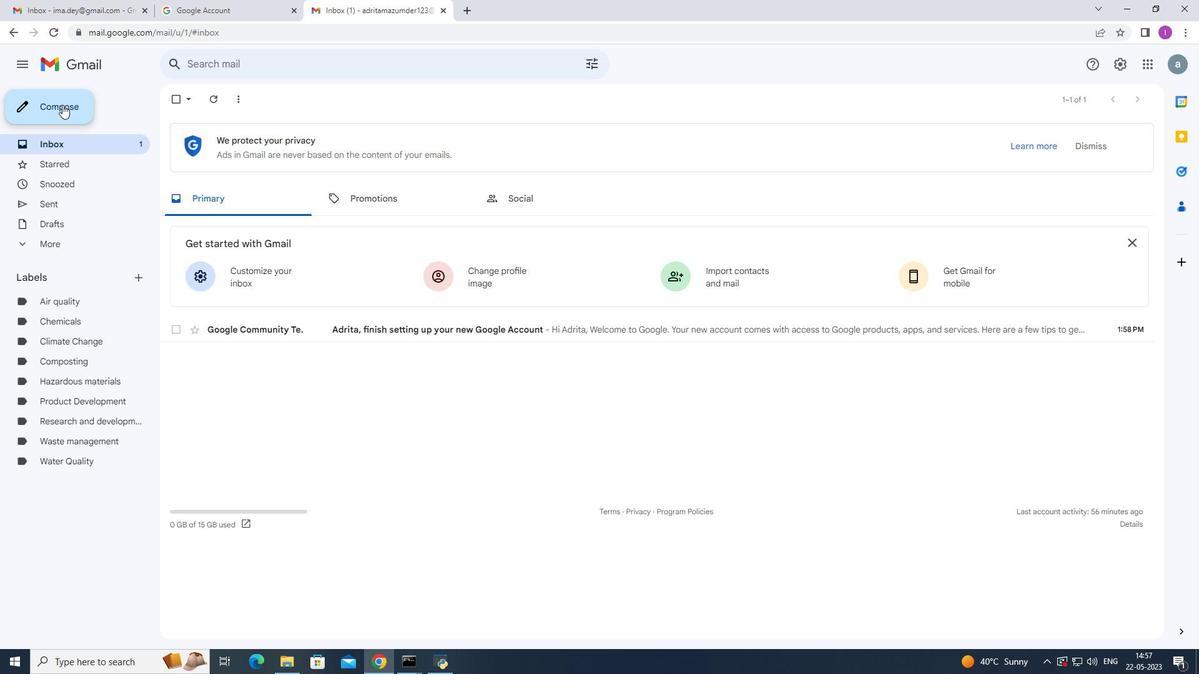 
Action: Mouse pressed left at (63, 105)
Screenshot: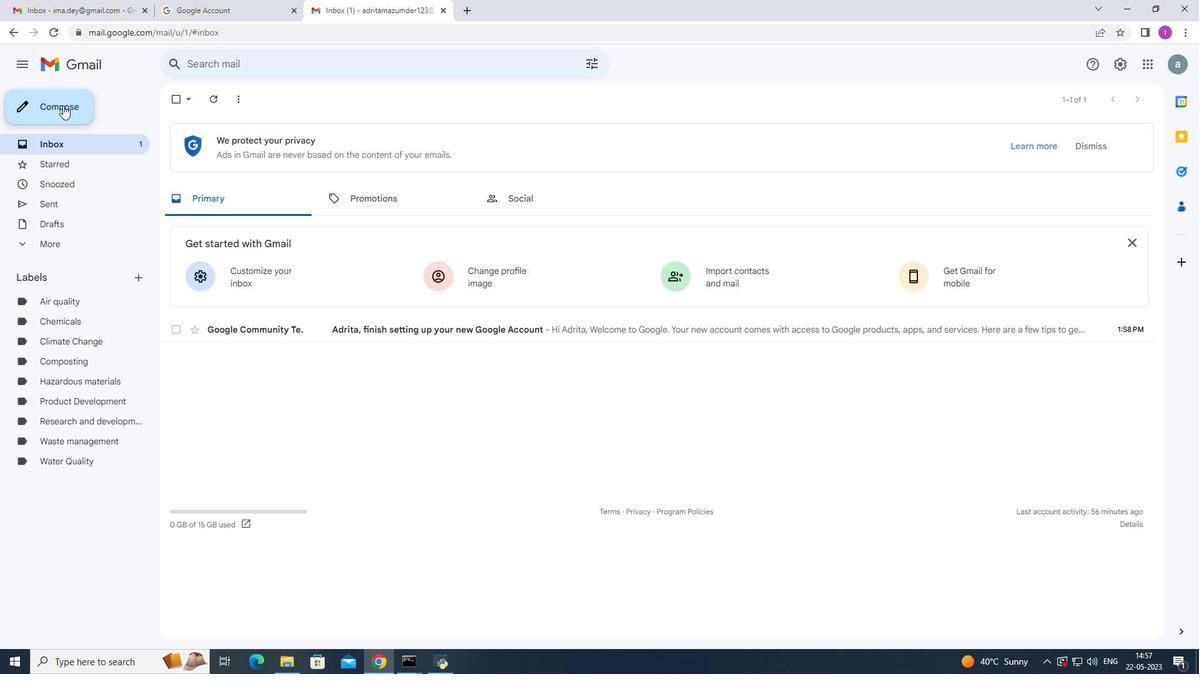 
Action: Mouse moved to (816, 311)
Screenshot: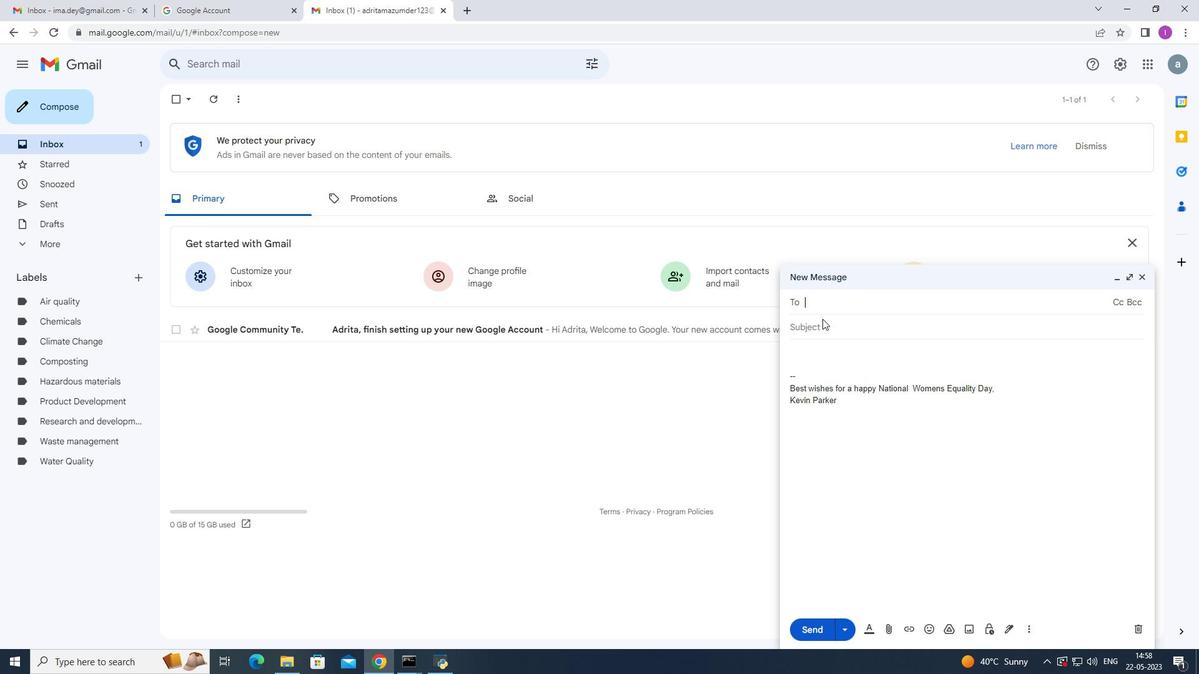 
Action: Key pressed soft
Screenshot: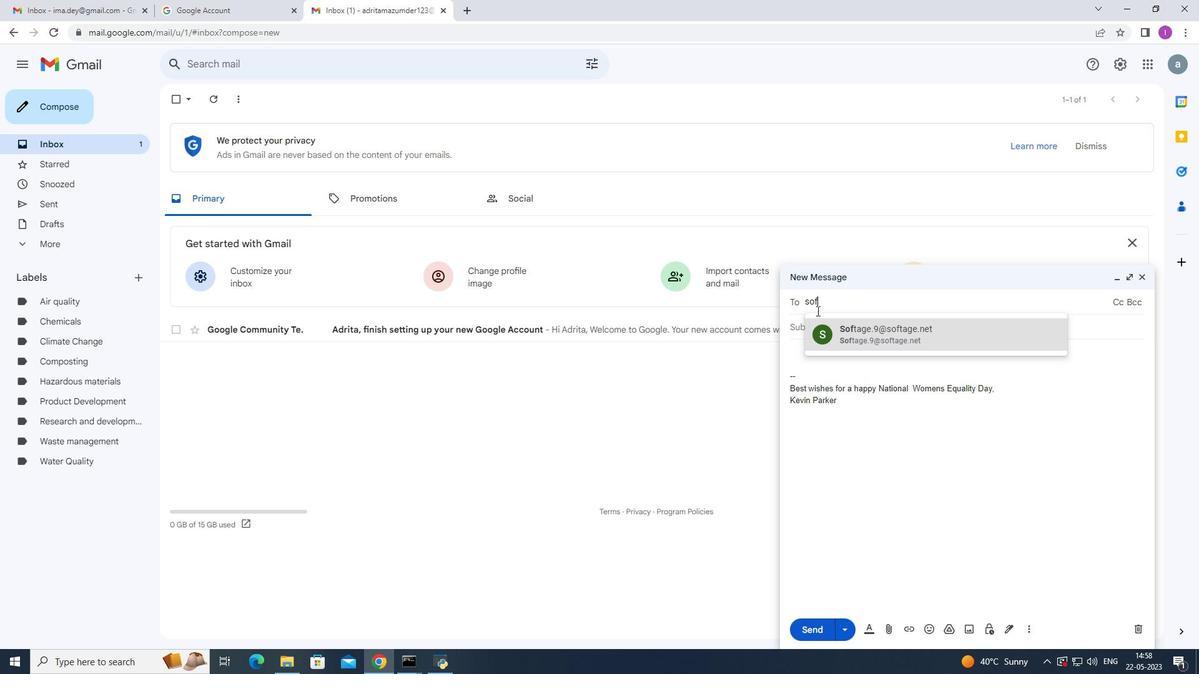 
Action: Mouse moved to (900, 332)
Screenshot: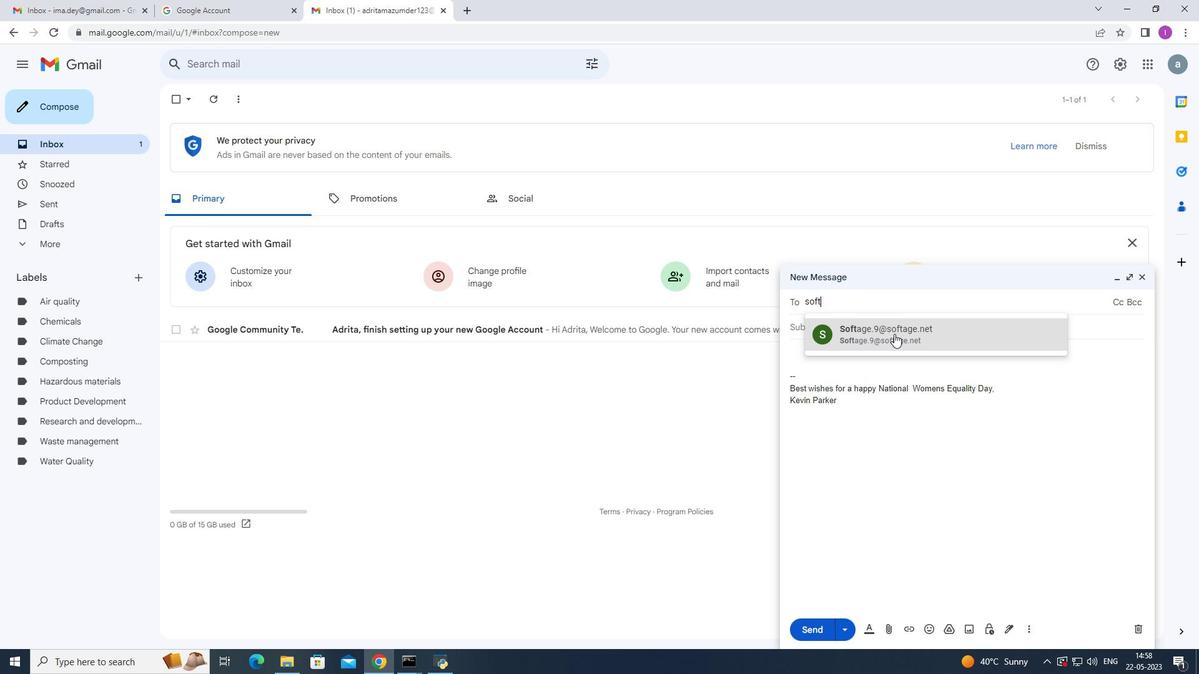 
Action: Mouse pressed left at (900, 332)
Screenshot: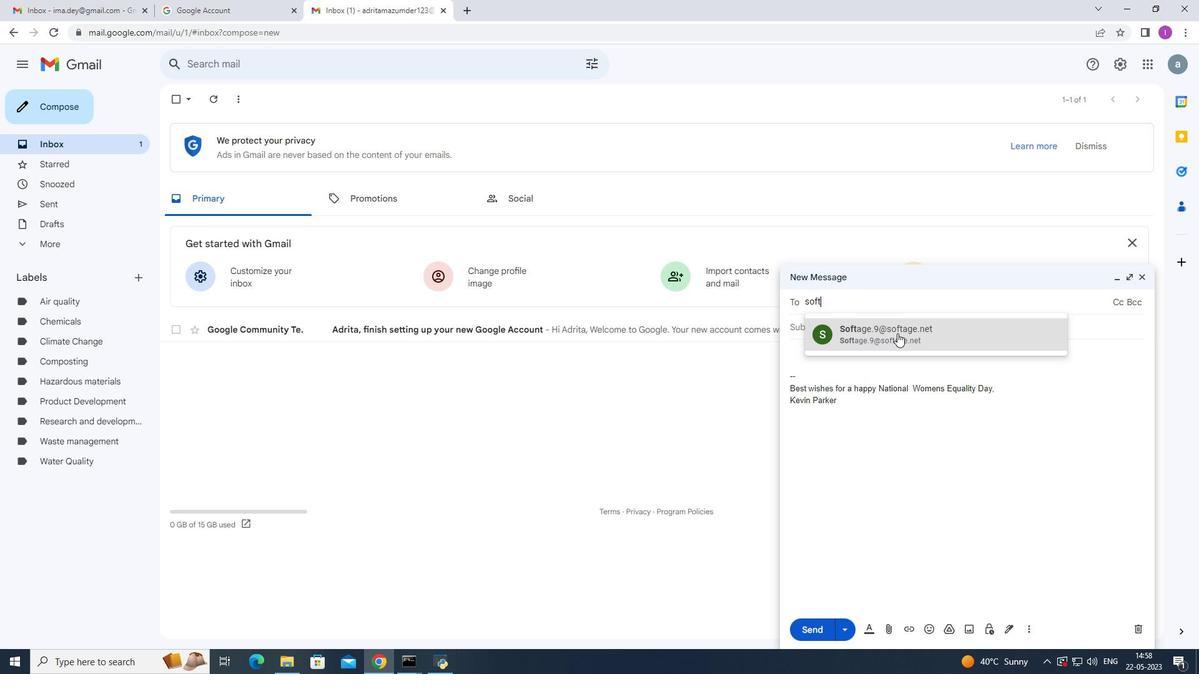 
Action: Mouse moved to (1029, 628)
Screenshot: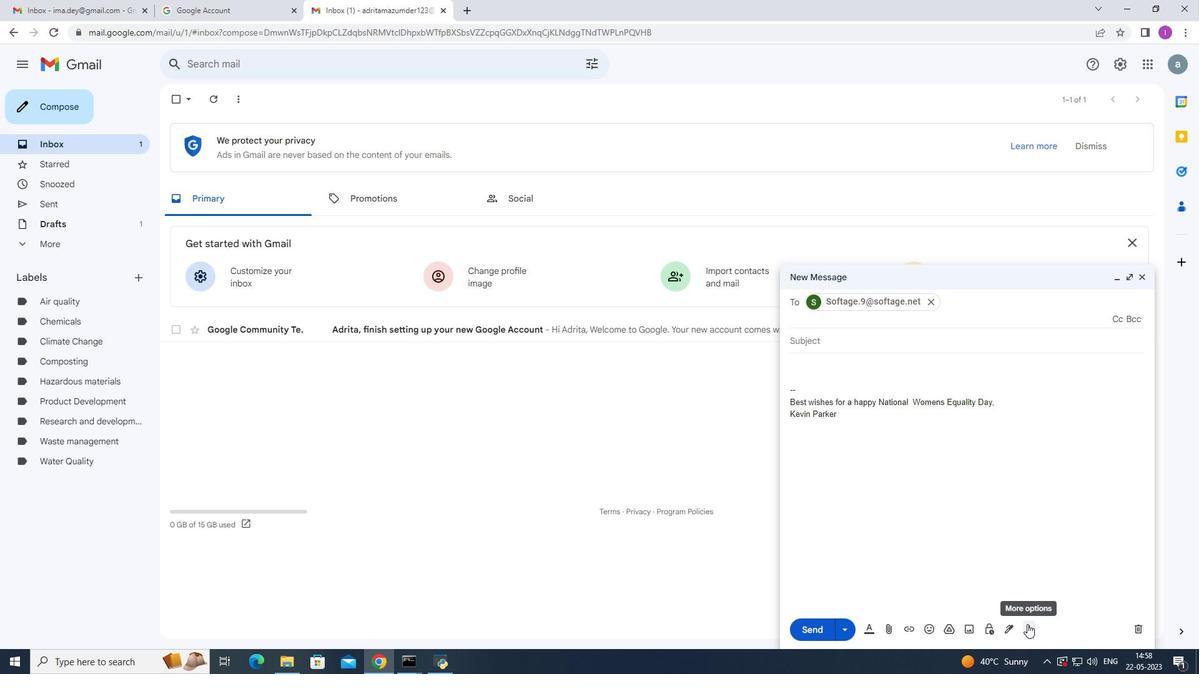 
Action: Mouse pressed left at (1029, 628)
Screenshot: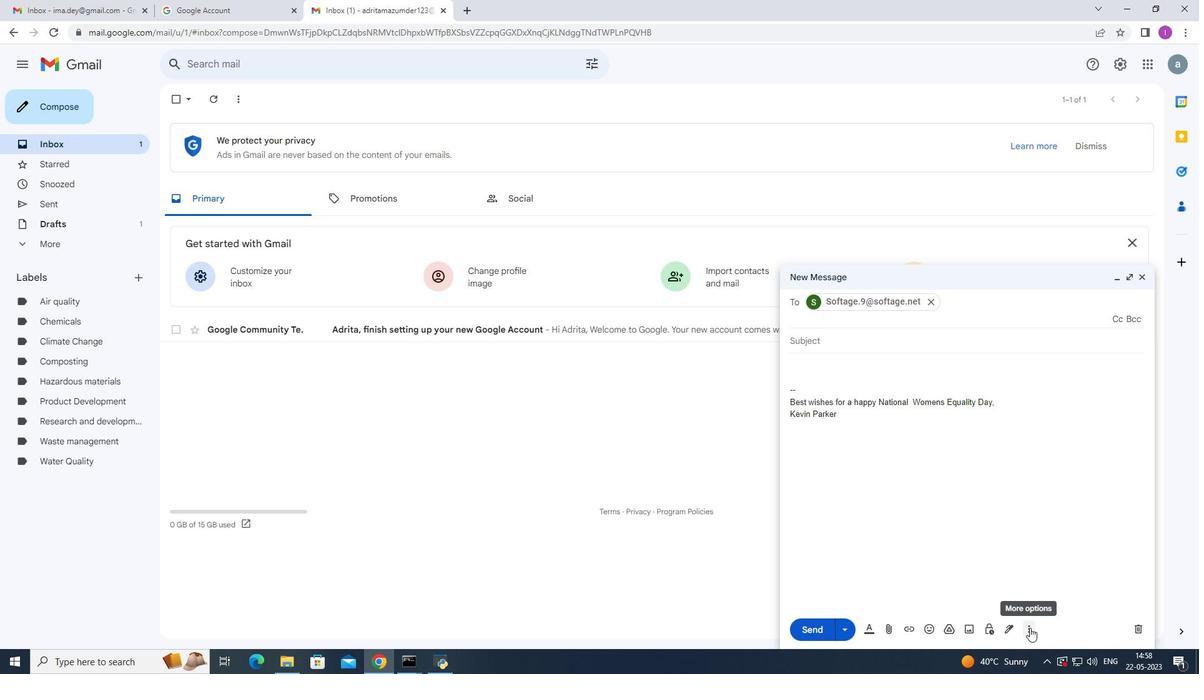 
Action: Mouse moved to (1065, 510)
Screenshot: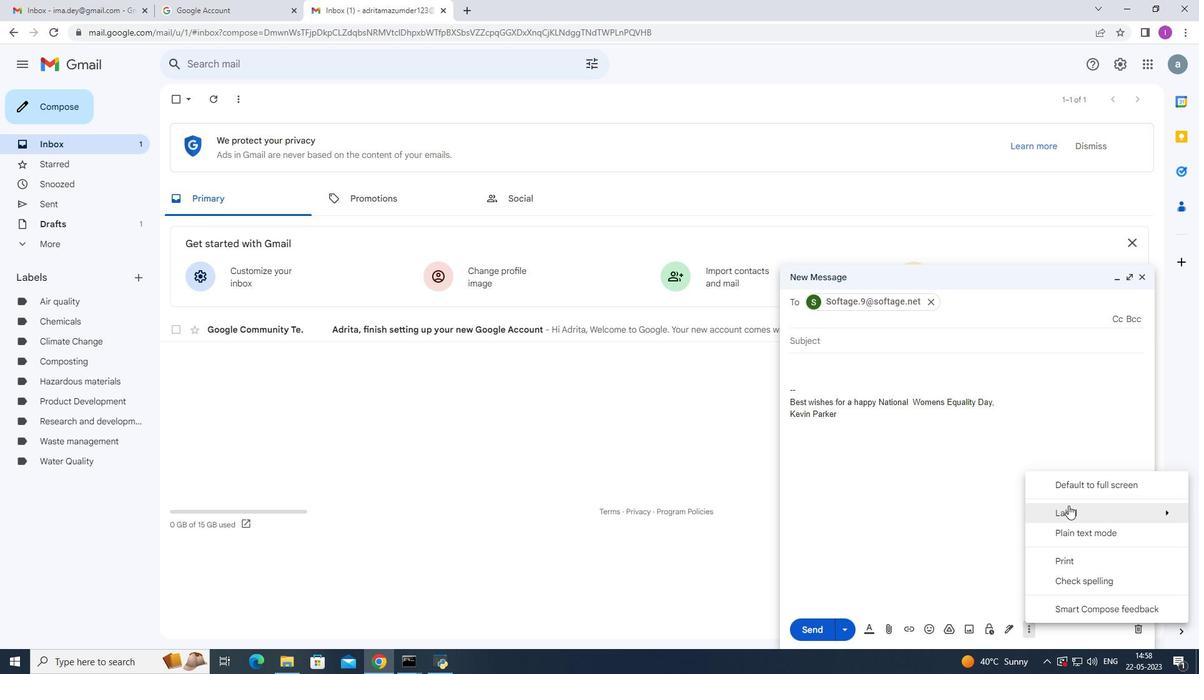 
Action: Mouse pressed left at (1065, 510)
Screenshot: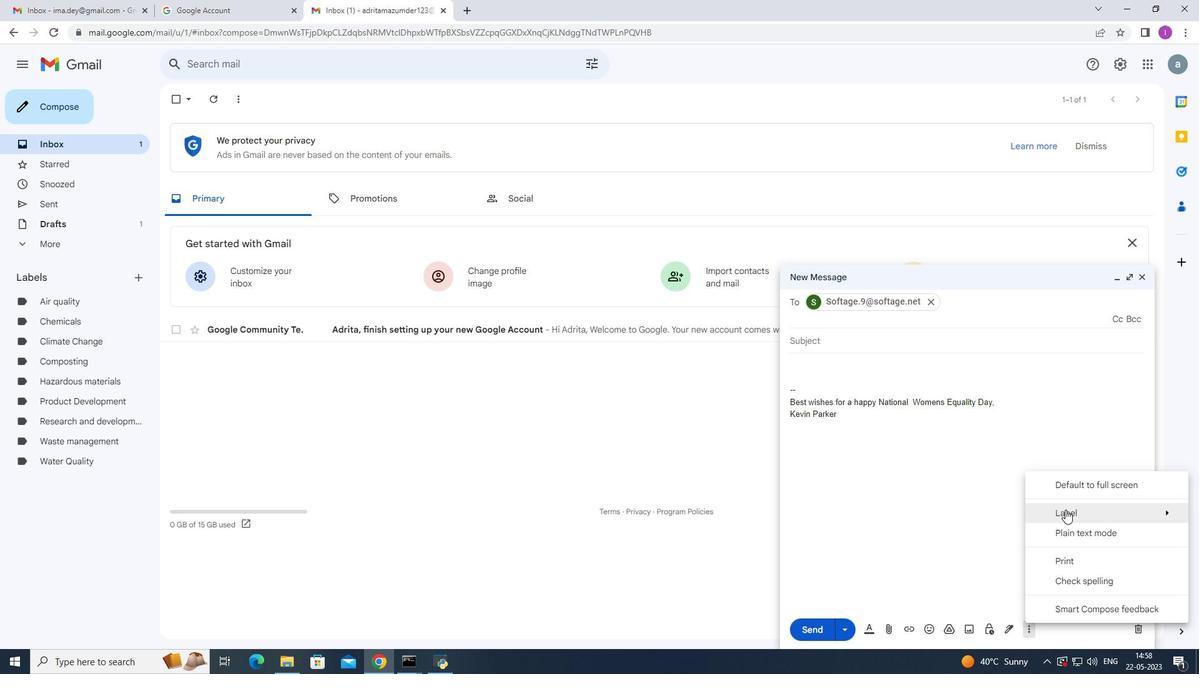 
Action: Mouse moved to (880, 272)
Screenshot: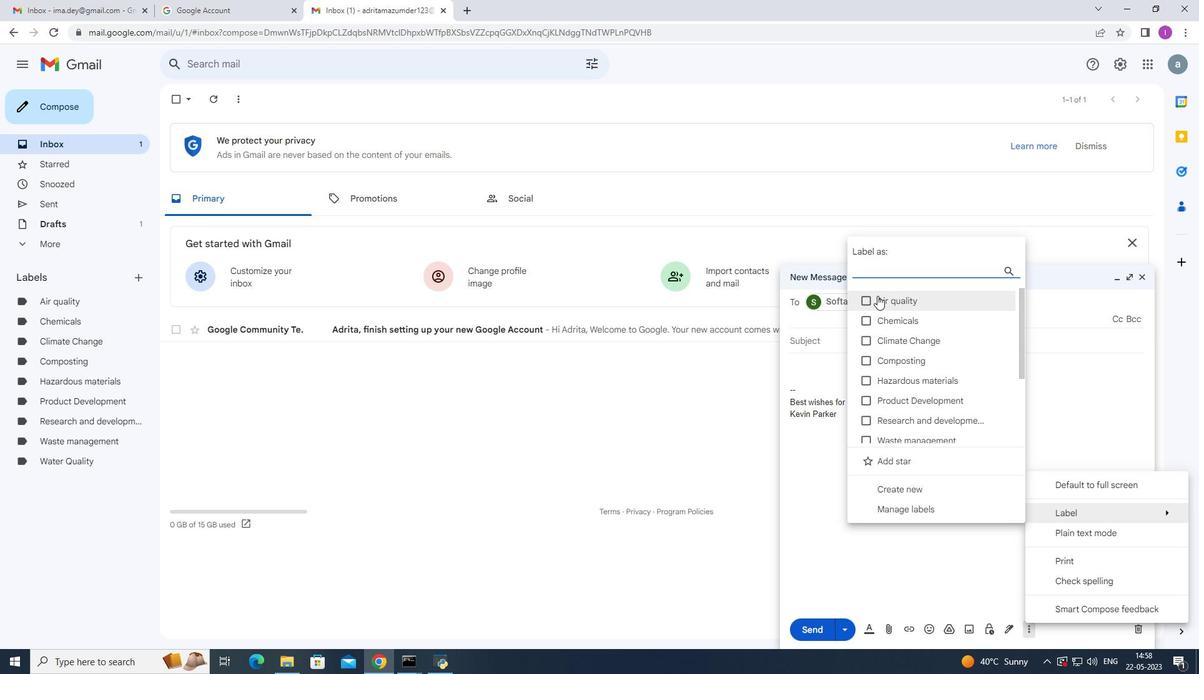 
Action: Mouse pressed left at (880, 272)
Screenshot: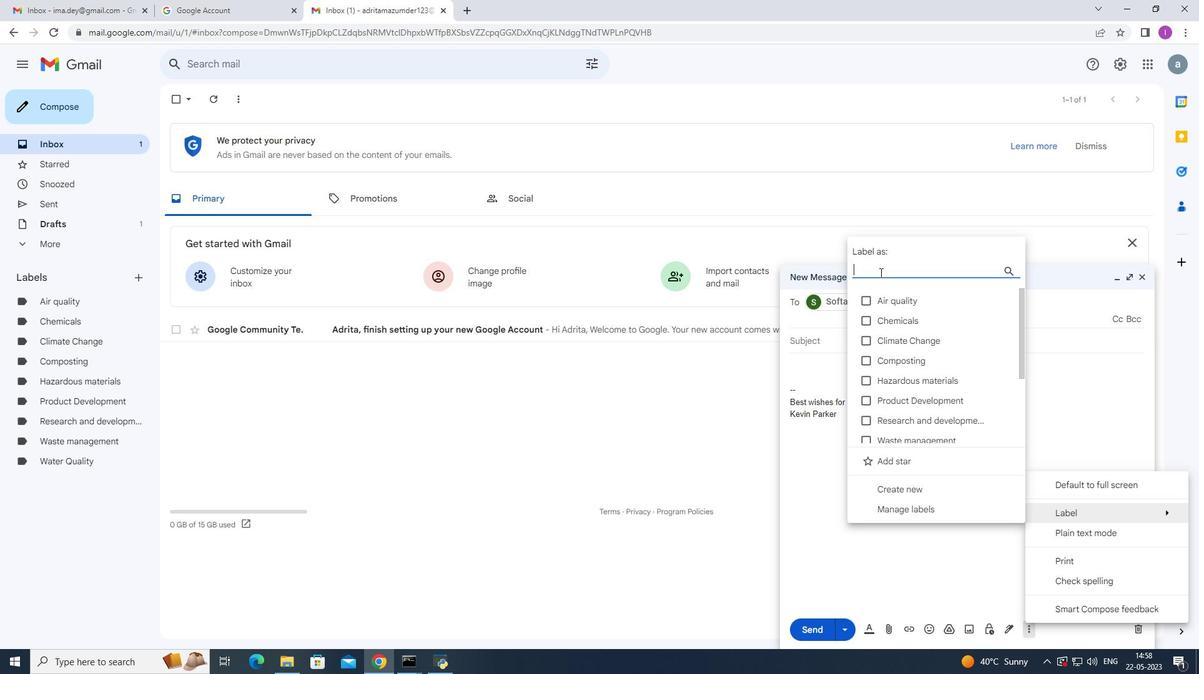 
Action: Mouse moved to (881, 271)
Screenshot: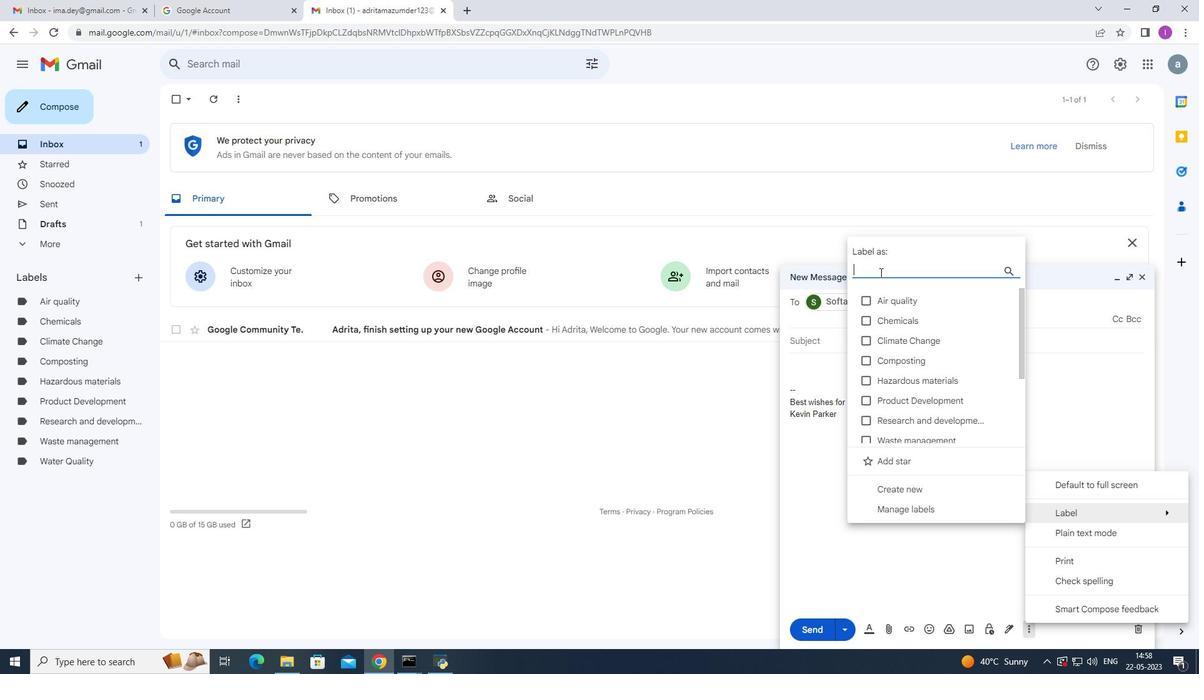 
Action: Key pressed <Key.shift><Key.shift><Key.shift>Testing<Key.space><Key.shift>and<Key.space>certificate
Screenshot: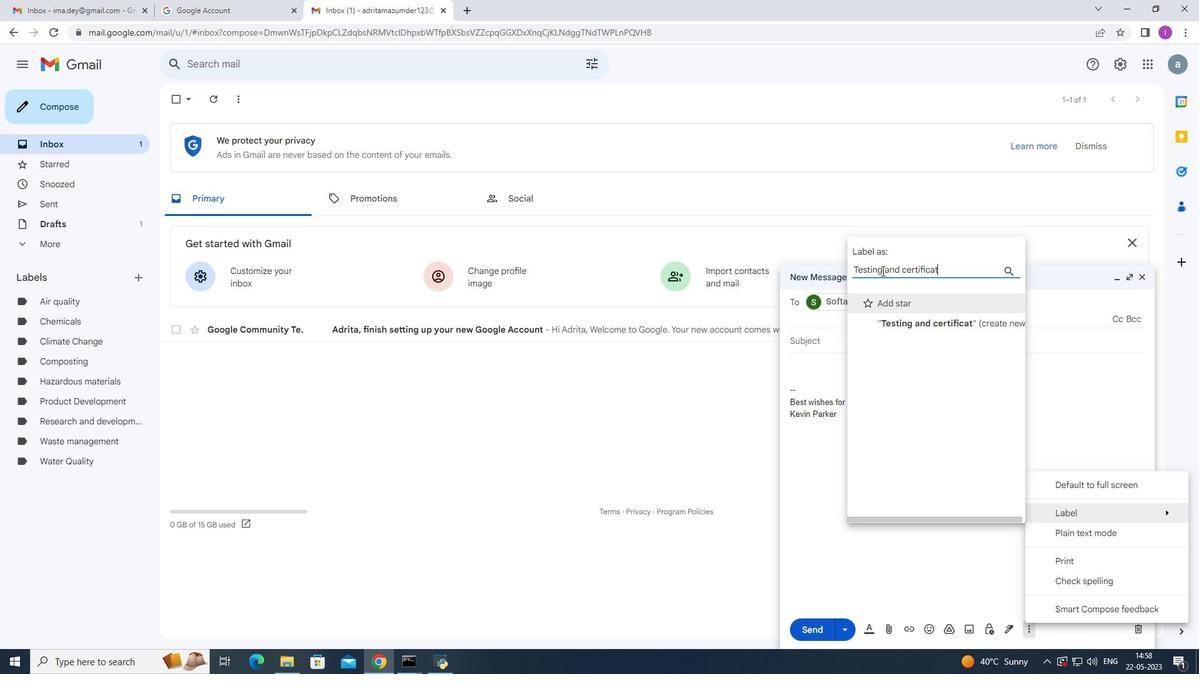 
Action: Mouse moved to (828, 409)
Screenshot: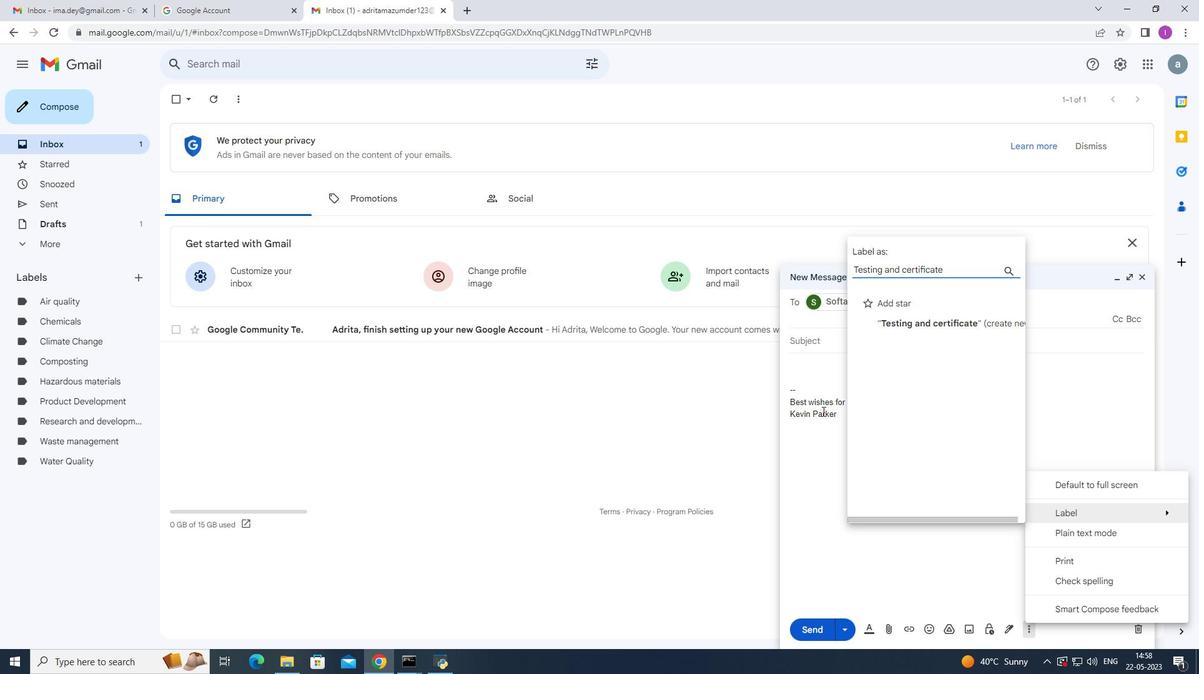 
Action: Key pressed <Key.backspace><Key.backspace>tion
Screenshot: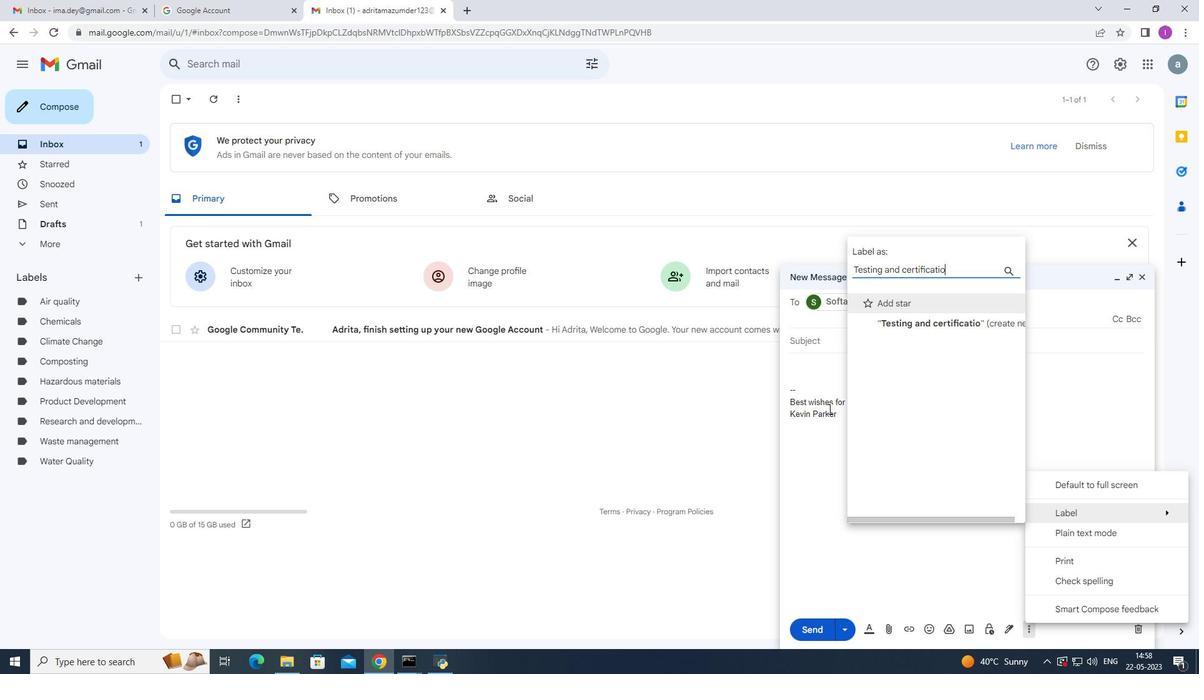 
Action: Mouse moved to (967, 319)
Screenshot: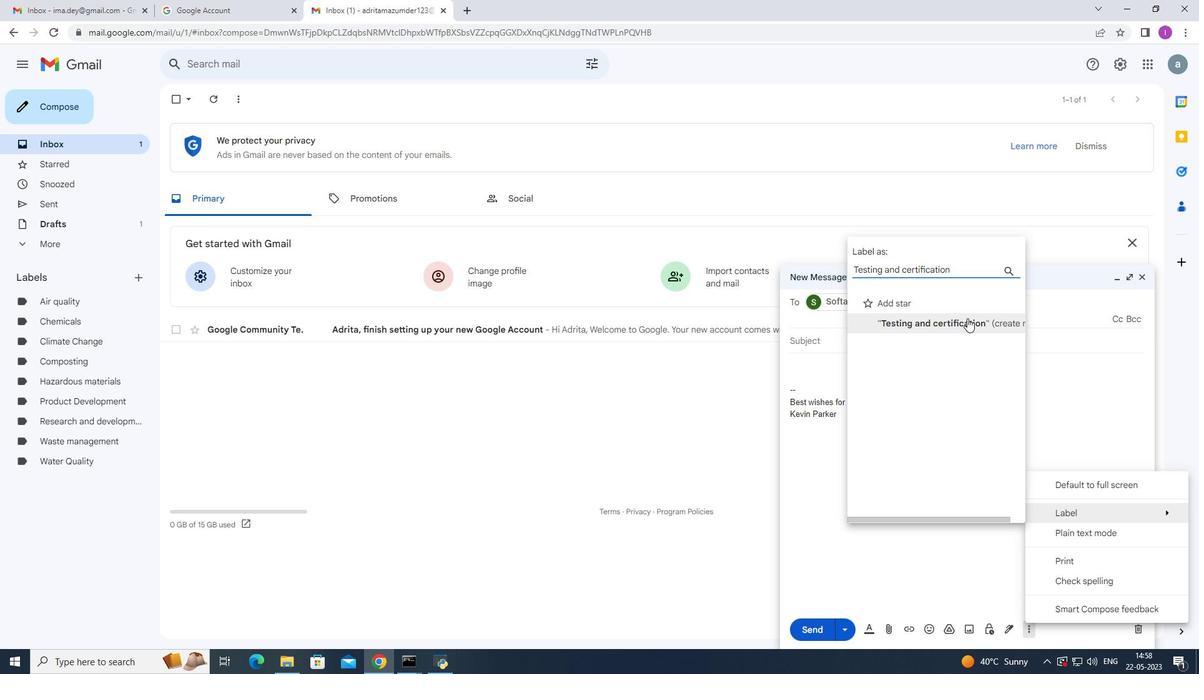 
Action: Mouse pressed left at (967, 319)
Screenshot: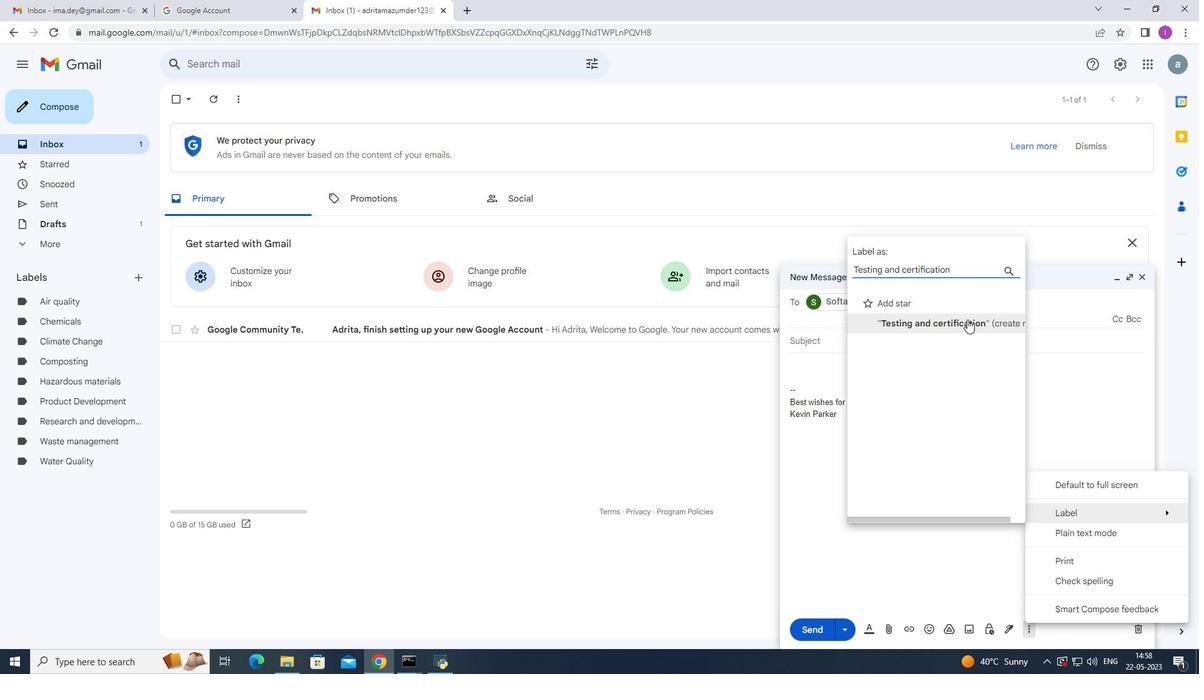 
Action: Mouse moved to (710, 400)
Screenshot: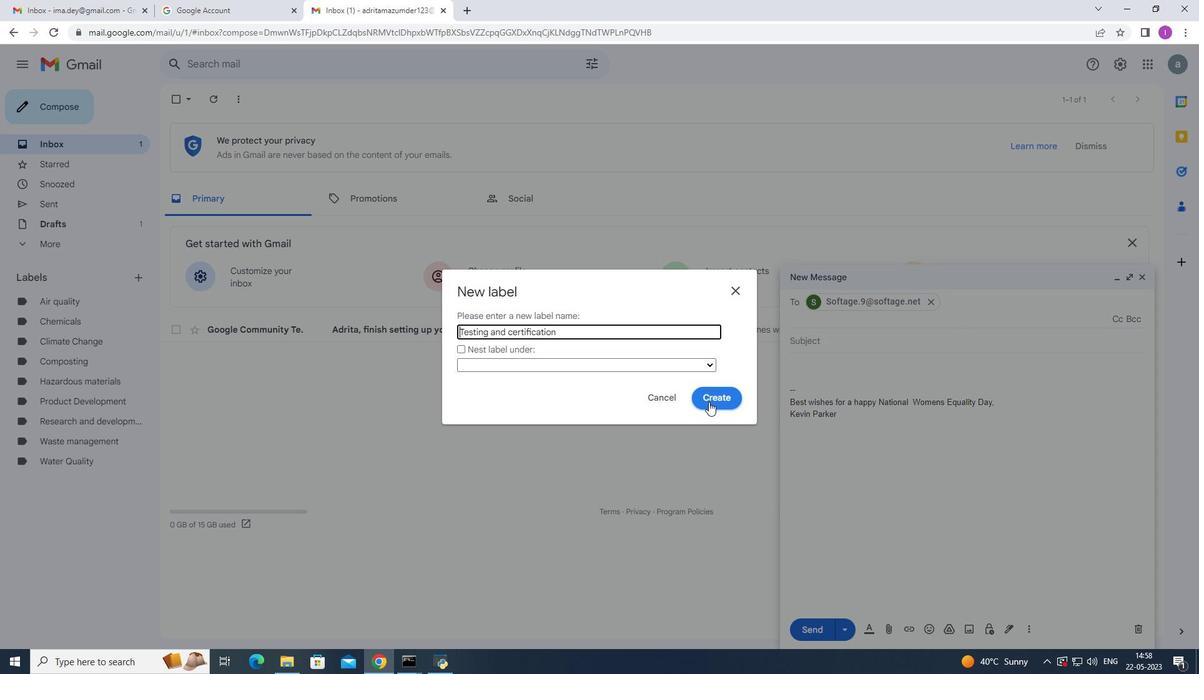 
Action: Mouse pressed left at (708, 400)
Screenshot: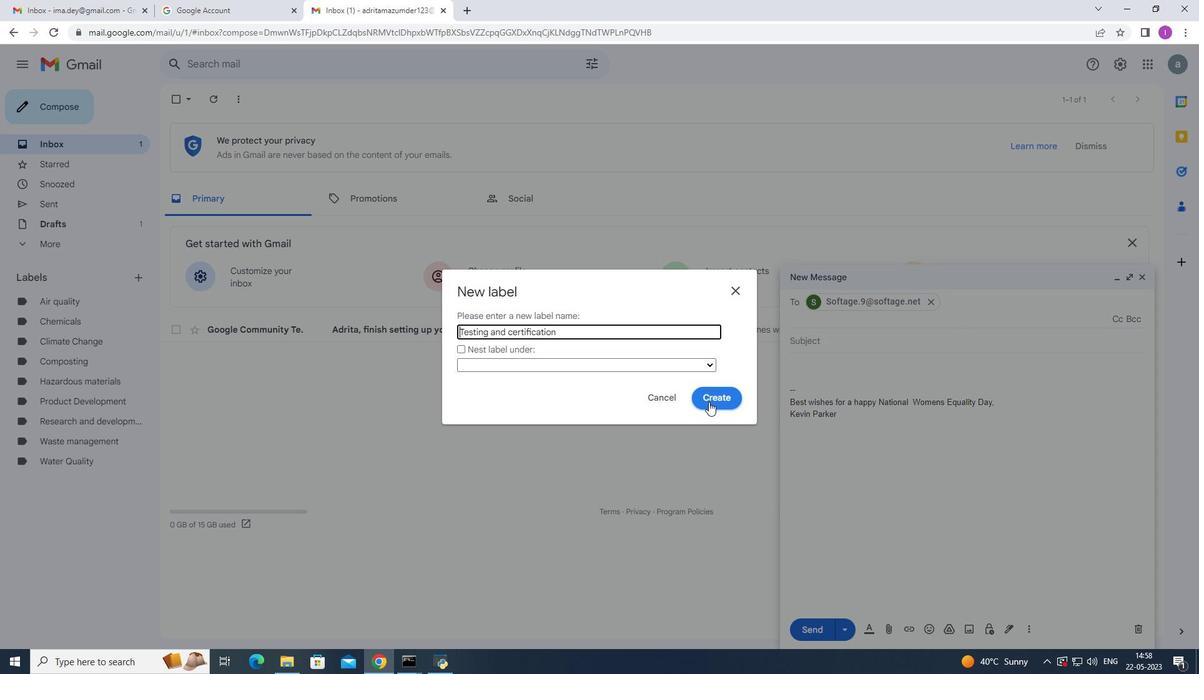 
Action: Mouse moved to (1026, 630)
Screenshot: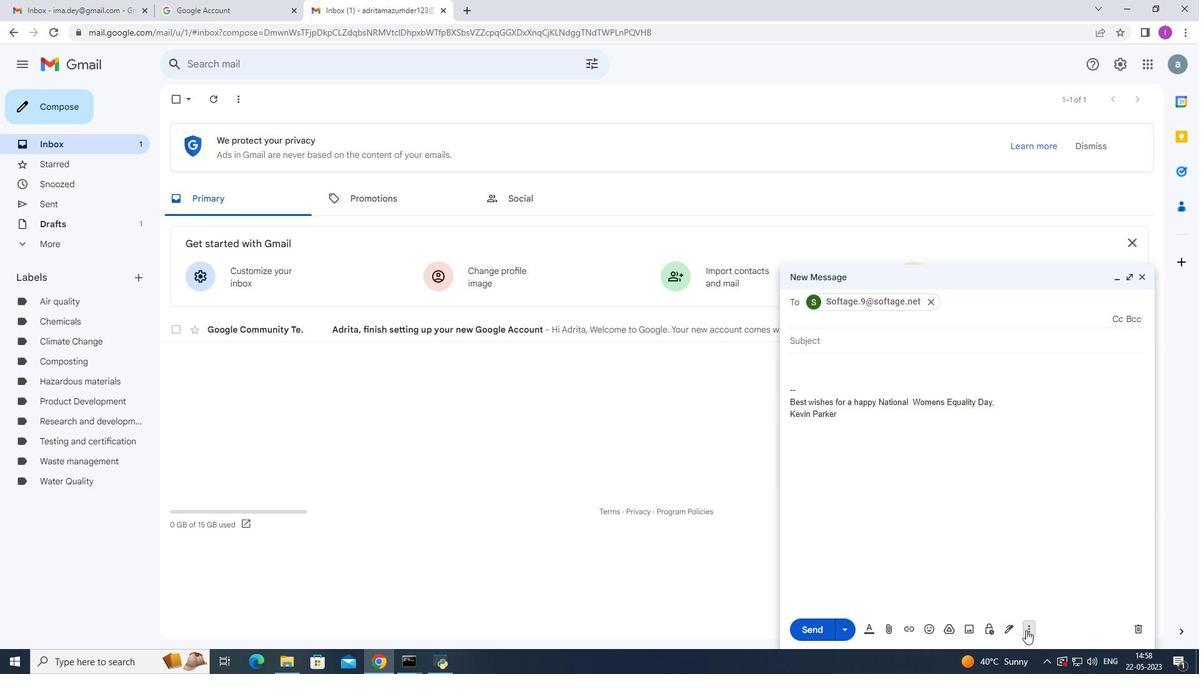 
Action: Mouse pressed left at (1026, 630)
Screenshot: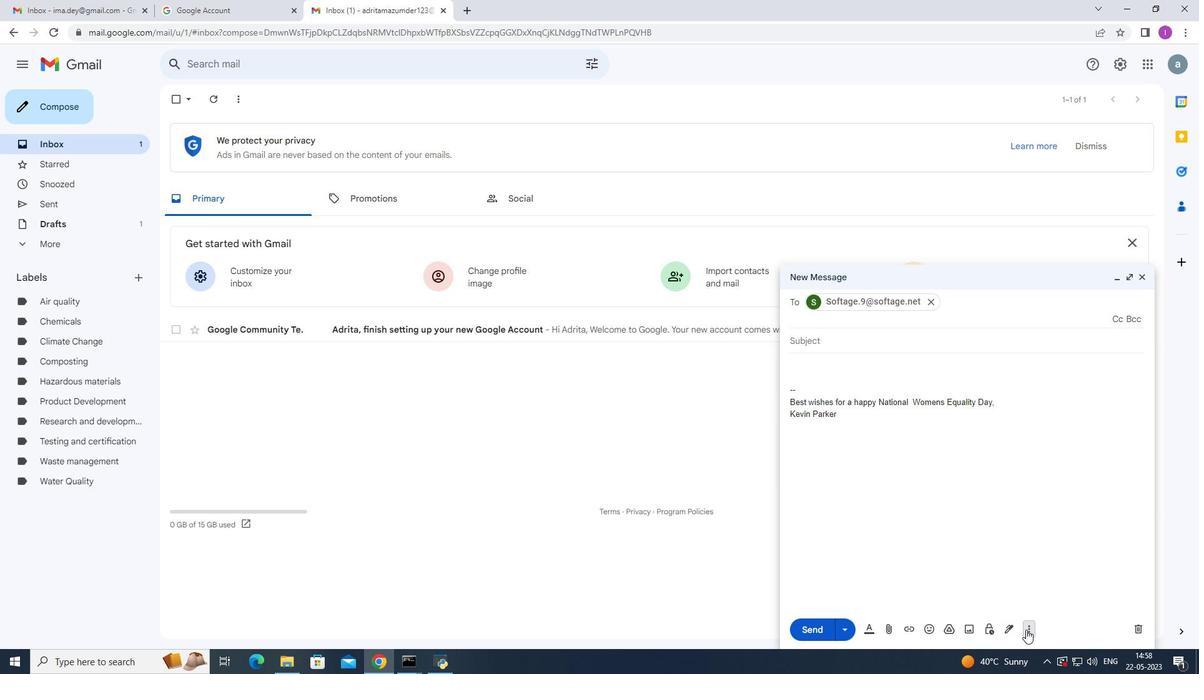 
Action: Mouse moved to (1051, 516)
Screenshot: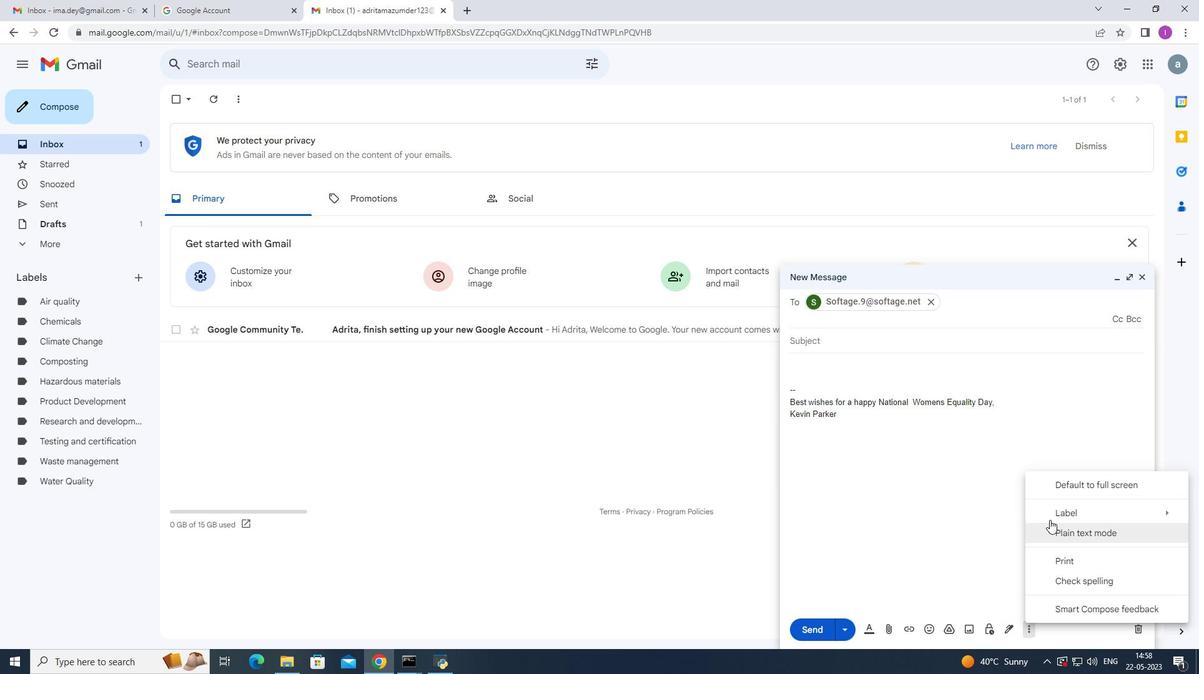 
Action: Mouse pressed left at (1051, 516)
Screenshot: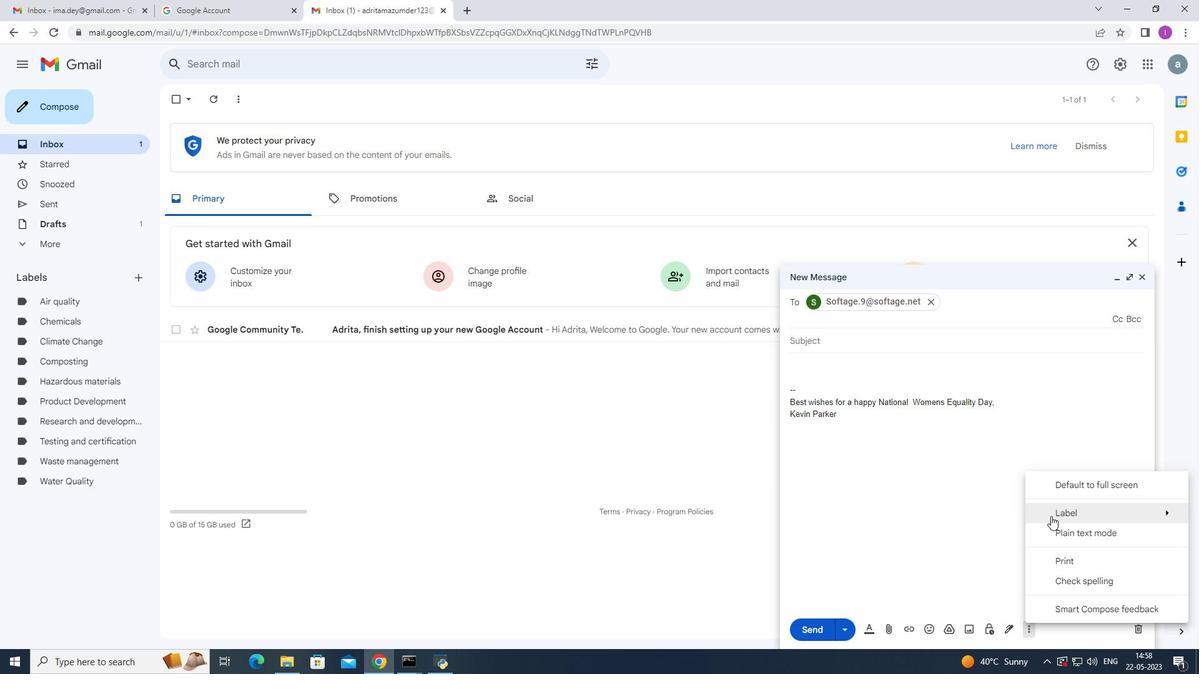 
Action: Mouse moved to (815, 633)
Screenshot: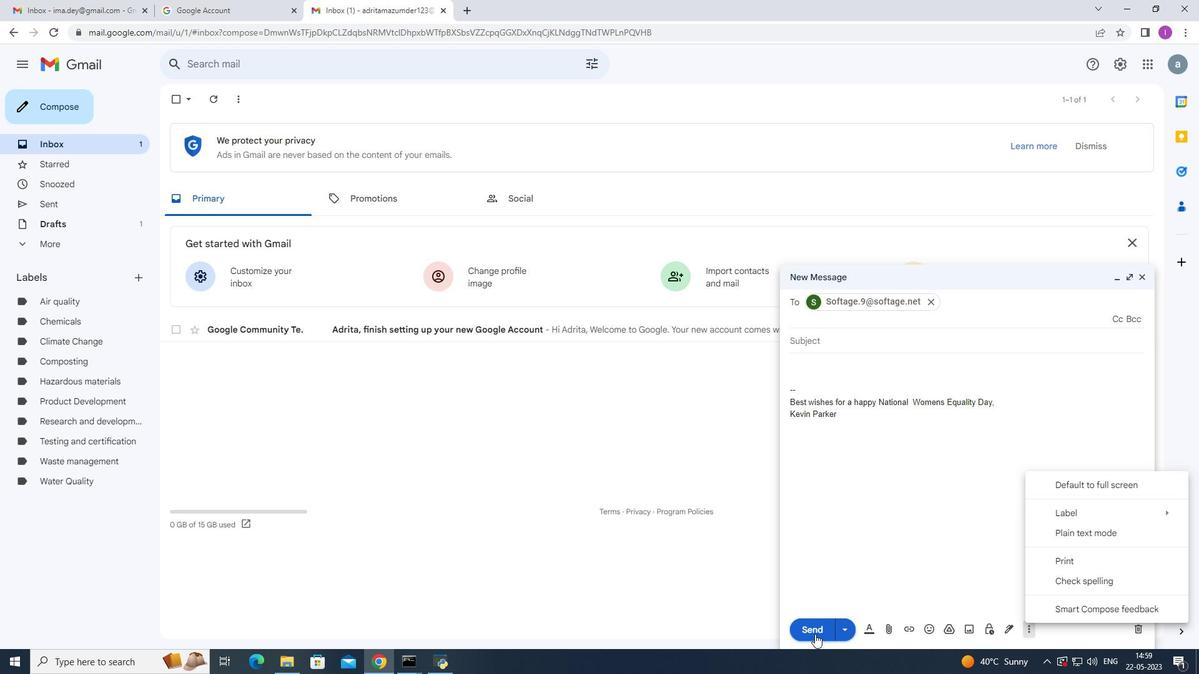 
Action: Mouse pressed left at (815, 633)
Screenshot: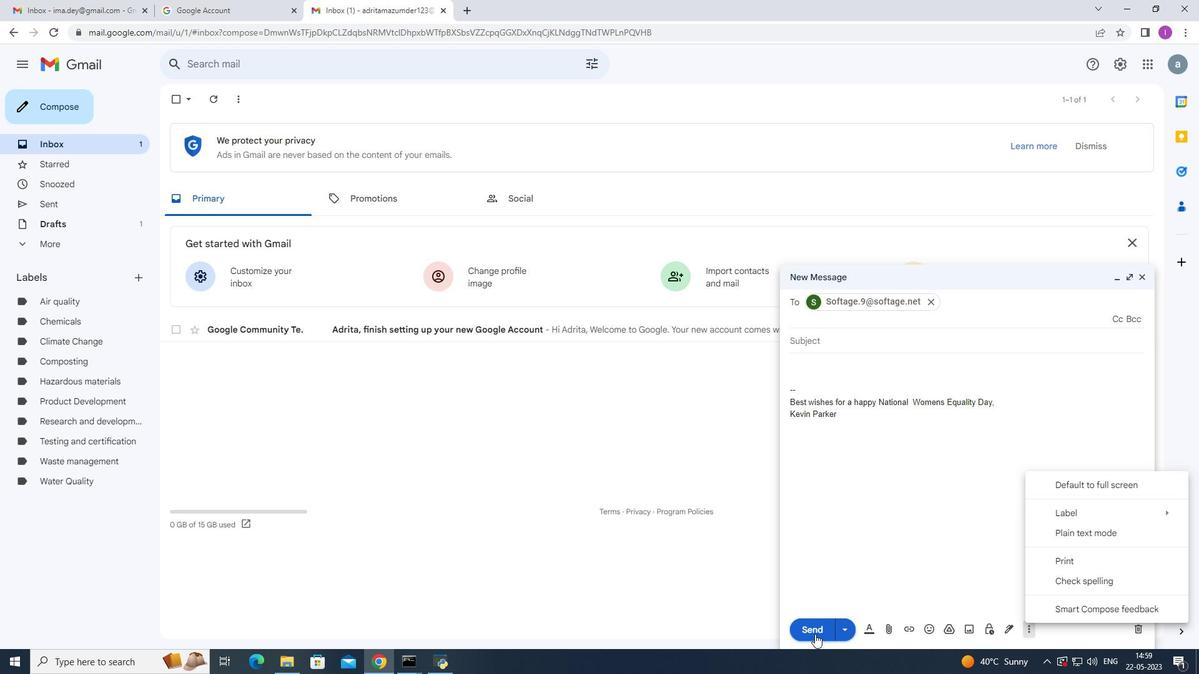 
Action: Mouse moved to (500, 425)
Screenshot: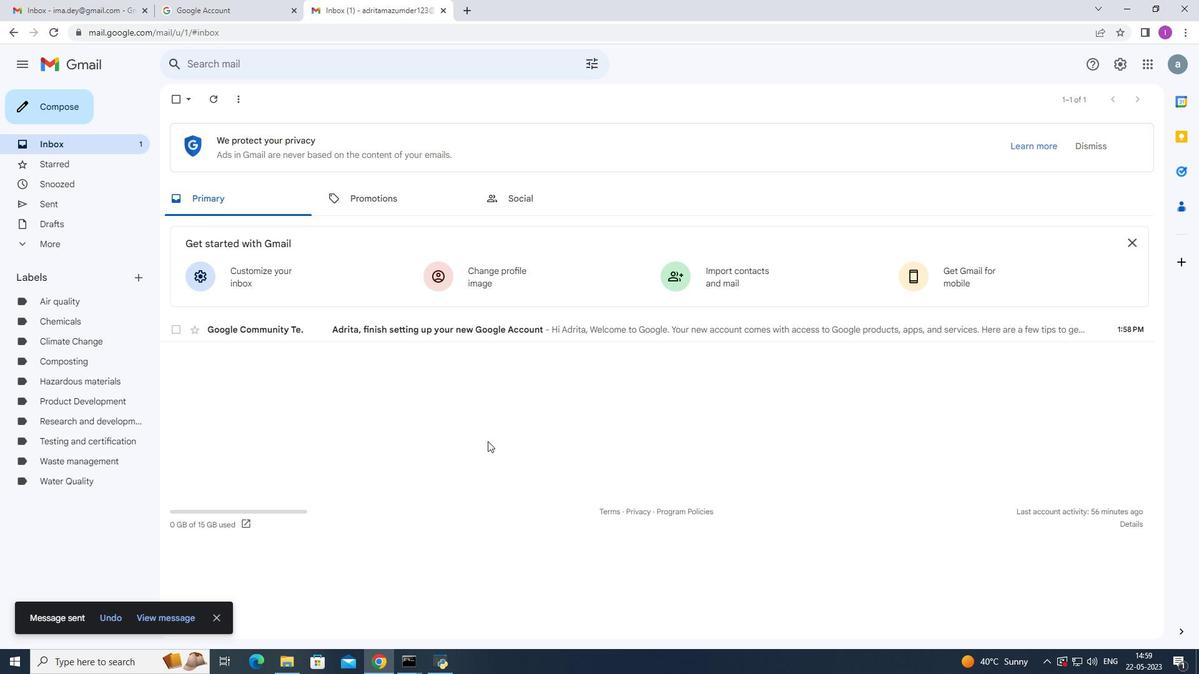 
